 Task: Slide 14 - Fall Campaign For Zaarah.
Action: Mouse moved to (46, 465)
Screenshot: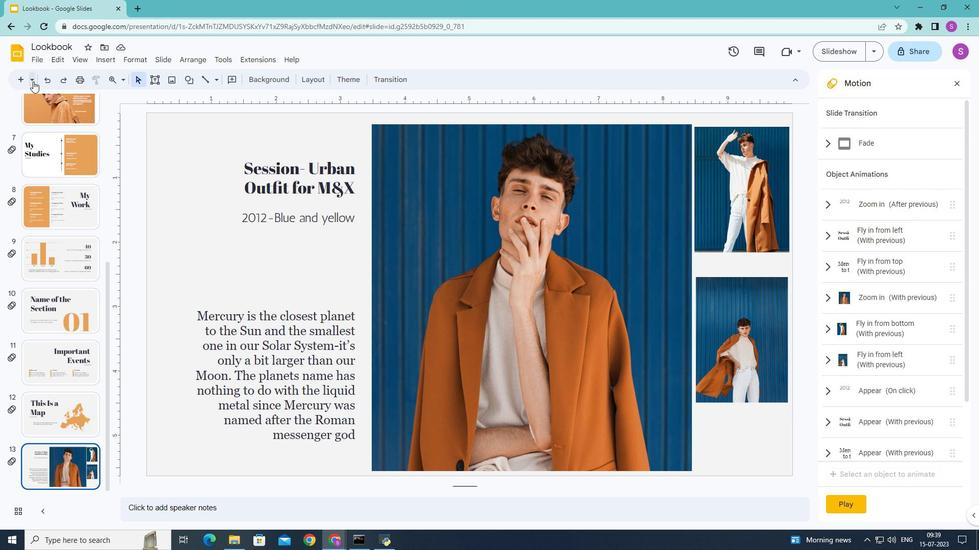 
Action: Mouse pressed left at (46, 465)
Screenshot: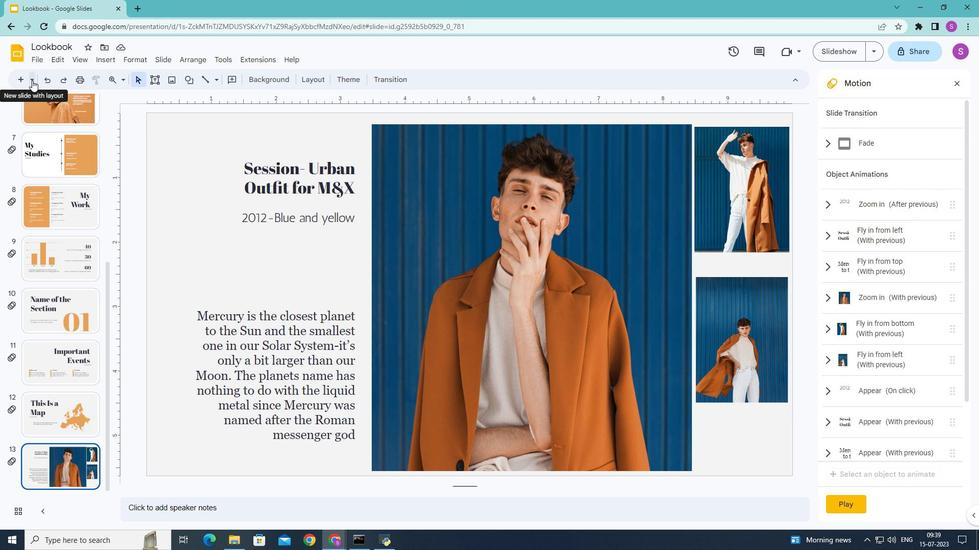 
Action: Mouse moved to (46, 466)
Screenshot: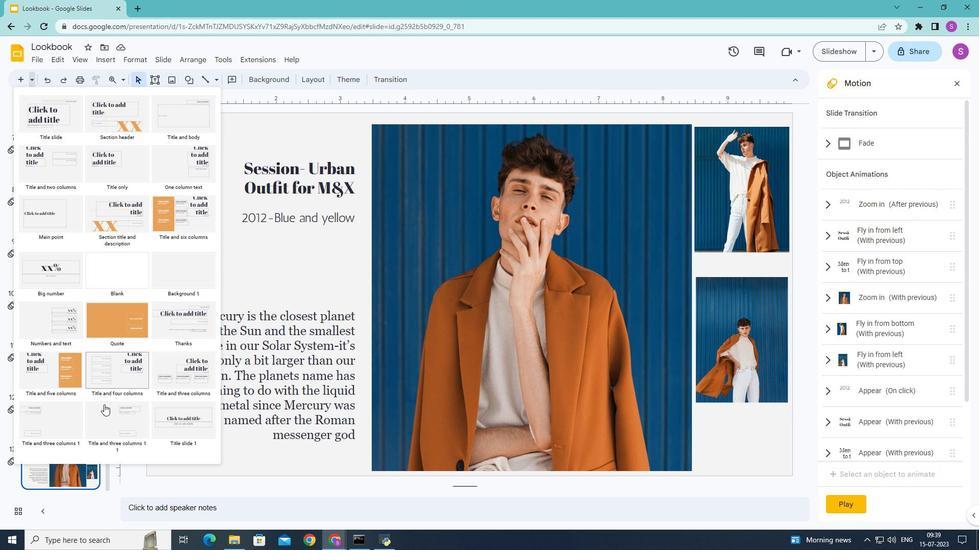 
Action: Mouse pressed left at (46, 466)
Screenshot: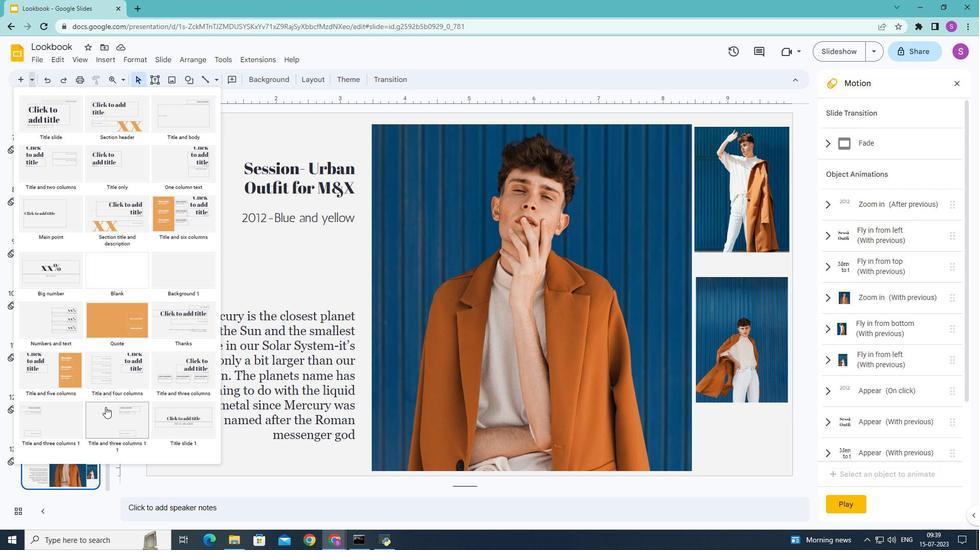 
Action: Mouse moved to (47, 465)
Screenshot: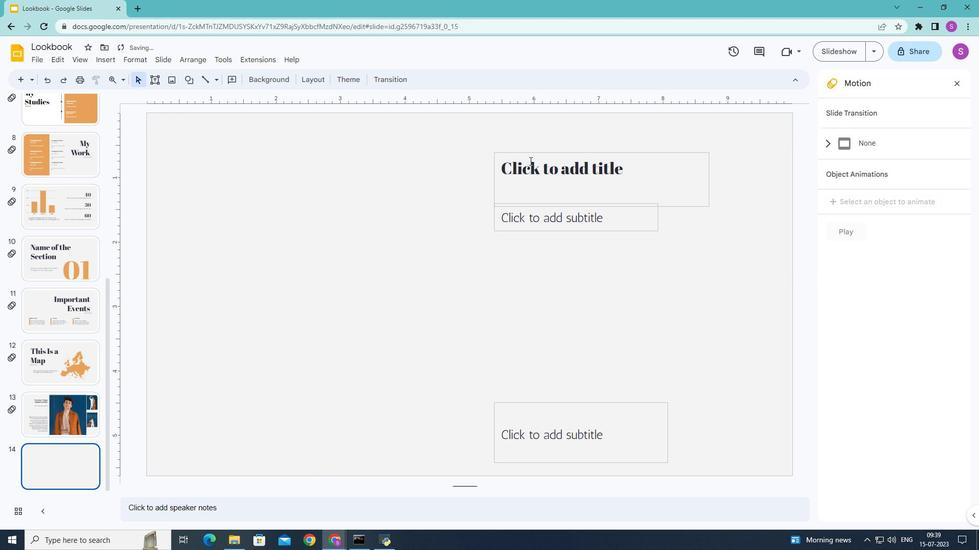 
Action: Mouse pressed left at (47, 465)
Screenshot: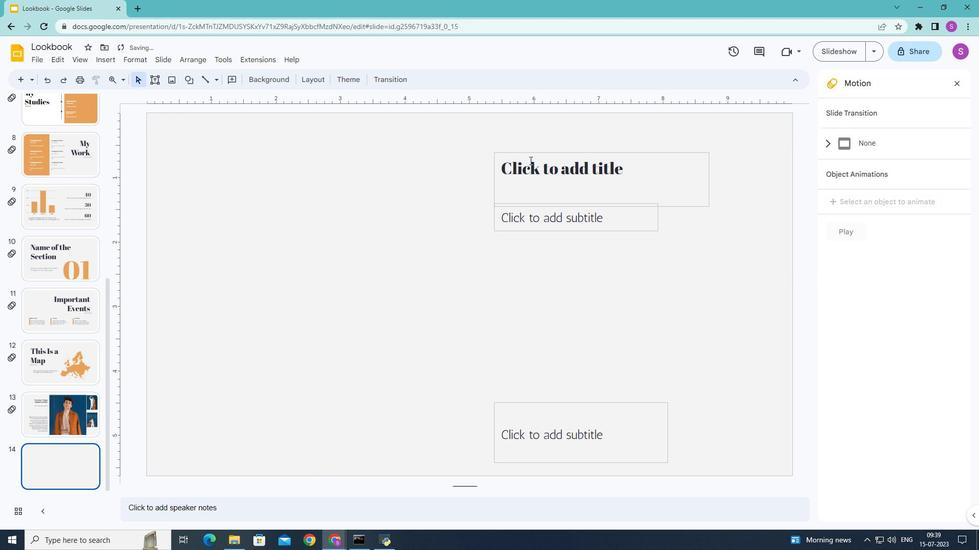 
Action: Mouse moved to (47, 465)
Screenshot: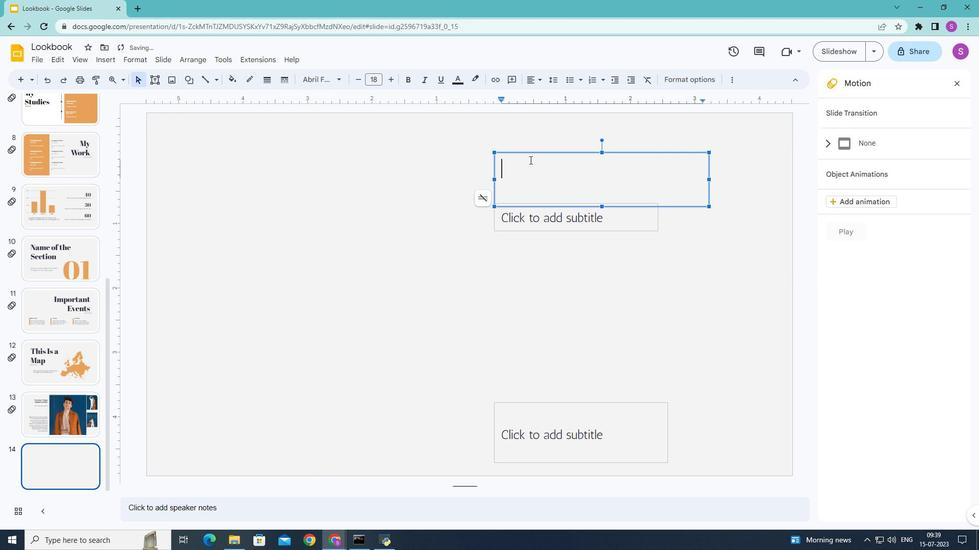 
Action: Key pressed <Key.shift>Fall<Key.space><Key.shift>Campaign<Key.space>for<Key.enter><Key.shift>Zaarah
Screenshot: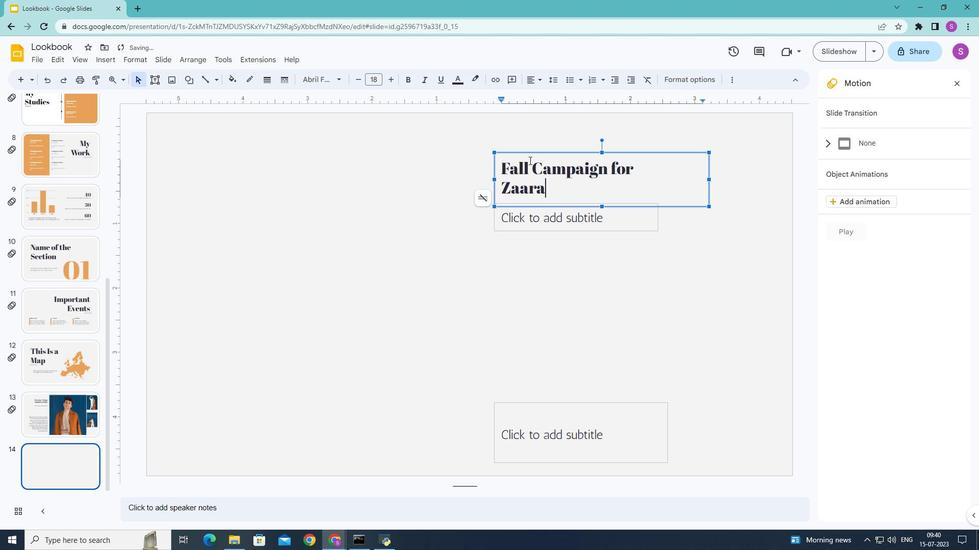 
Action: Mouse moved to (47, 465)
Screenshot: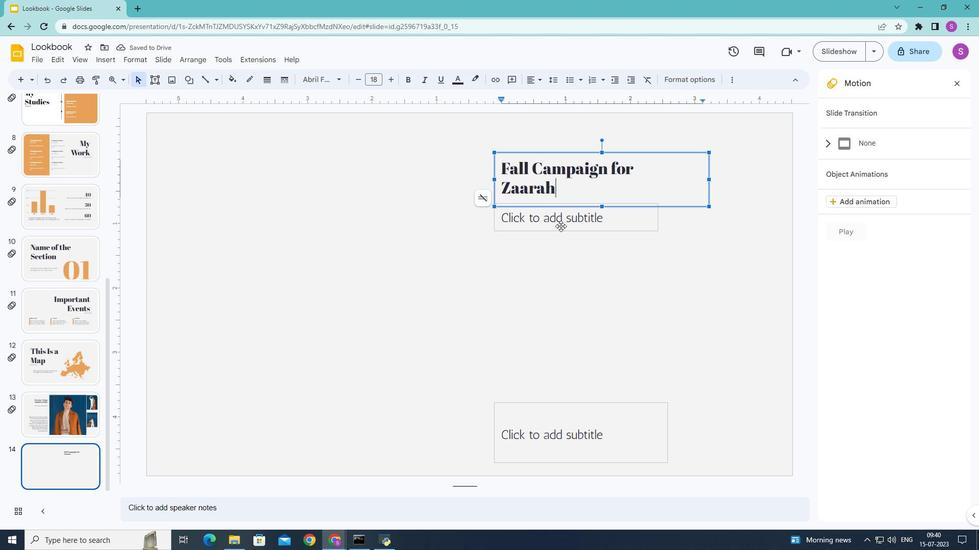 
Action: Mouse pressed left at (47, 465)
Screenshot: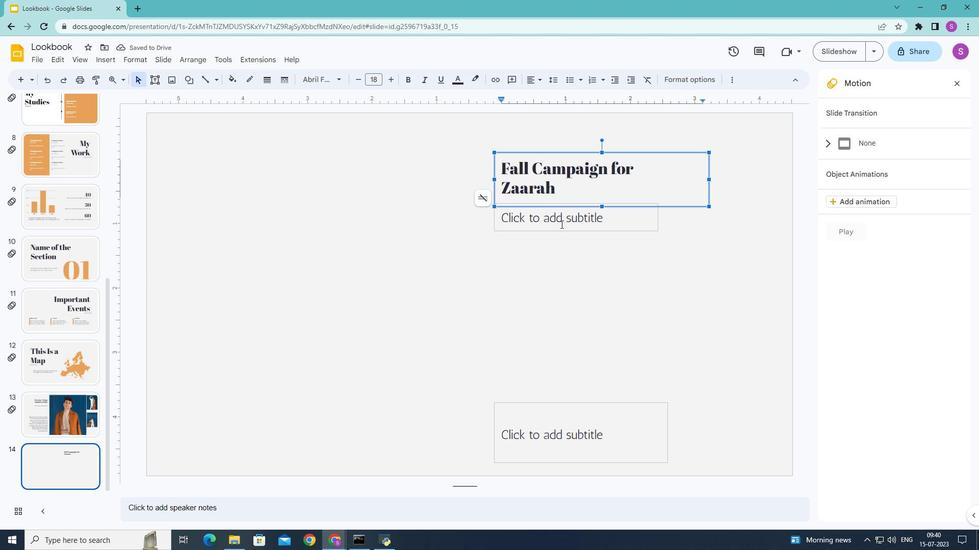 
Action: Key pressed 2016-<Key.shift>Green
Screenshot: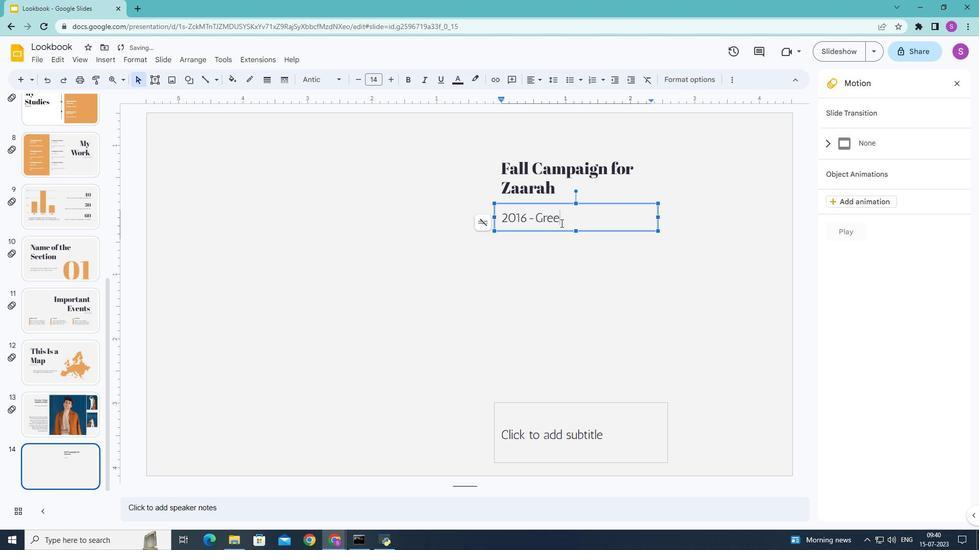 
Action: Mouse moved to (47, 466)
Screenshot: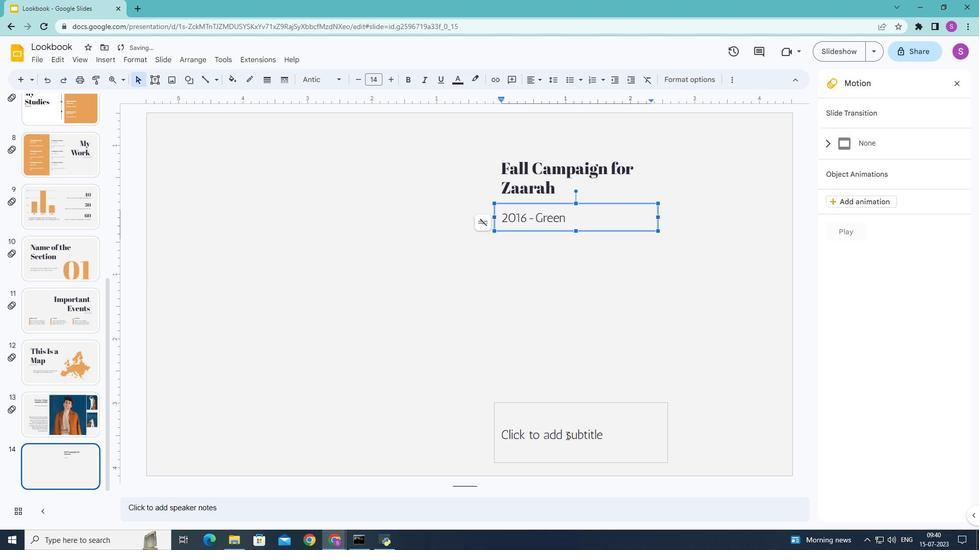 
Action: Mouse pressed left at (47, 466)
Screenshot: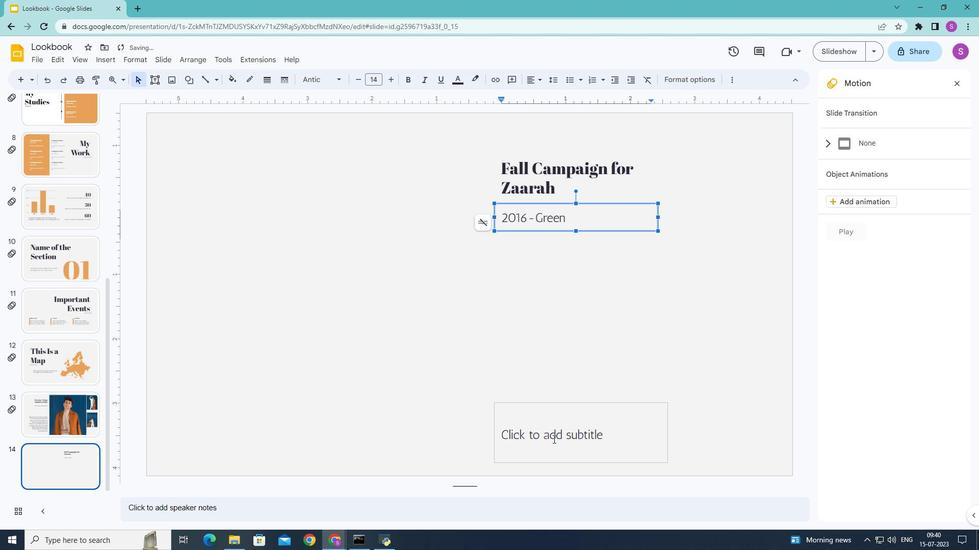 
Action: Key pressed <Key.shift><Key.shift><Key.shift><Key.shift><Key.shift><Key.shift><Key.shift><Key.shift><Key.shift>Jupiter<Key.space>is<Key.space>a<Key.space>gas<Key.space>giant,<Key.space>the<Key.space>biggest<Key.space>planet<Key.space>in<Key.space>our<Key.space><Key.shift>Solar<Key.space><Key.shift>System<Key.space>and<Key.space>the<Key.space>fouth-brightest<Key.space>object<Key.space>in<Key.space>the<Key.space>sky.<Key.space><Key.shift>It's<Key.space>named<Key.space>after<Key.space>the<Key.space><Key.shift>Roman<Key.space>god<Key.space>of<Key.space>the<Key.space>sky<Key.space>and<Key.space>lightning.<Key.space><Key.shift>It's<Key.space>composed<Key.space>mostly<Key.space>of<Key.space>hydrogen<Key.space>and<Key.space>helium.
Screenshot: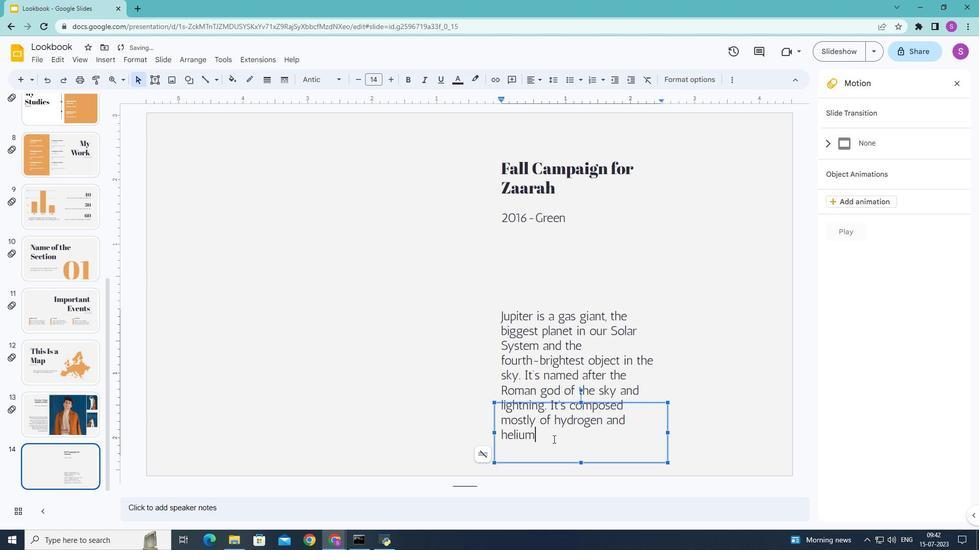 
Action: Mouse moved to (47, 465)
Screenshot: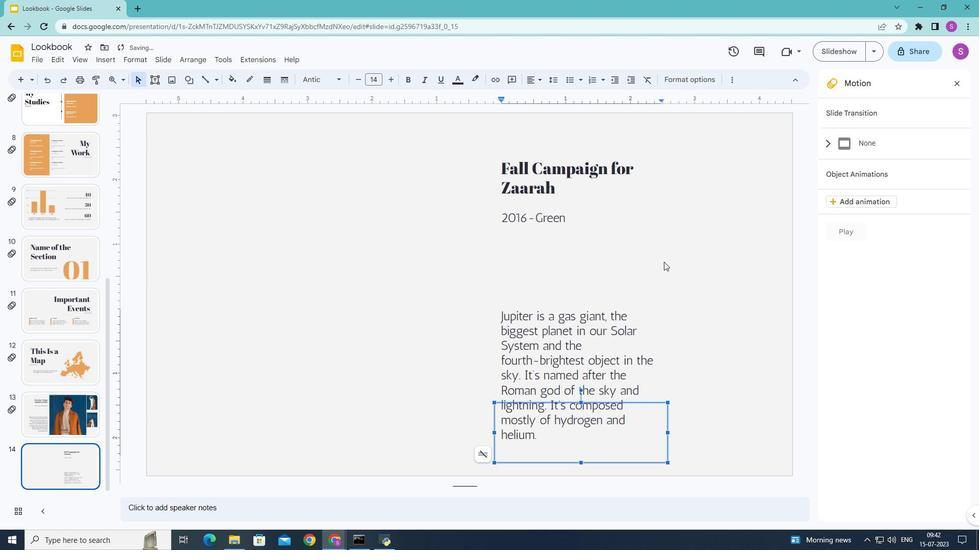 
Action: Mouse pressed left at (47, 465)
Screenshot: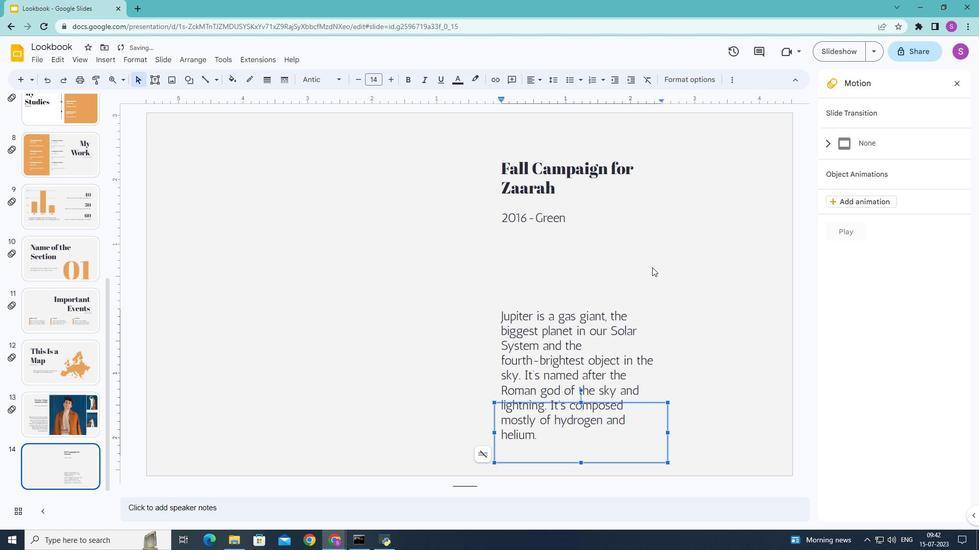 
Action: Mouse moved to (46, 465)
Screenshot: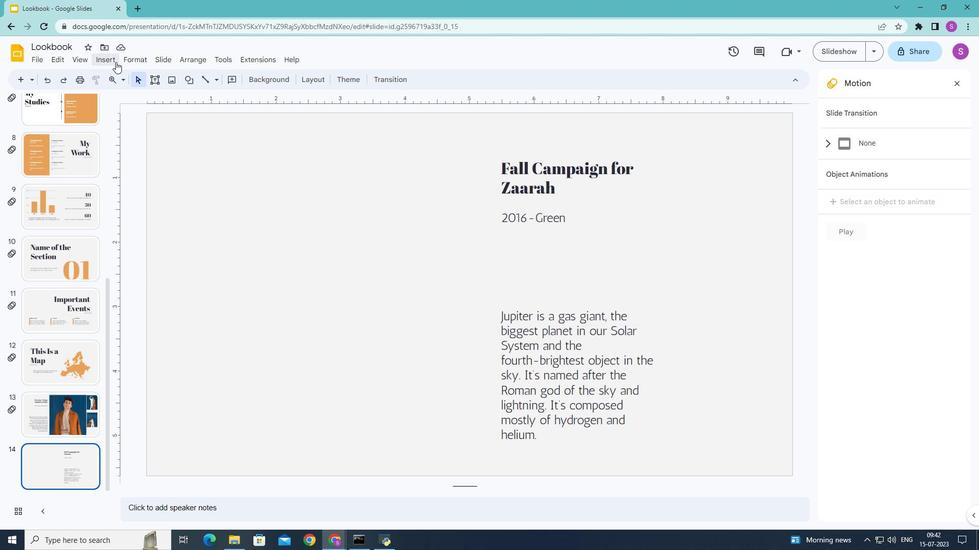 
Action: Mouse pressed left at (46, 465)
Screenshot: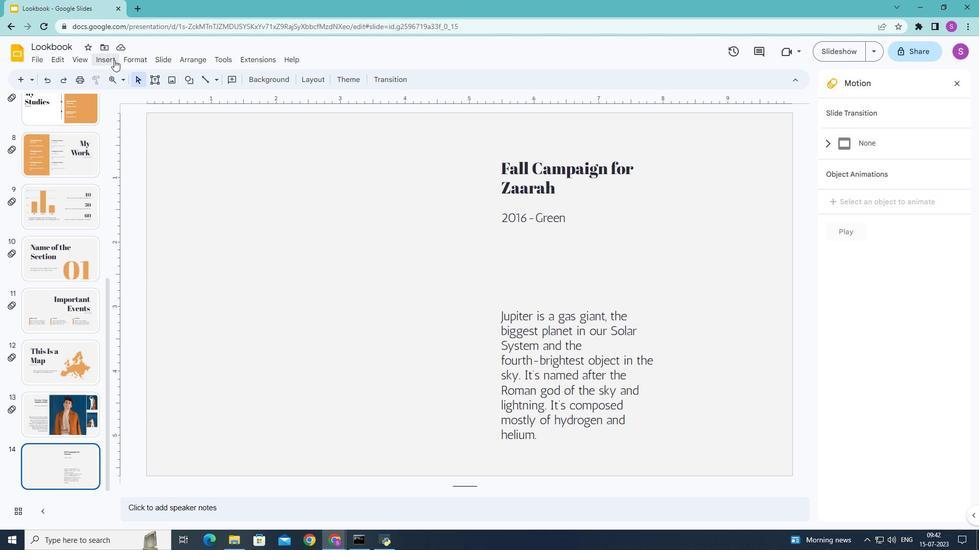 
Action: Mouse moved to (47, 465)
Screenshot: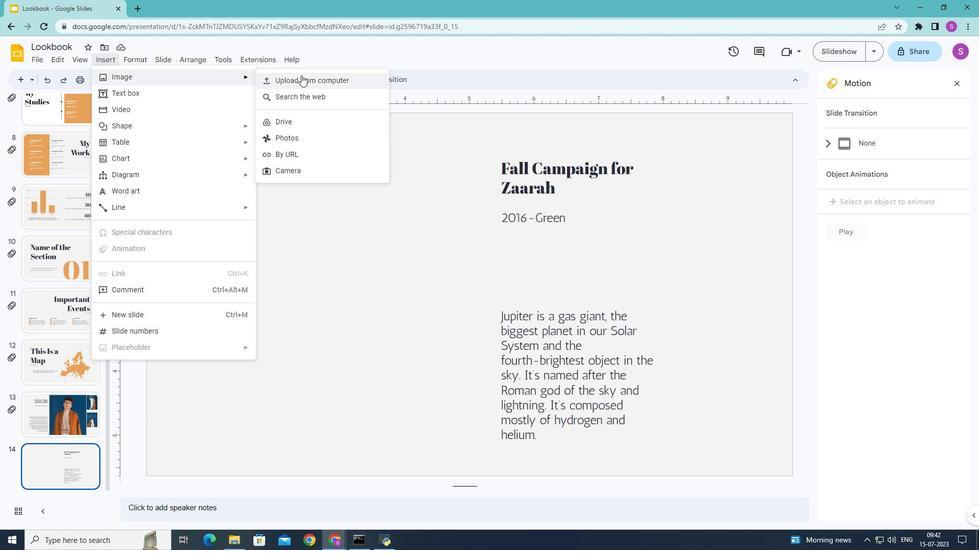 
Action: Mouse pressed left at (47, 465)
Screenshot: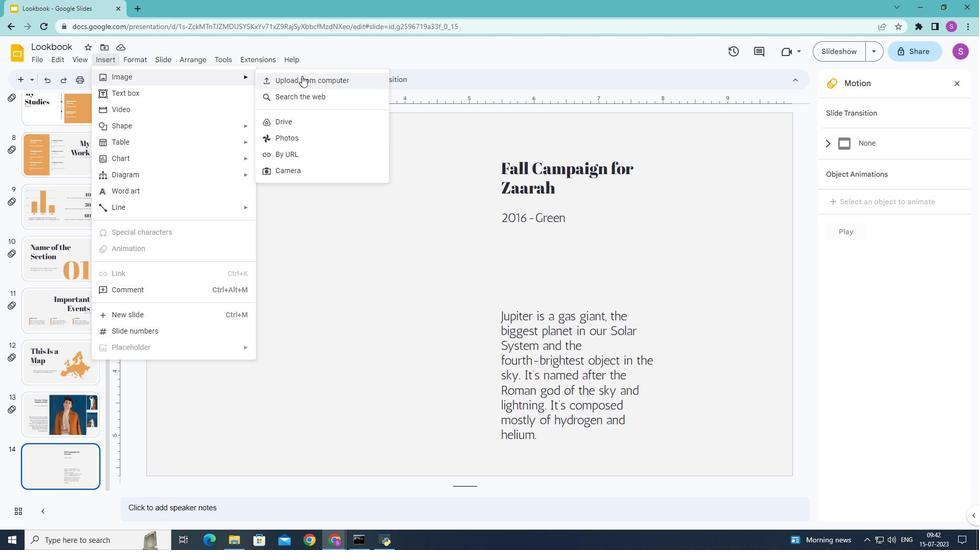 
Action: Mouse moved to (47, 465)
Screenshot: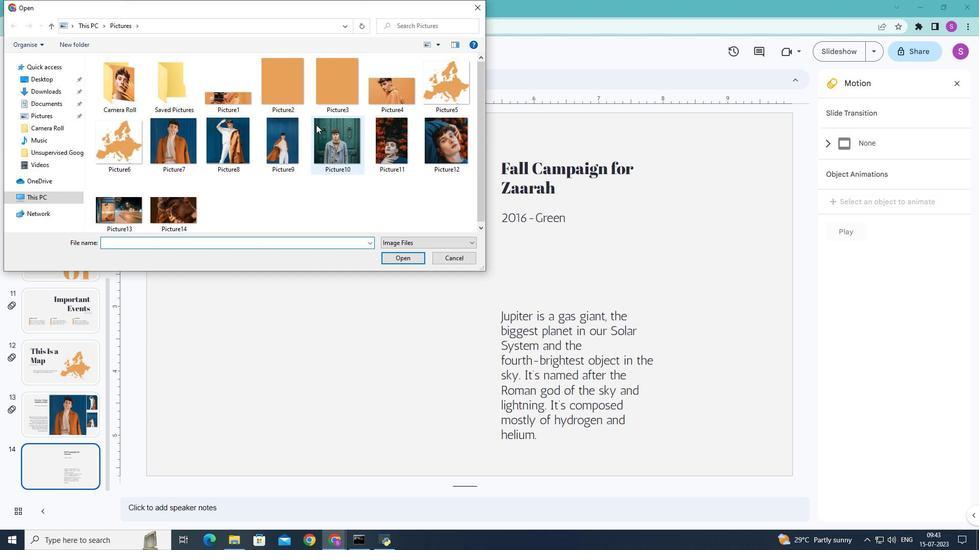 
Action: Mouse pressed left at (47, 465)
Screenshot: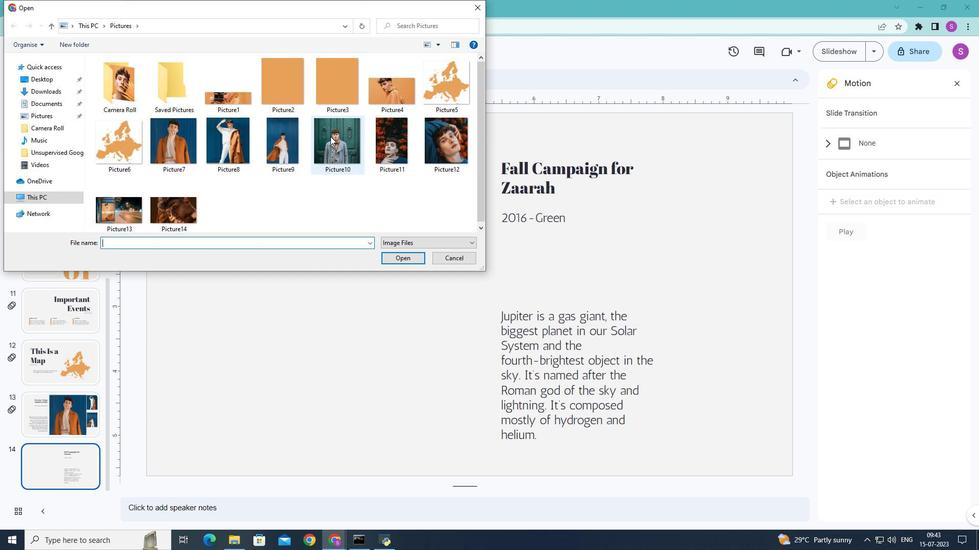 
Action: Mouse moved to (47, 465)
Screenshot: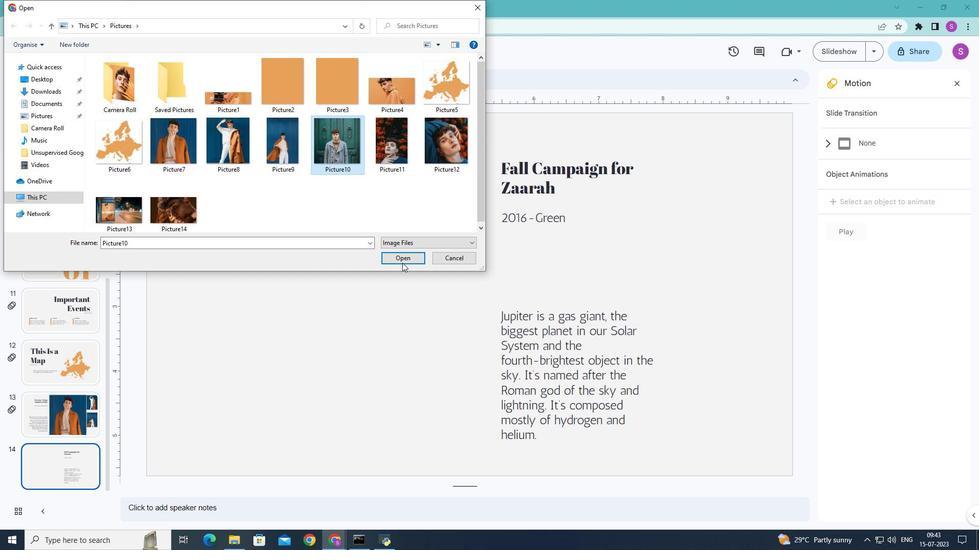 
Action: Mouse pressed left at (47, 465)
Screenshot: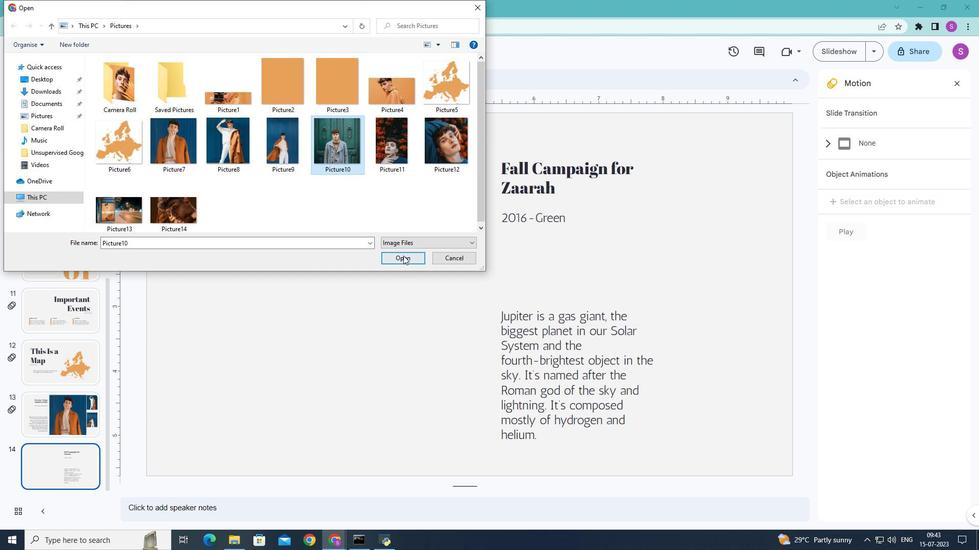 
Action: Mouse moved to (46, 465)
Screenshot: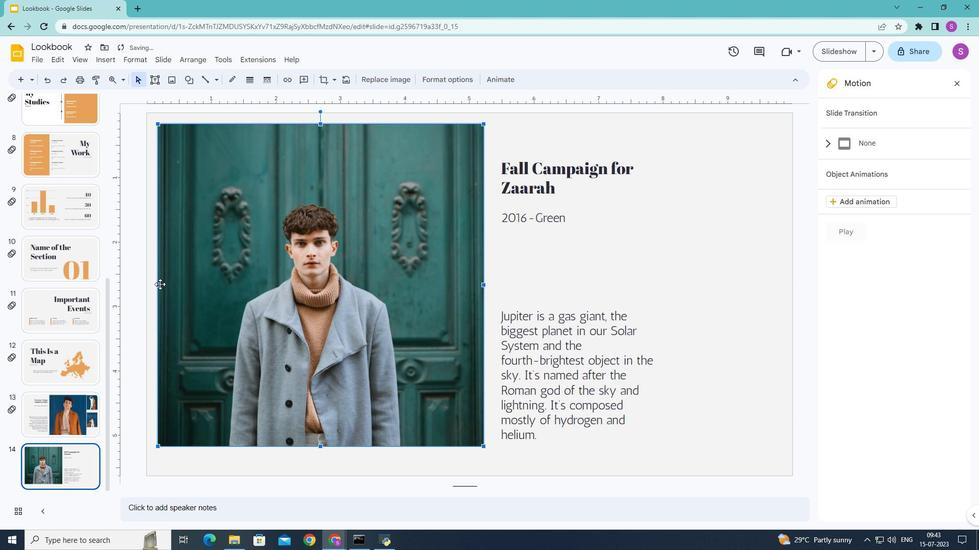 
Action: Mouse pressed left at (46, 465)
Screenshot: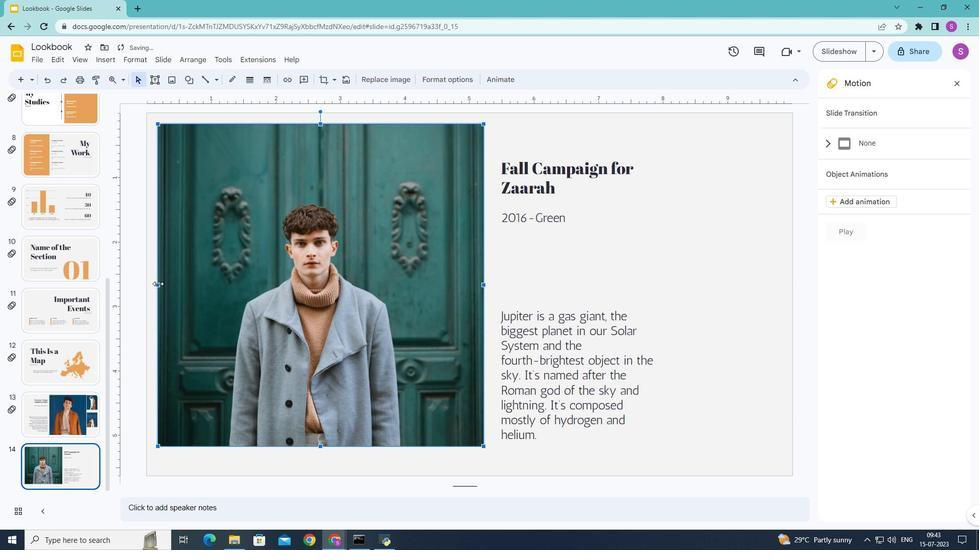 
Action: Mouse moved to (47, 466)
Screenshot: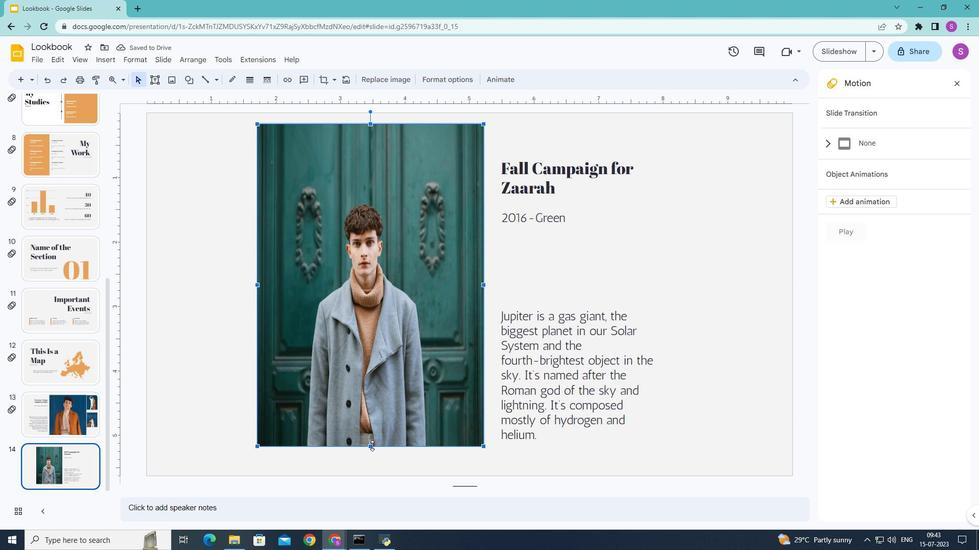 
Action: Mouse pressed left at (47, 466)
Screenshot: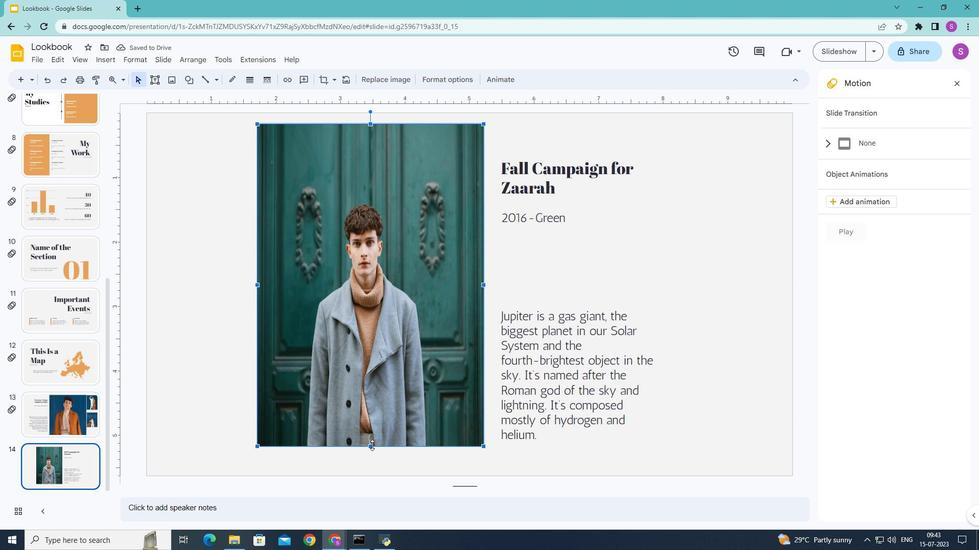 
Action: Mouse moved to (47, 465)
Screenshot: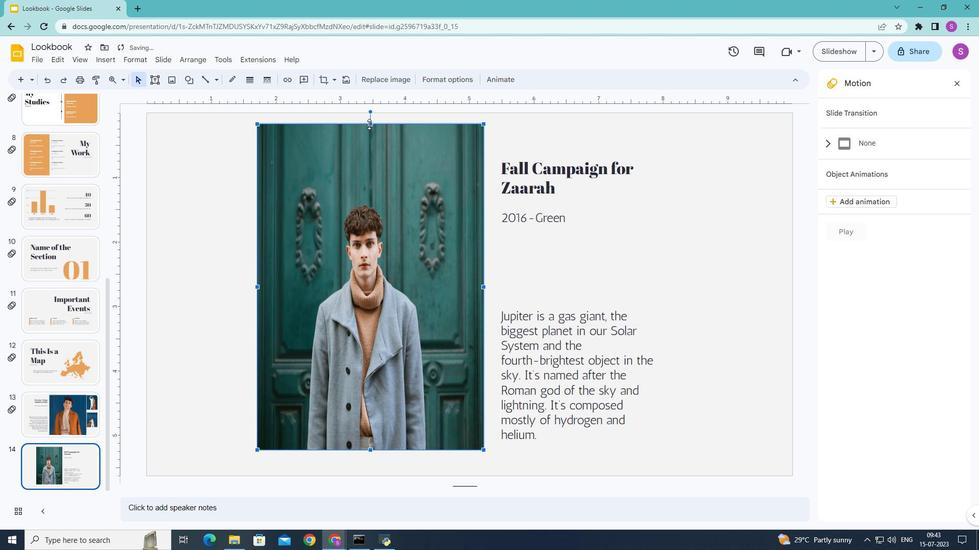 
Action: Mouse pressed left at (47, 465)
Screenshot: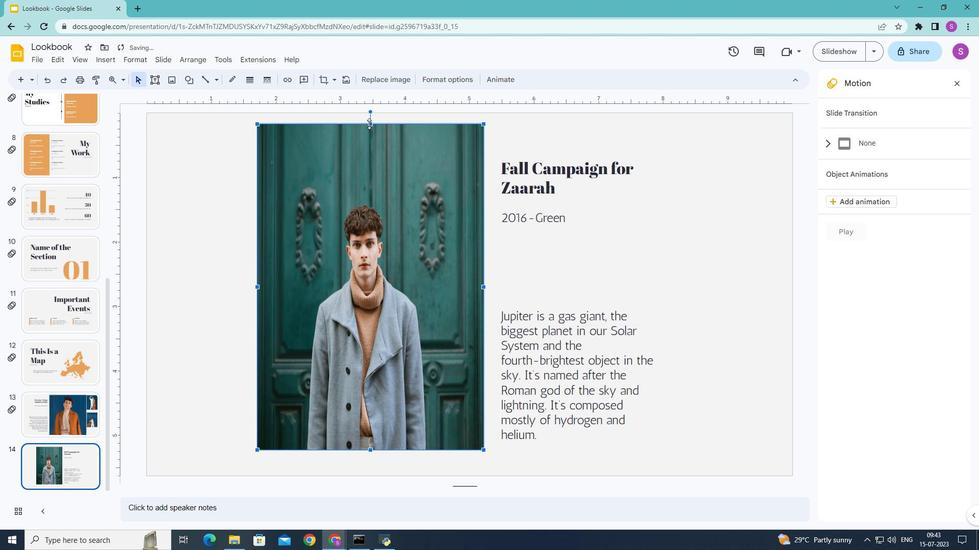 
Action: Mouse moved to (47, 465)
Screenshot: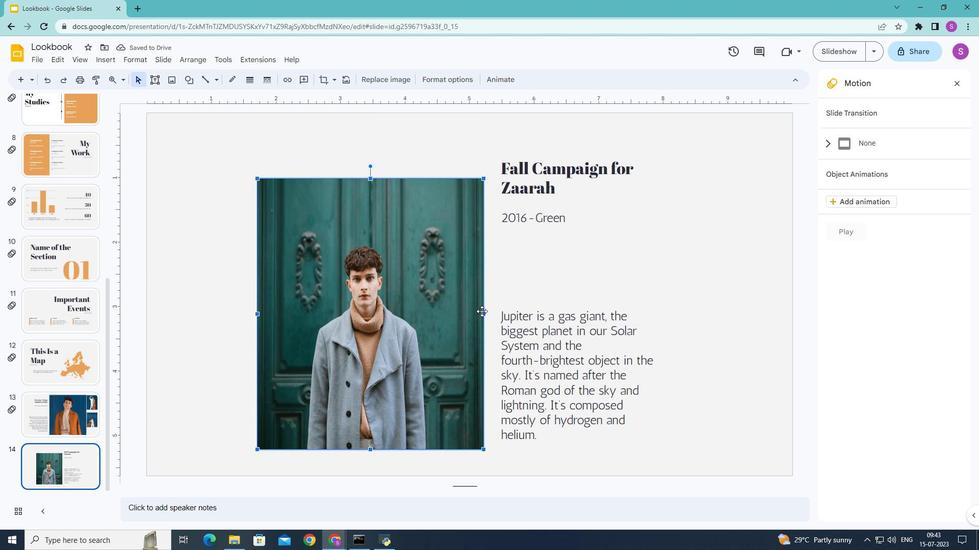 
Action: Mouse pressed left at (47, 465)
Screenshot: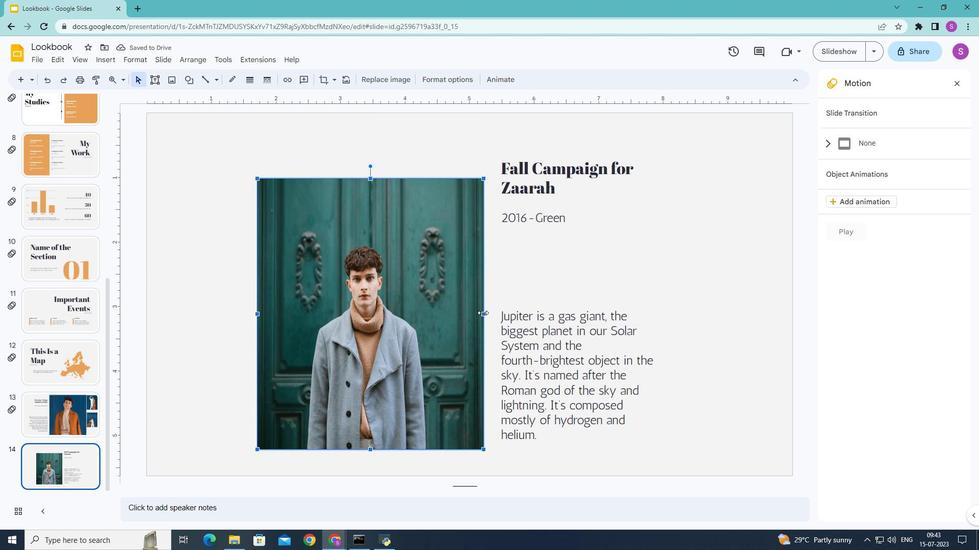 
Action: Mouse moved to (47, 465)
Screenshot: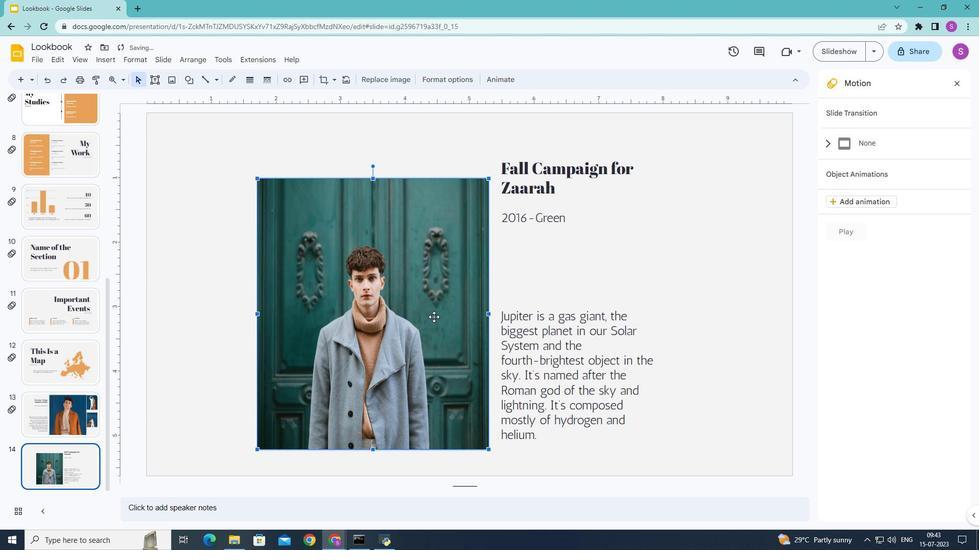 
Action: Mouse pressed left at (47, 465)
Screenshot: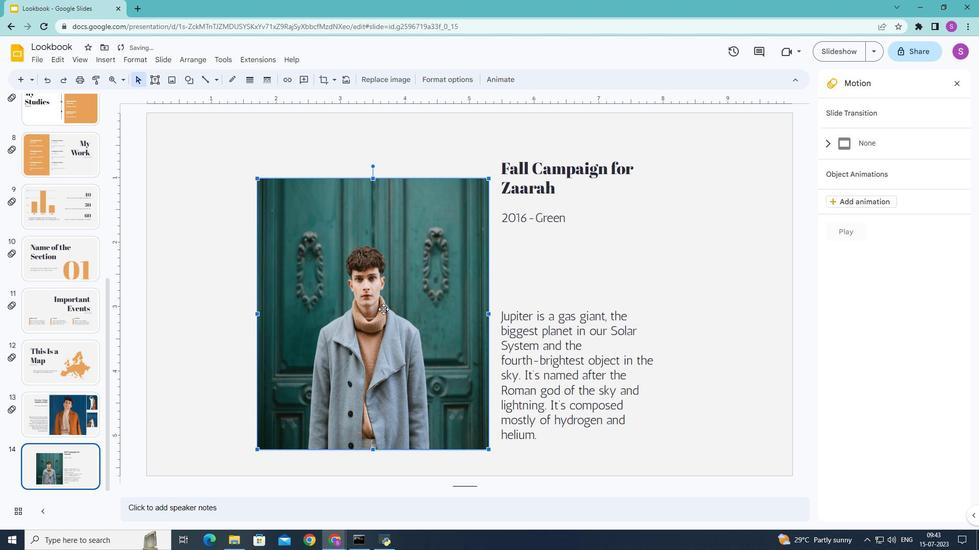
Action: Mouse moved to (47, 465)
Screenshot: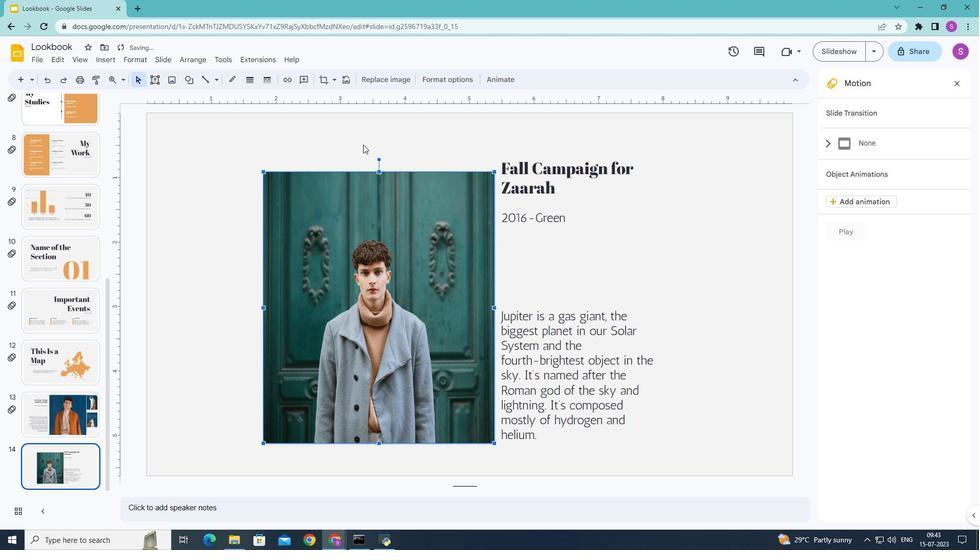 
Action: Mouse pressed left at (47, 465)
Screenshot: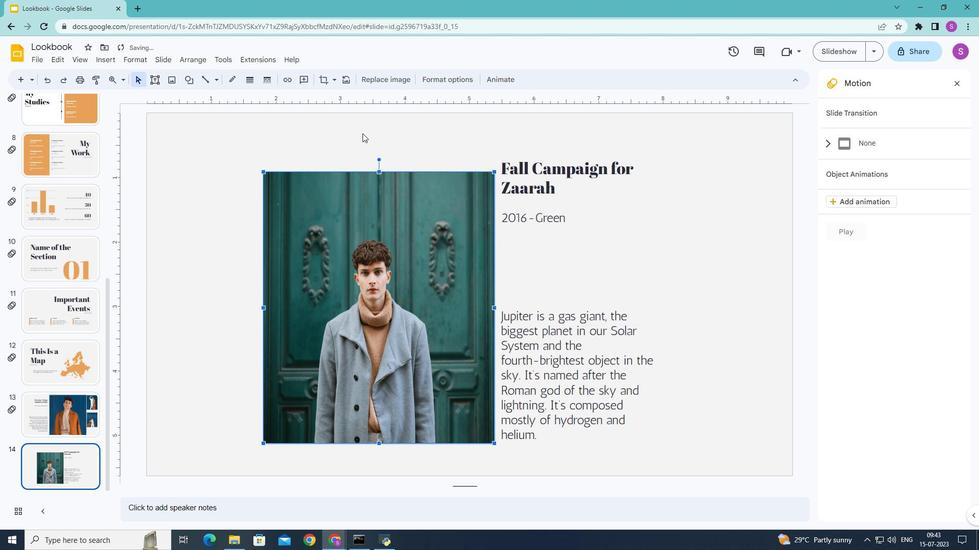 
Action: Mouse moved to (47, 465)
Screenshot: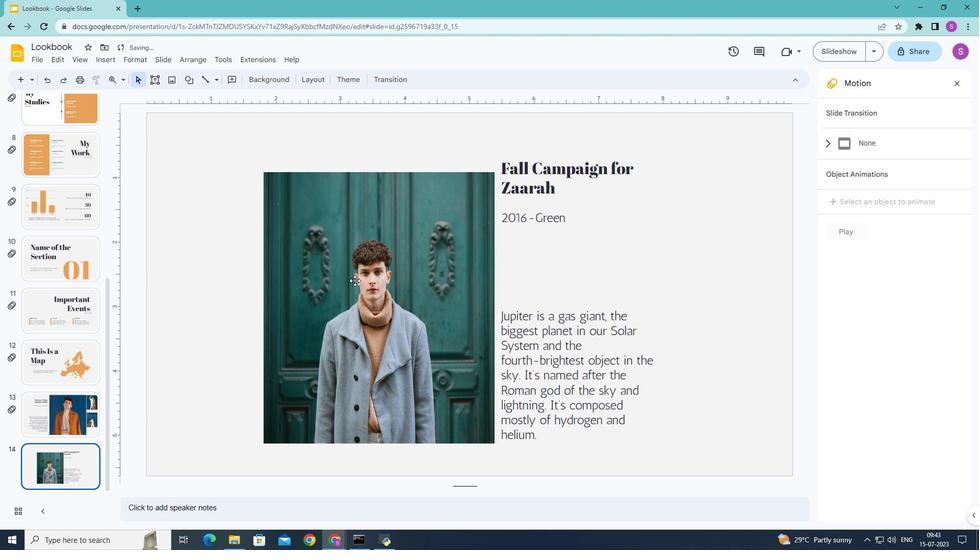
Action: Mouse pressed left at (47, 465)
Screenshot: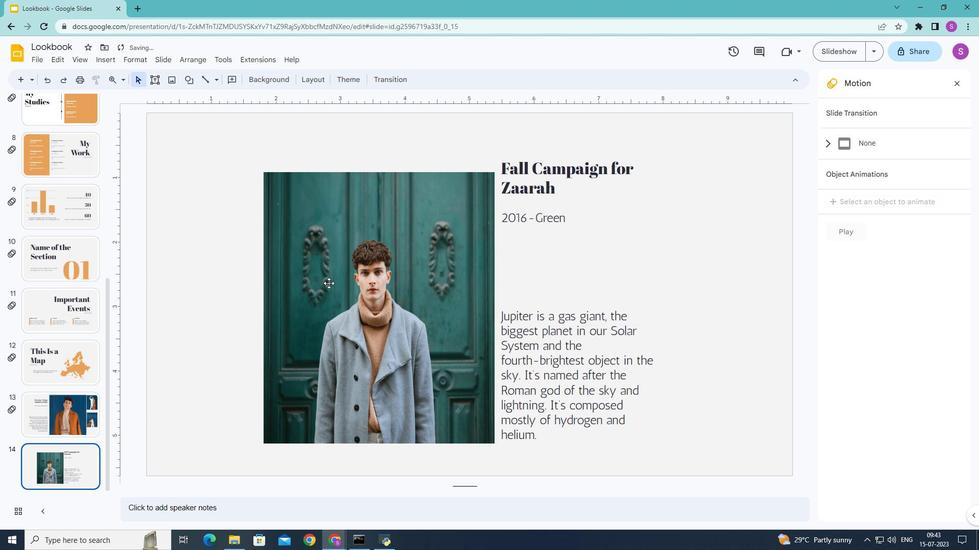 
Action: Mouse moved to (46, 465)
Screenshot: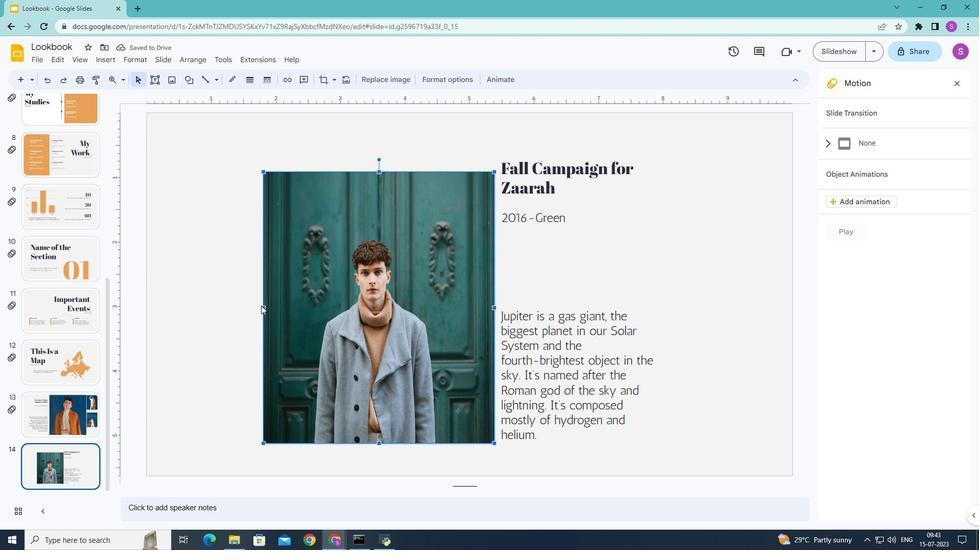 
Action: Mouse pressed left at (46, 465)
Screenshot: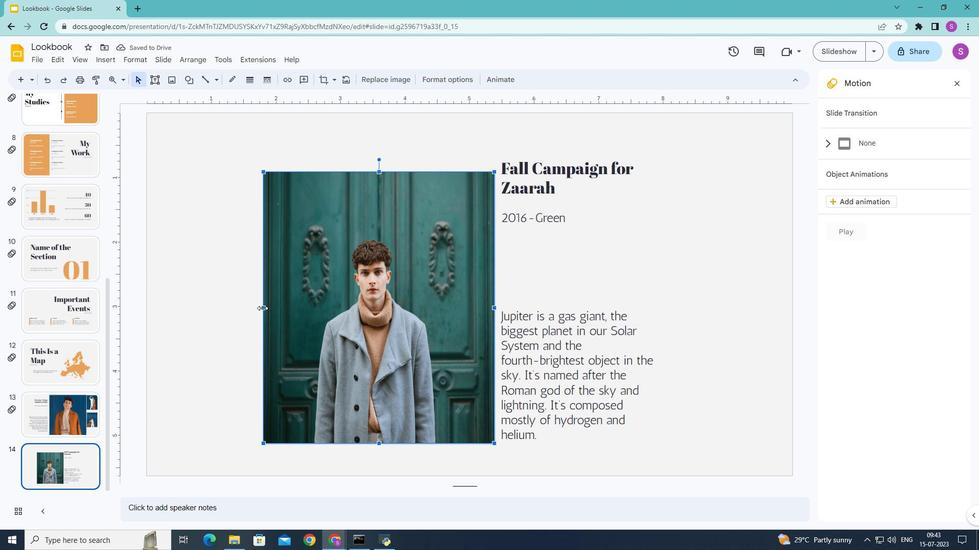 
Action: Mouse moved to (47, 465)
Screenshot: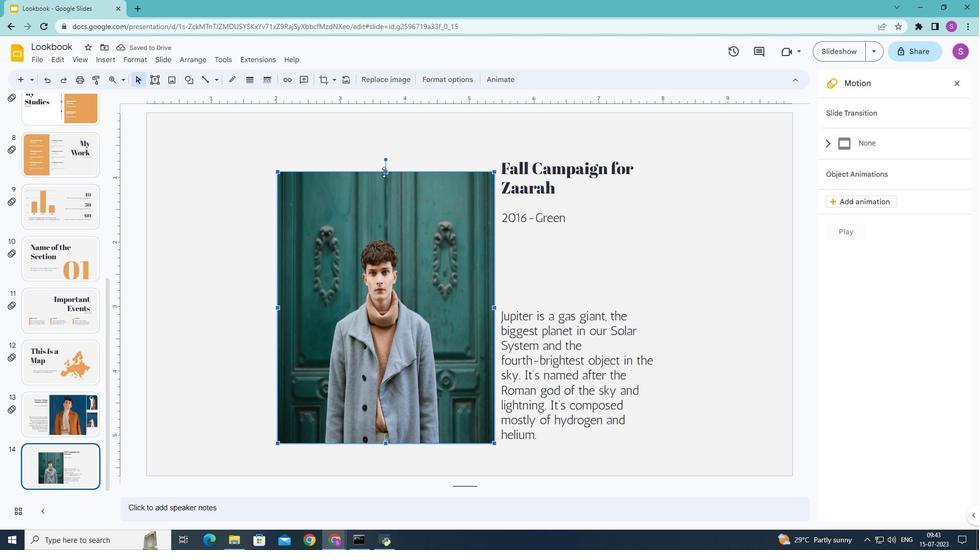 
Action: Mouse pressed left at (47, 465)
Screenshot: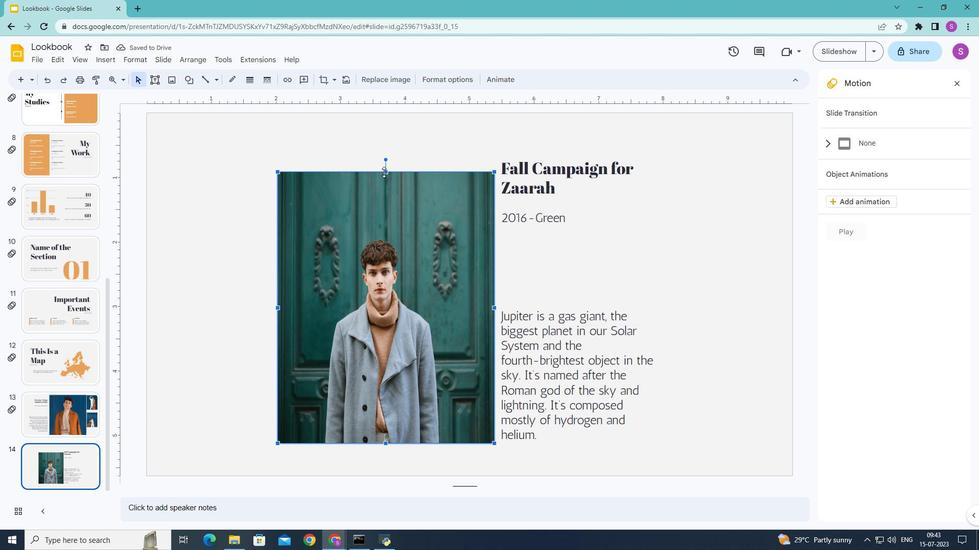 
Action: Mouse moved to (47, 465)
Screenshot: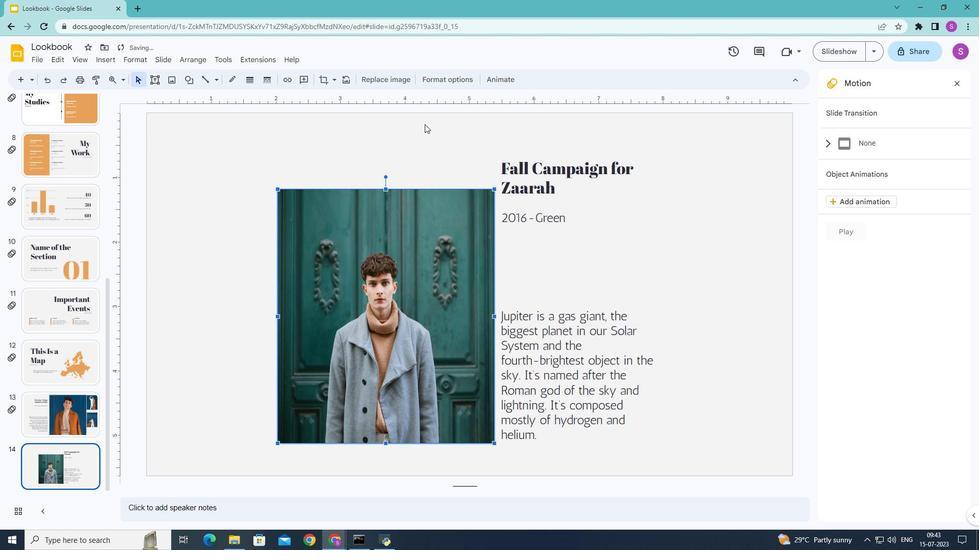 
Action: Mouse pressed left at (47, 465)
Screenshot: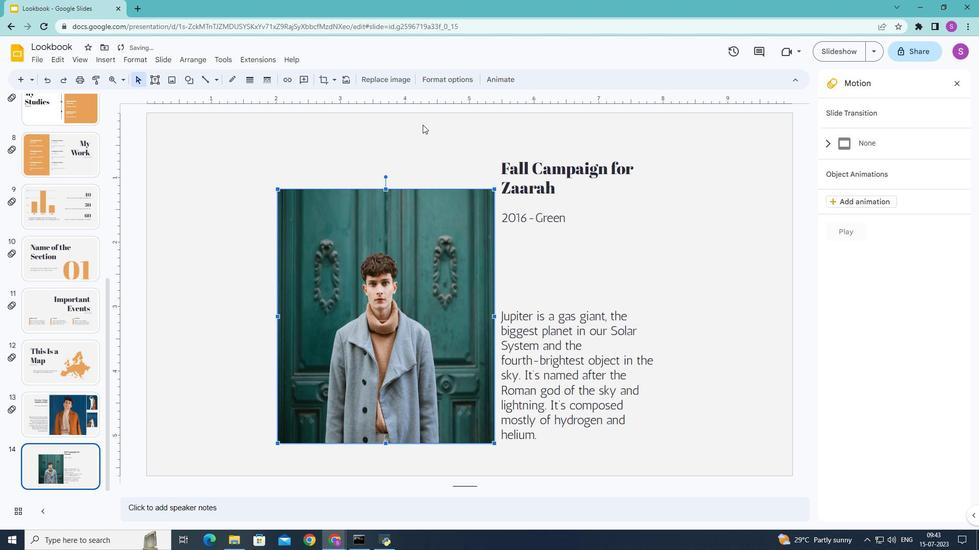 
Action: Mouse moved to (46, 465)
Screenshot: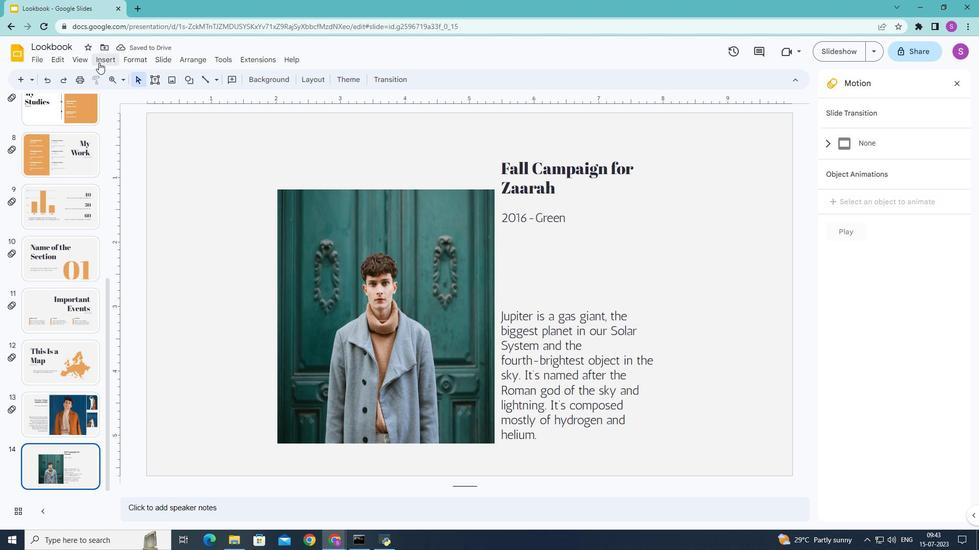
Action: Mouse pressed left at (46, 465)
Screenshot: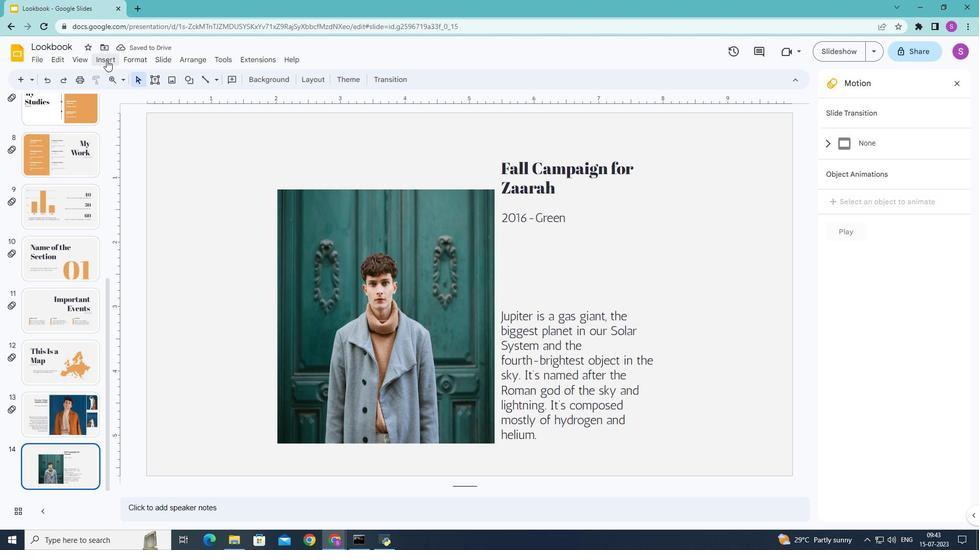 
Action: Mouse moved to (47, 465)
Screenshot: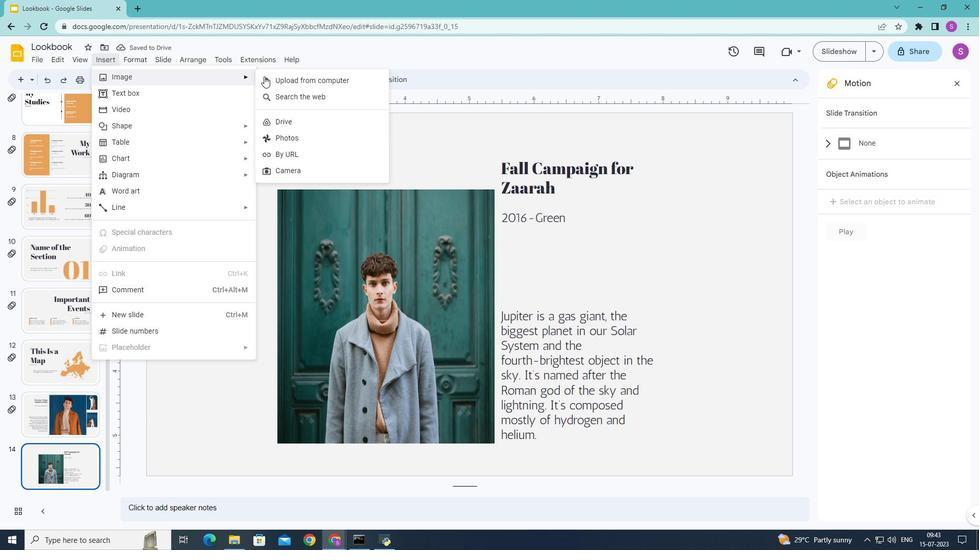 
Action: Mouse pressed left at (47, 465)
Screenshot: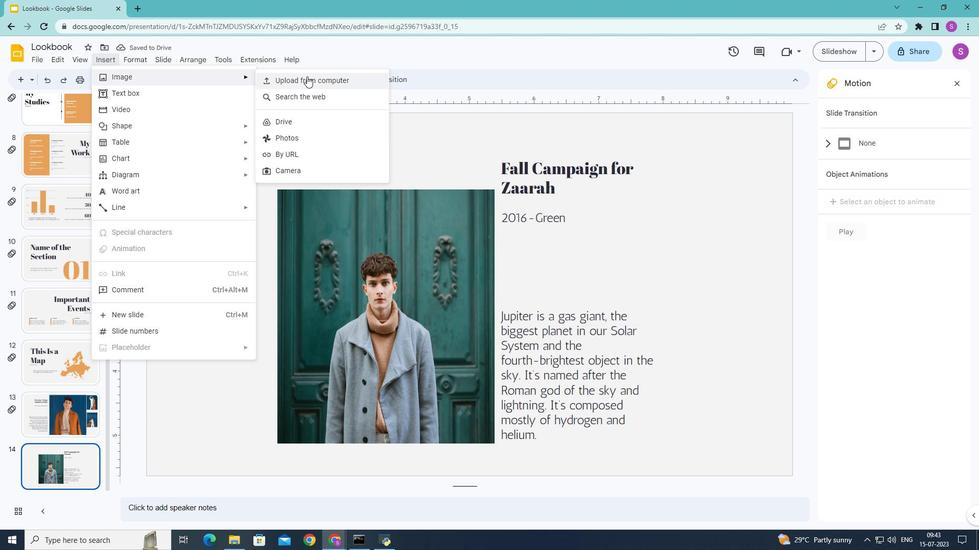 
Action: Mouse moved to (47, 465)
Screenshot: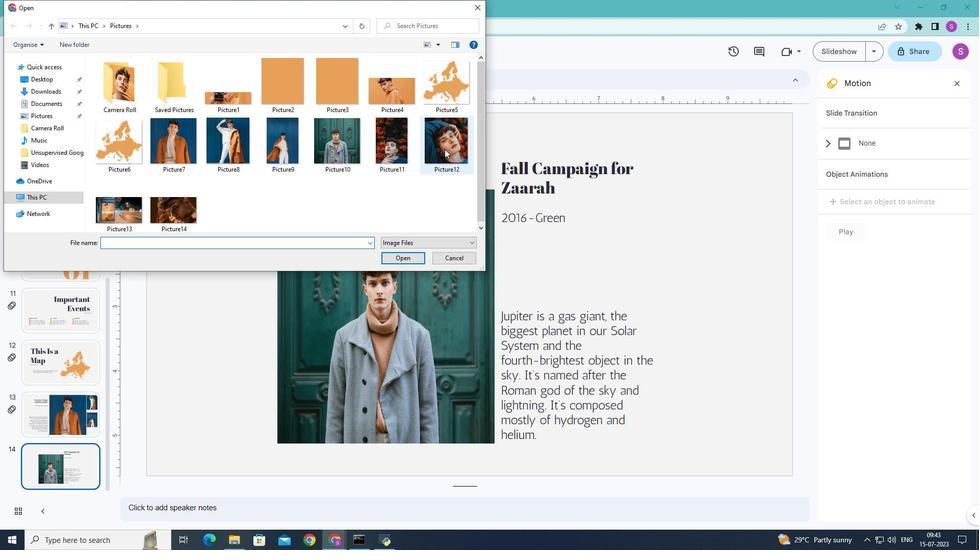 
Action: Mouse pressed left at (47, 465)
Screenshot: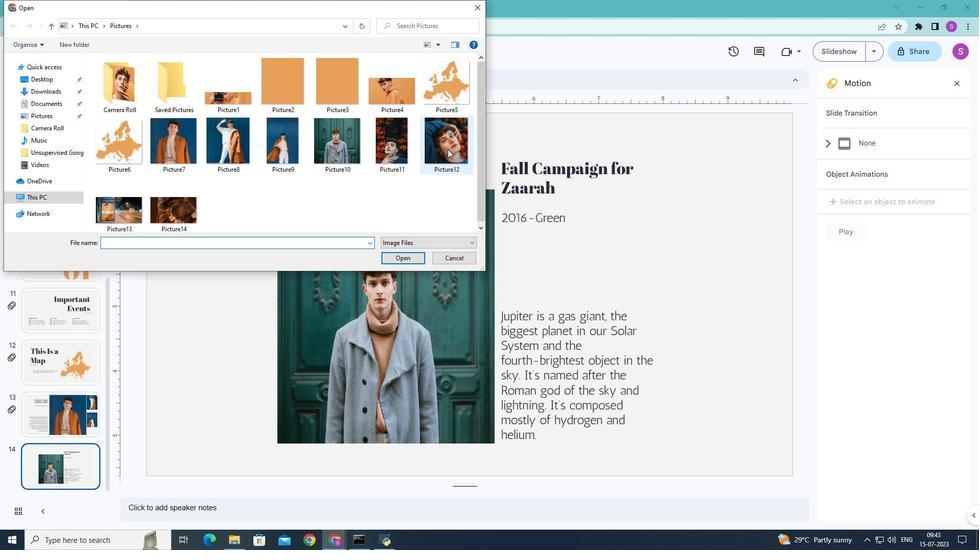 
Action: Mouse moved to (47, 465)
Screenshot: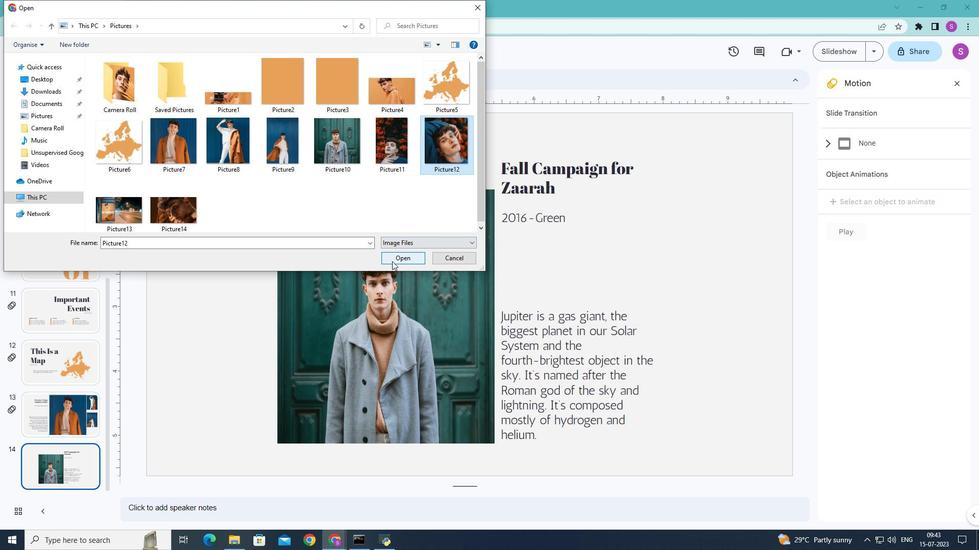 
Action: Mouse pressed left at (47, 465)
Screenshot: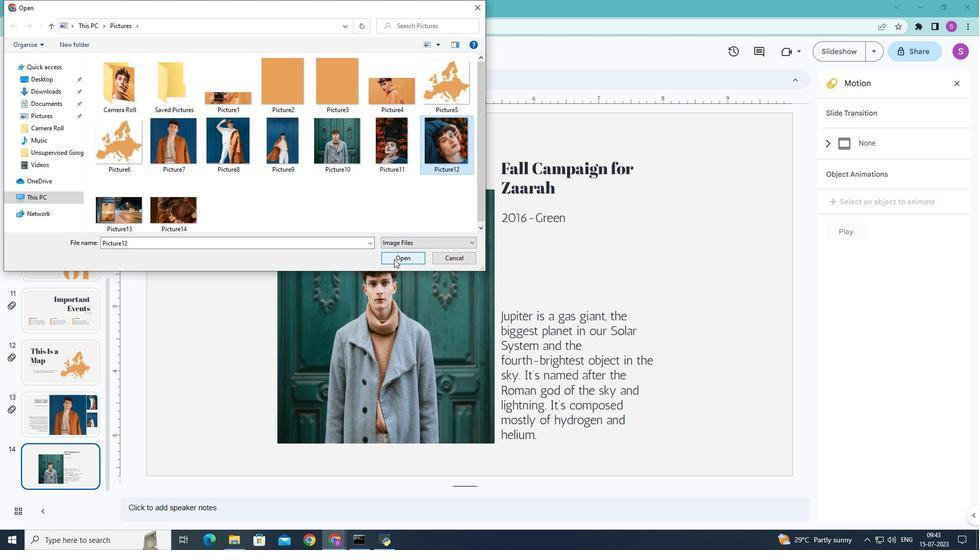 
Action: Mouse moved to (47, 465)
Screenshot: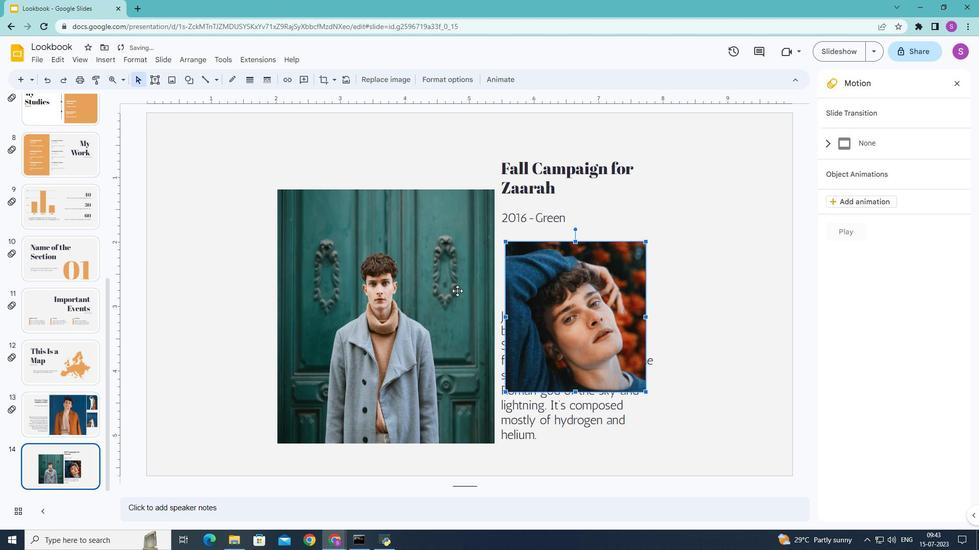 
Action: Mouse pressed left at (47, 465)
Screenshot: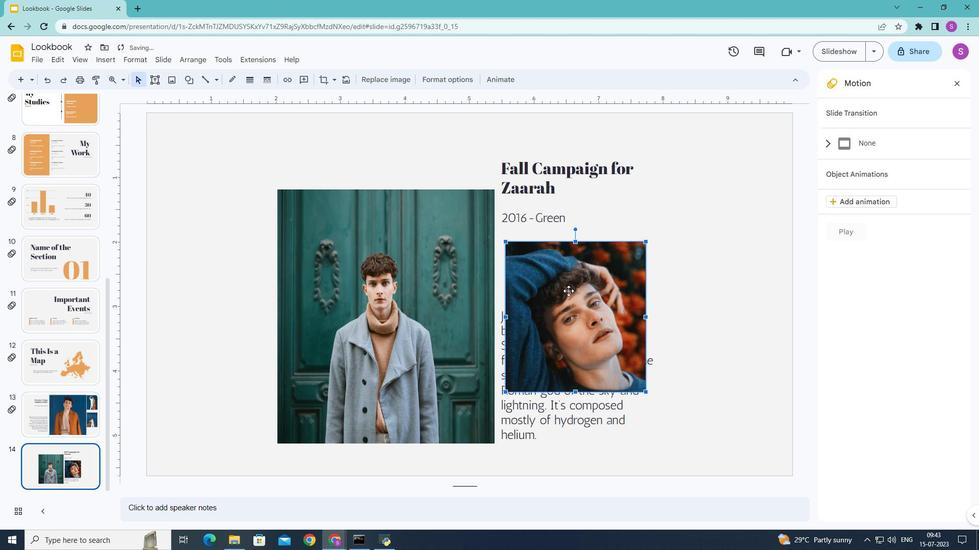 
Action: Mouse moved to (46, 465)
Screenshot: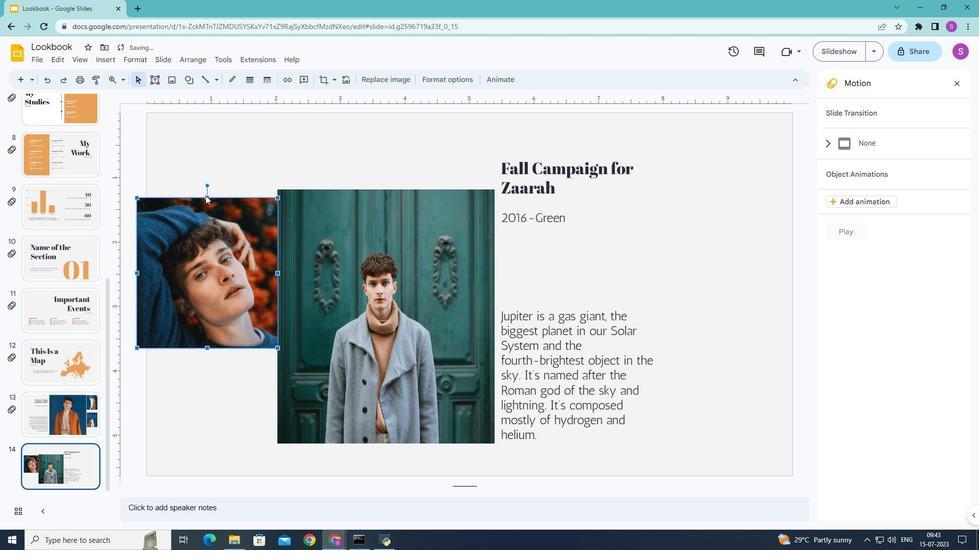 
Action: Mouse pressed left at (46, 465)
Screenshot: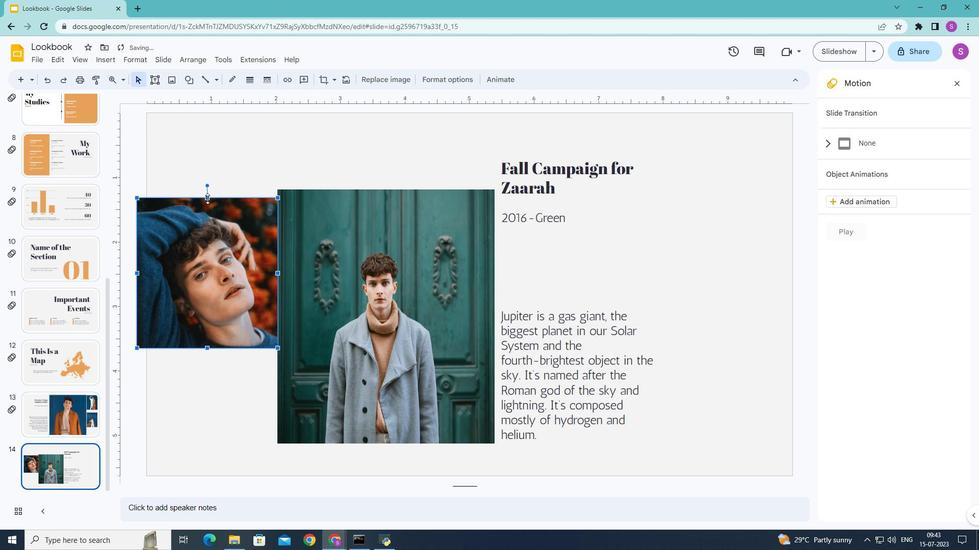 
Action: Mouse moved to (46, 465)
Screenshot: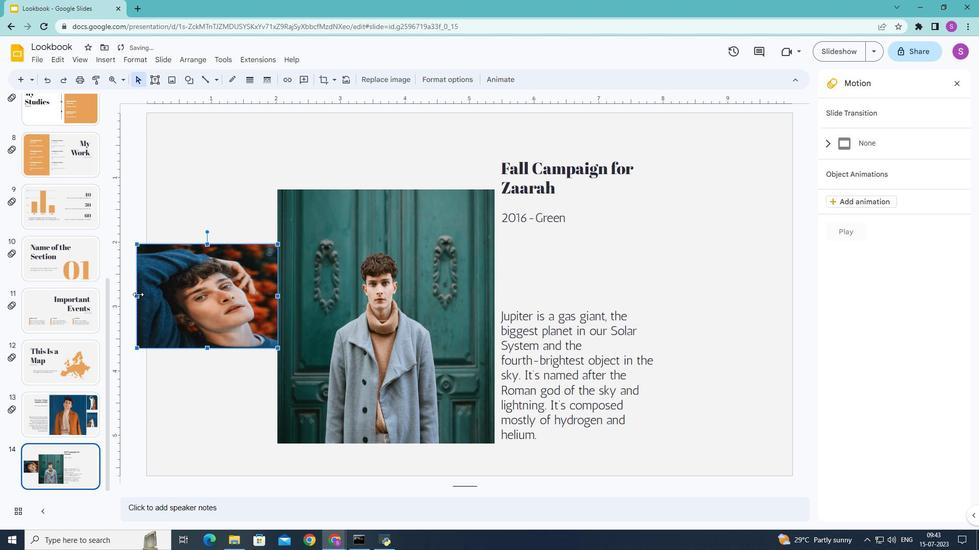 
Action: Mouse pressed left at (46, 465)
Screenshot: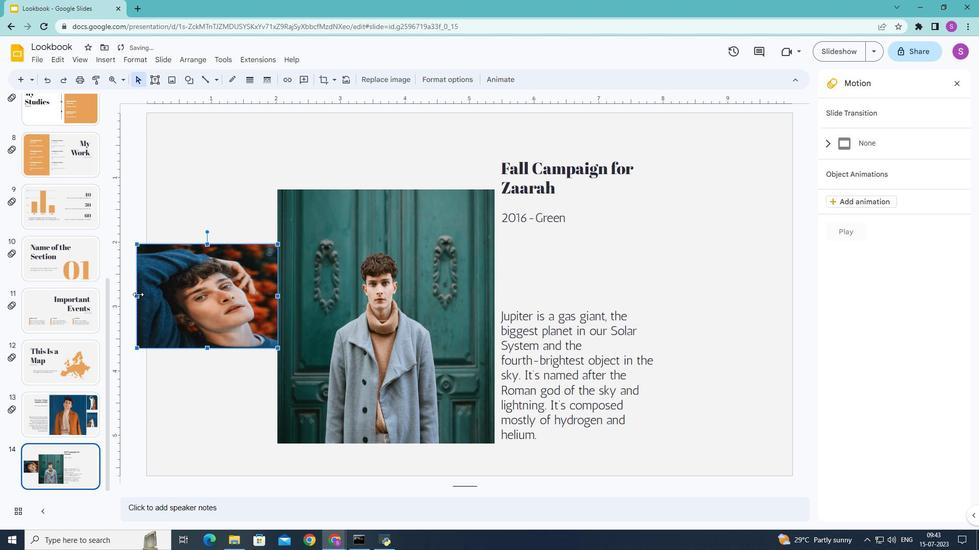 
Action: Mouse moved to (46, 465)
Screenshot: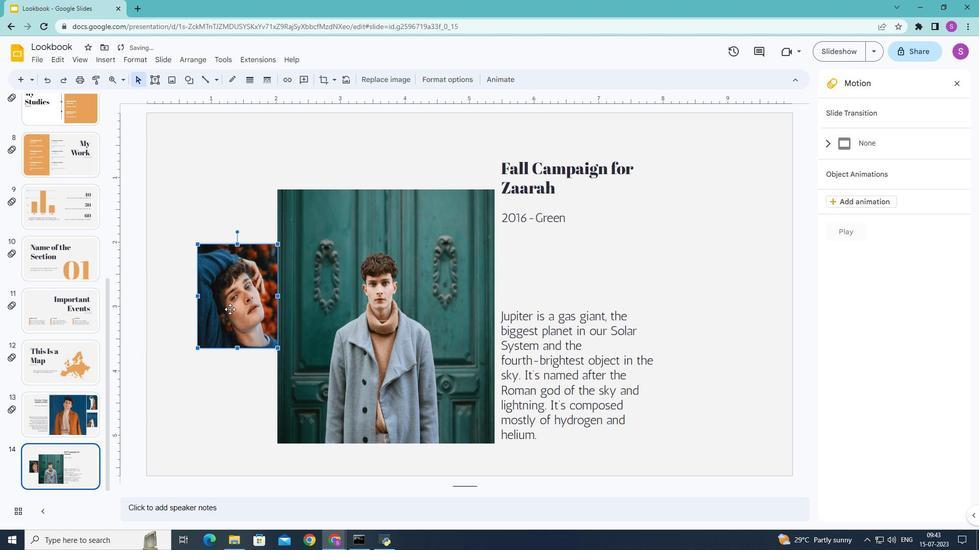 
Action: Mouse pressed left at (46, 465)
Screenshot: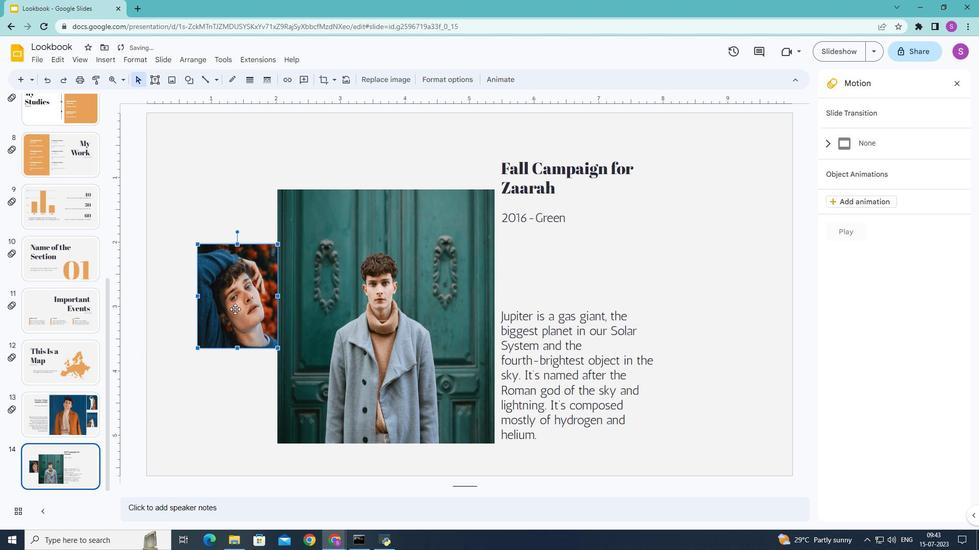 
Action: Mouse moved to (47, 465)
Screenshot: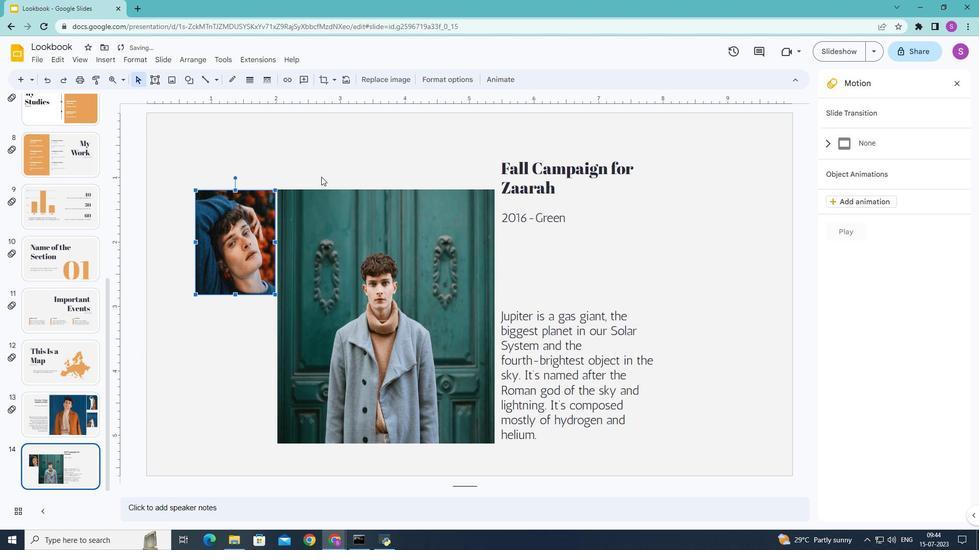 
Action: Mouse pressed left at (47, 465)
Screenshot: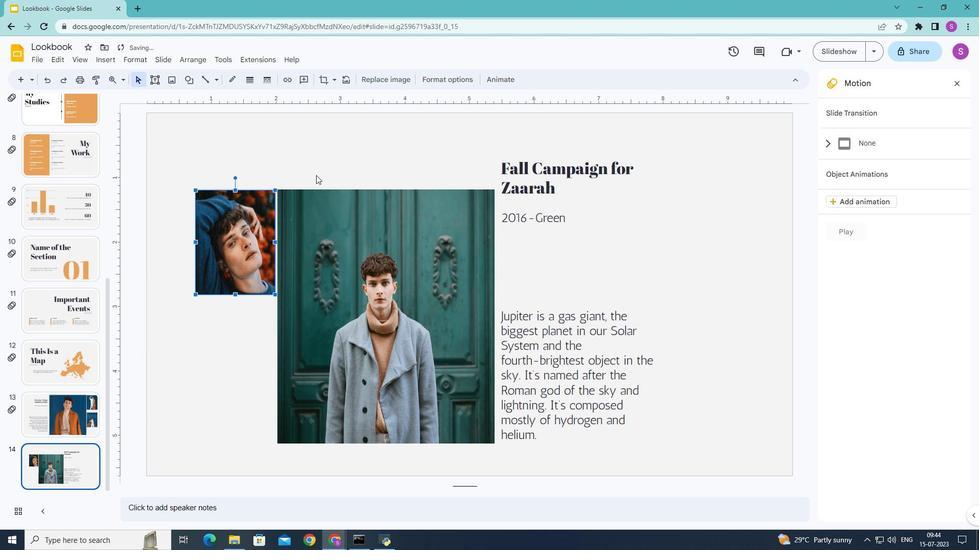 
Action: Mouse moved to (47, 465)
Screenshot: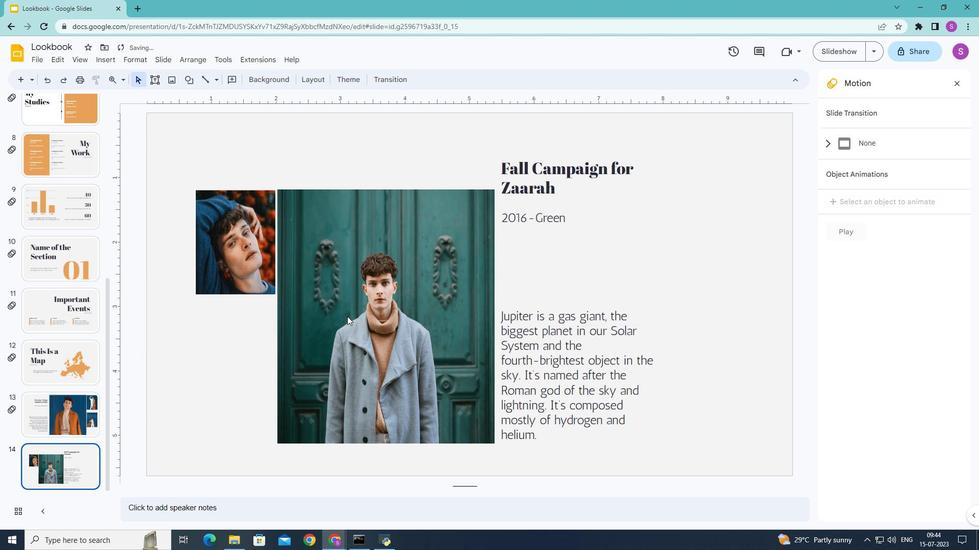 
Action: Mouse pressed left at (47, 465)
Screenshot: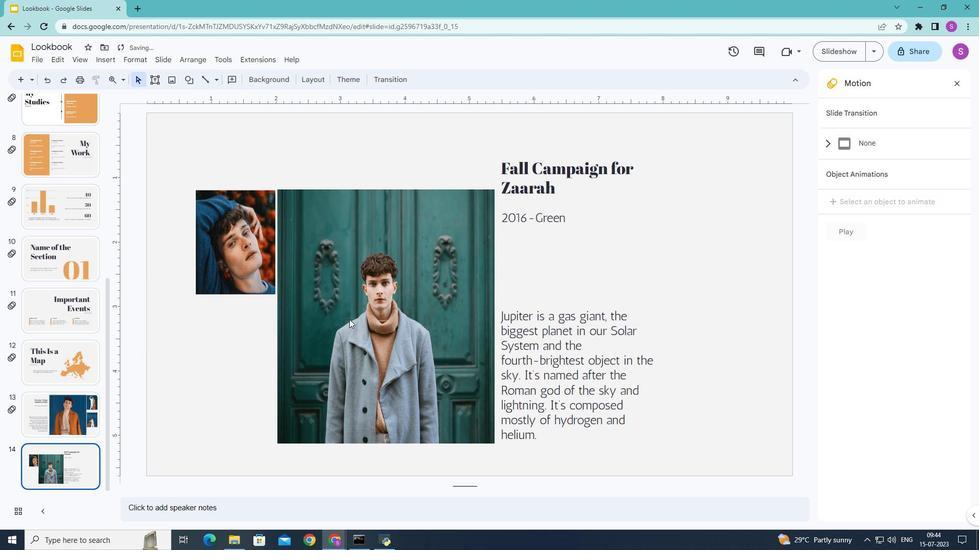 
Action: Mouse moved to (46, 465)
Screenshot: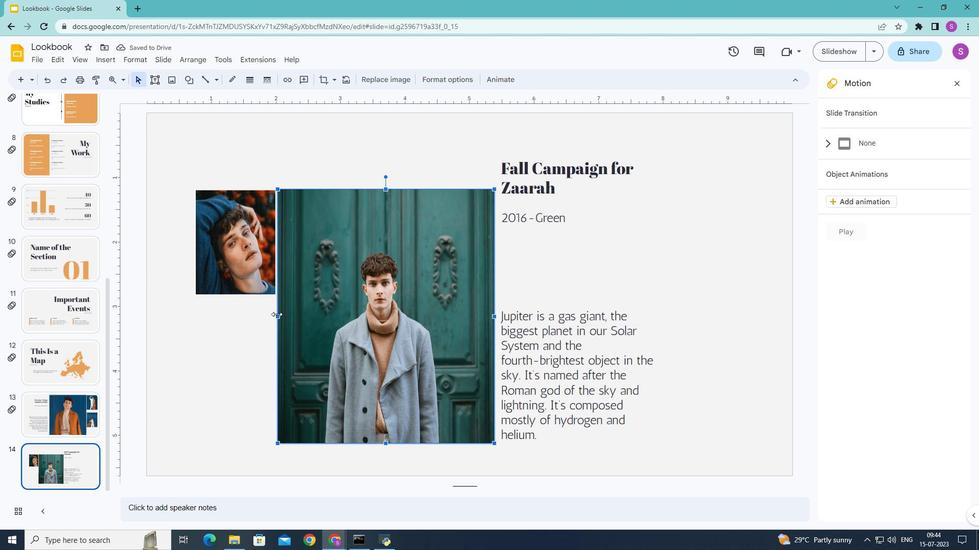 
Action: Mouse pressed left at (46, 465)
Screenshot: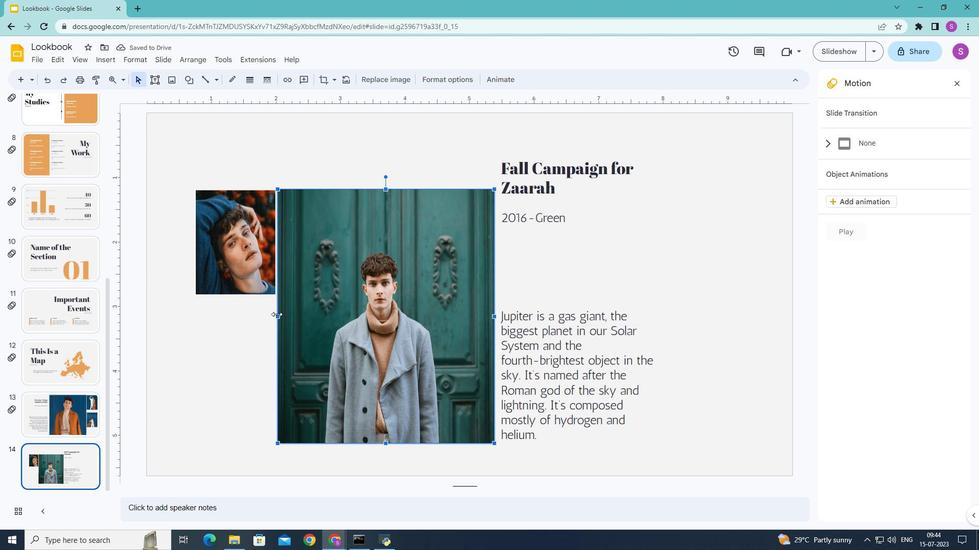 
Action: Mouse moved to (47, 465)
Screenshot: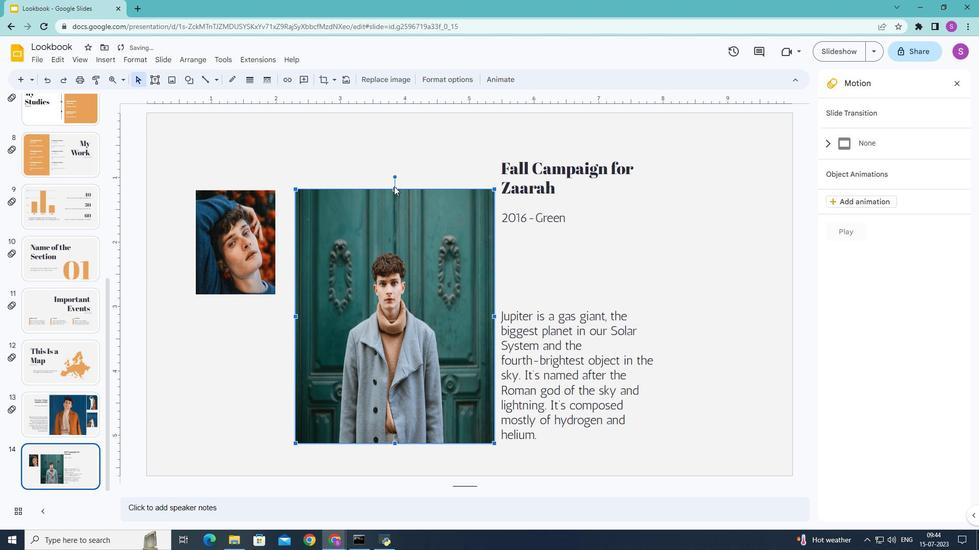 
Action: Mouse pressed left at (47, 465)
Screenshot: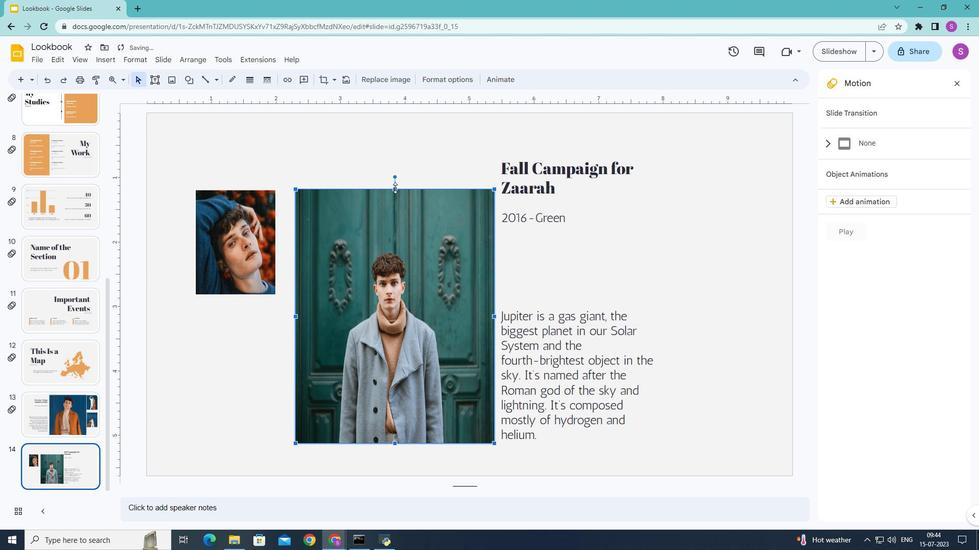
Action: Mouse moved to (47, 465)
Screenshot: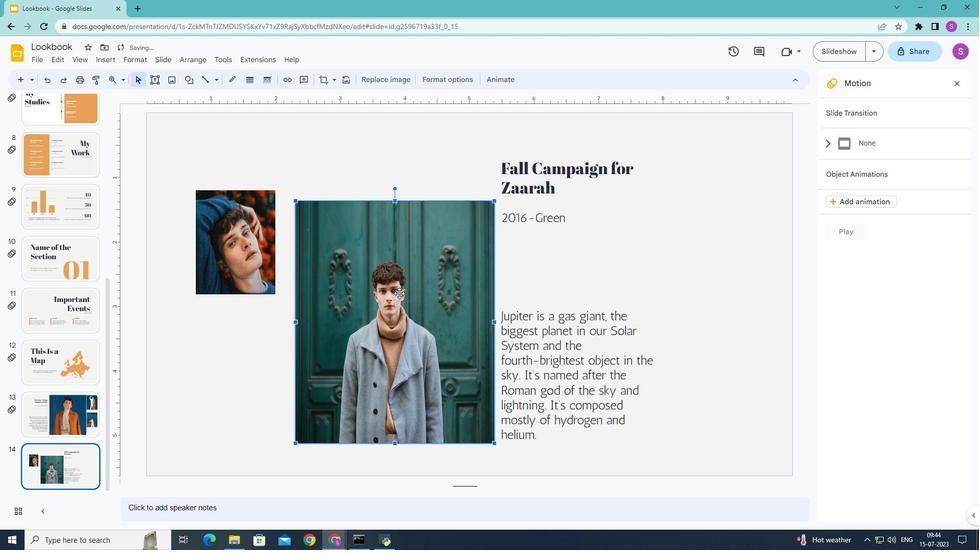 
Action: Mouse pressed left at (47, 465)
Screenshot: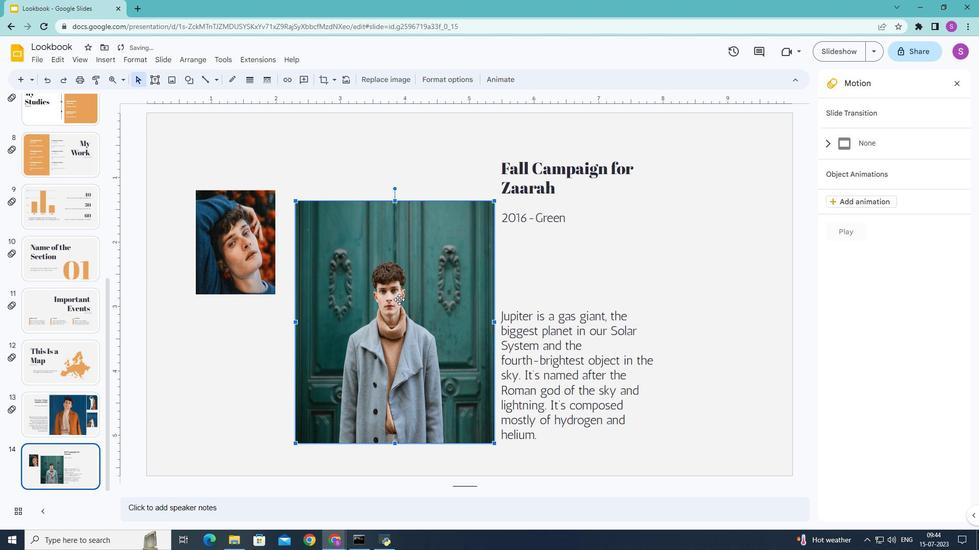 
Action: Mouse moved to (47, 465)
Screenshot: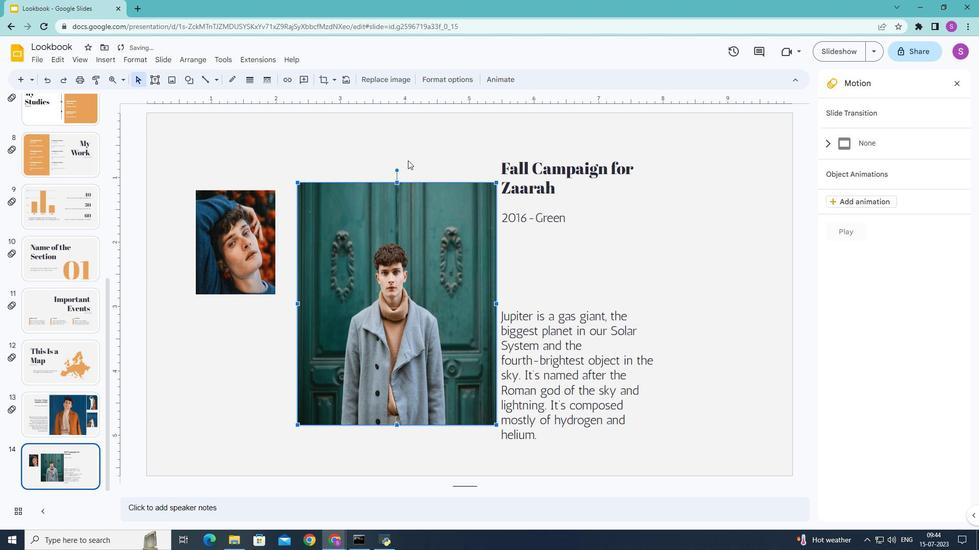 
Action: Mouse pressed left at (47, 465)
Screenshot: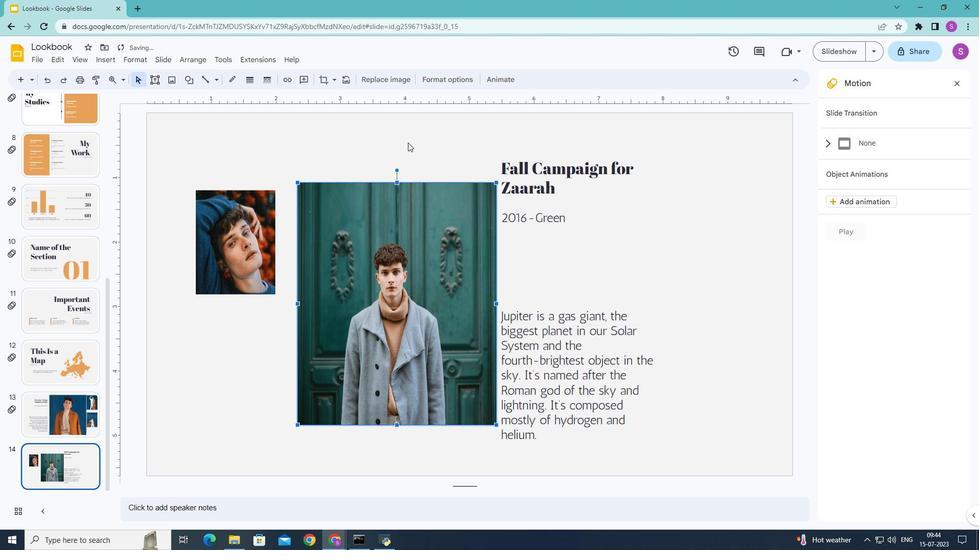 
Action: Mouse moved to (46, 465)
Screenshot: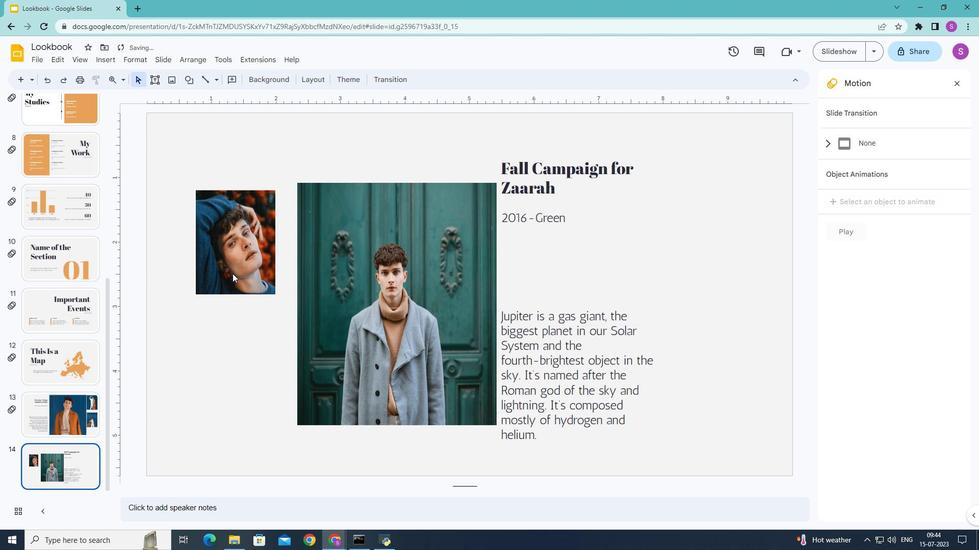 
Action: Mouse pressed left at (46, 465)
Screenshot: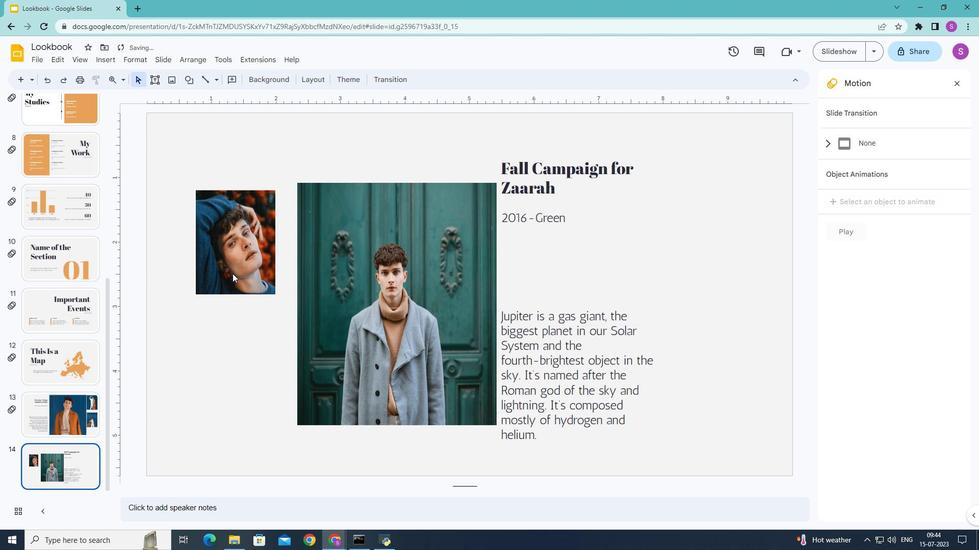 
Action: Mouse moved to (46, 465)
Screenshot: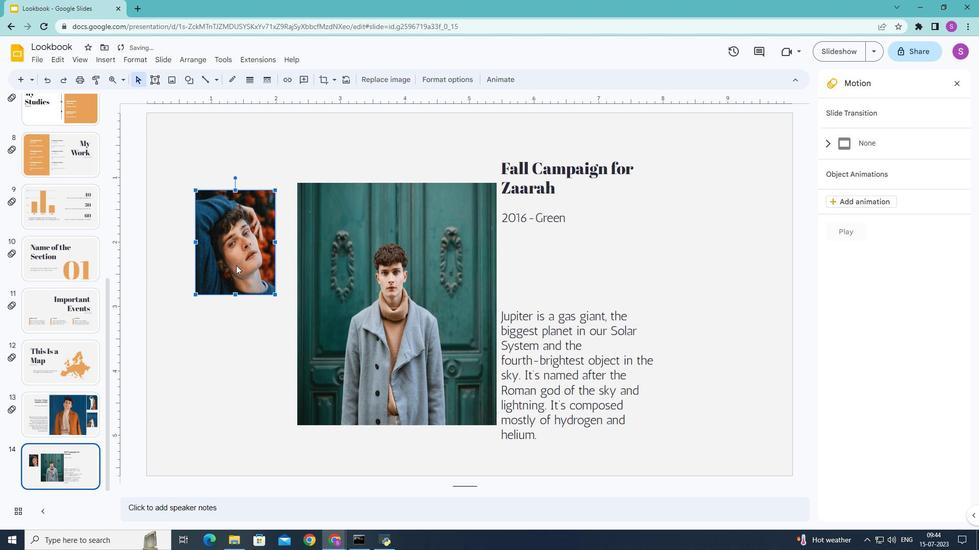 
Action: Mouse pressed left at (46, 465)
Screenshot: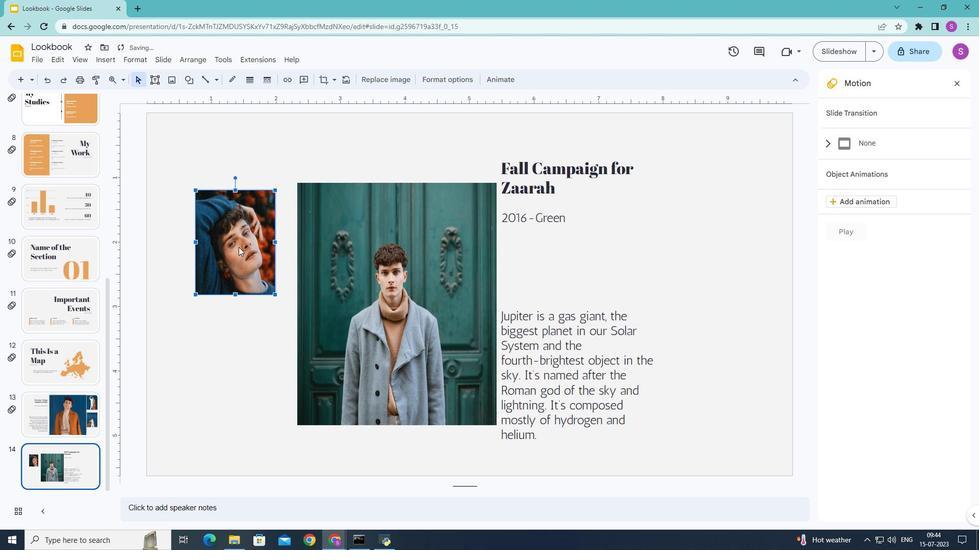 
Action: Mouse moved to (47, 465)
Screenshot: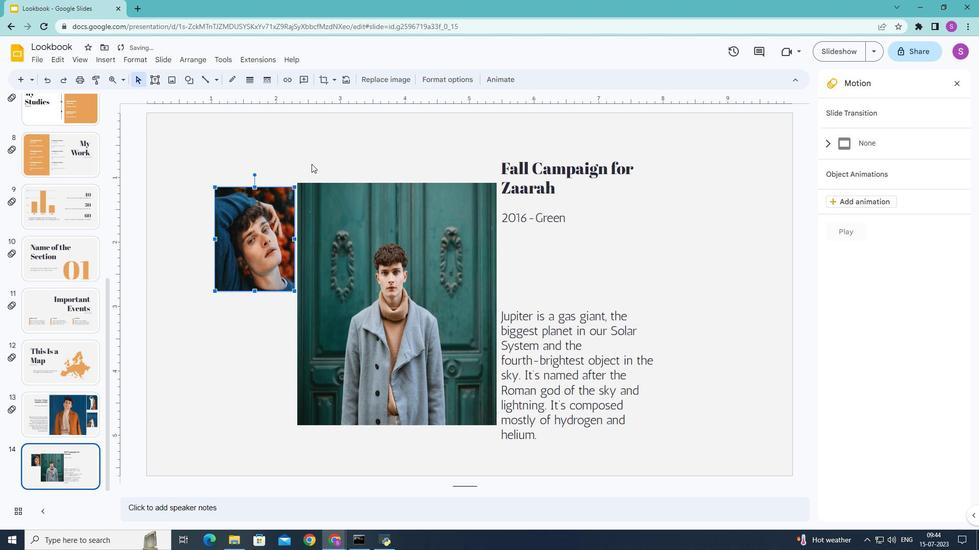 
Action: Mouse pressed left at (47, 465)
Screenshot: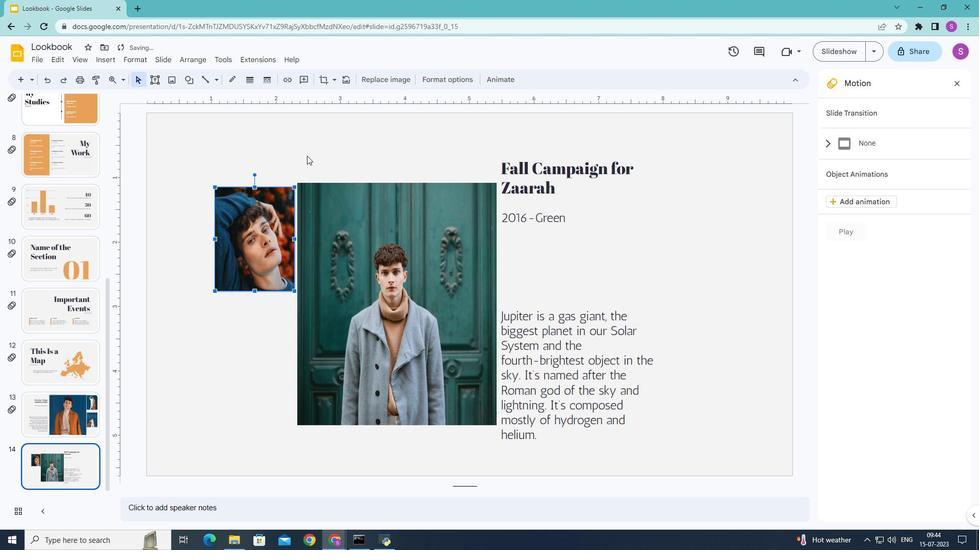 
Action: Mouse moved to (46, 465)
Screenshot: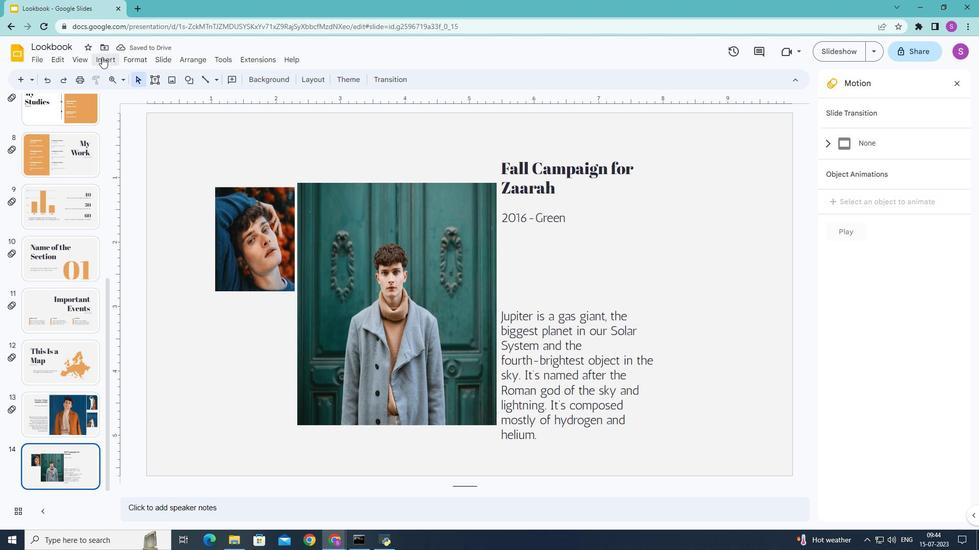 
Action: Mouse pressed left at (46, 465)
Screenshot: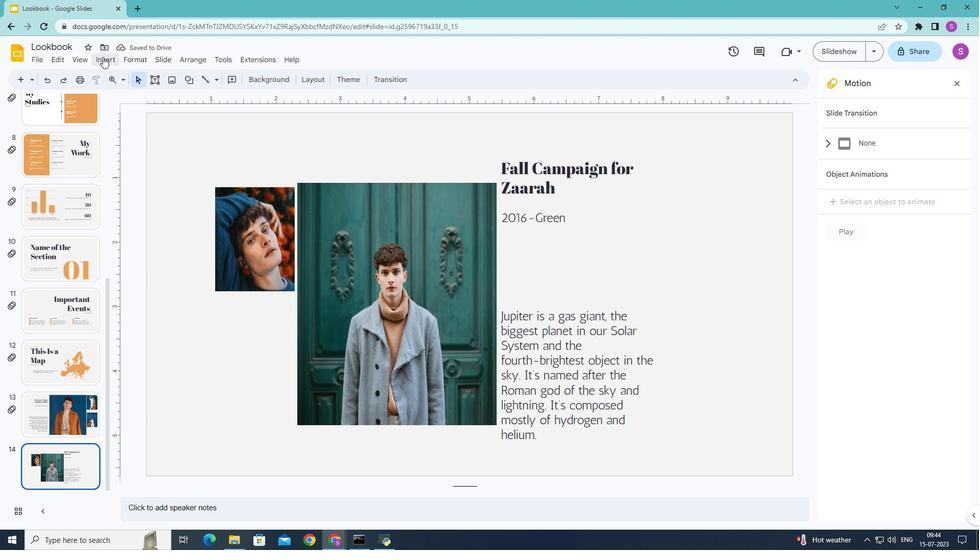 
Action: Mouse moved to (46, 465)
Screenshot: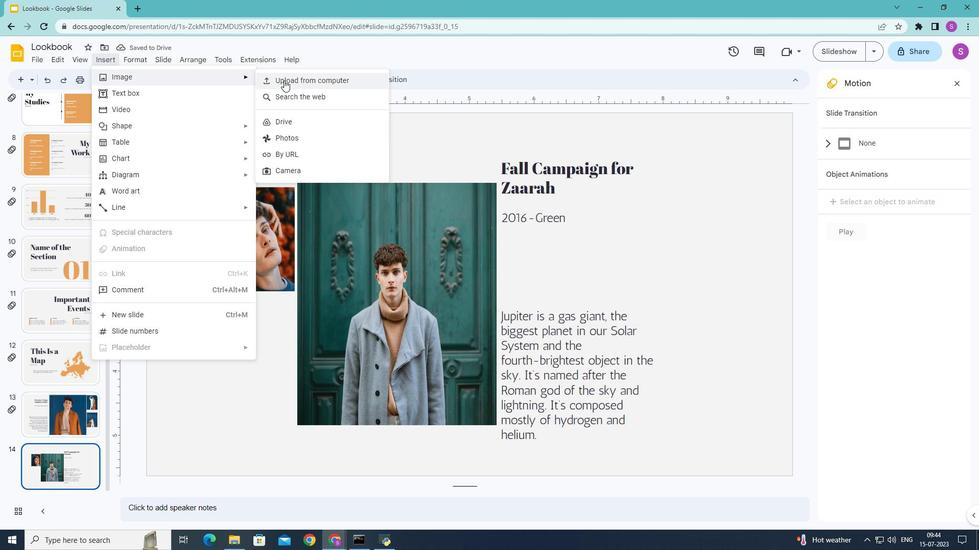 
Action: Mouse pressed left at (46, 465)
Screenshot: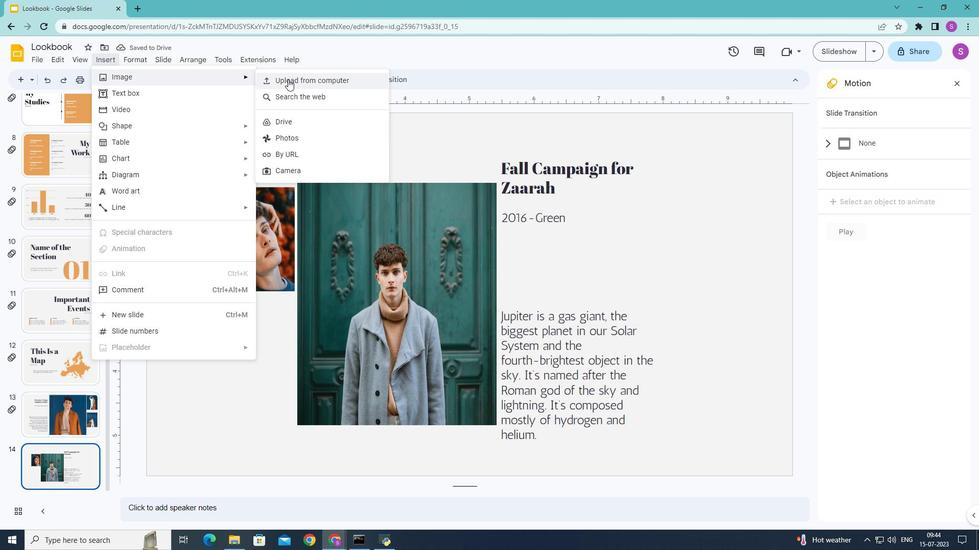 
Action: Mouse moved to (47, 465)
Screenshot: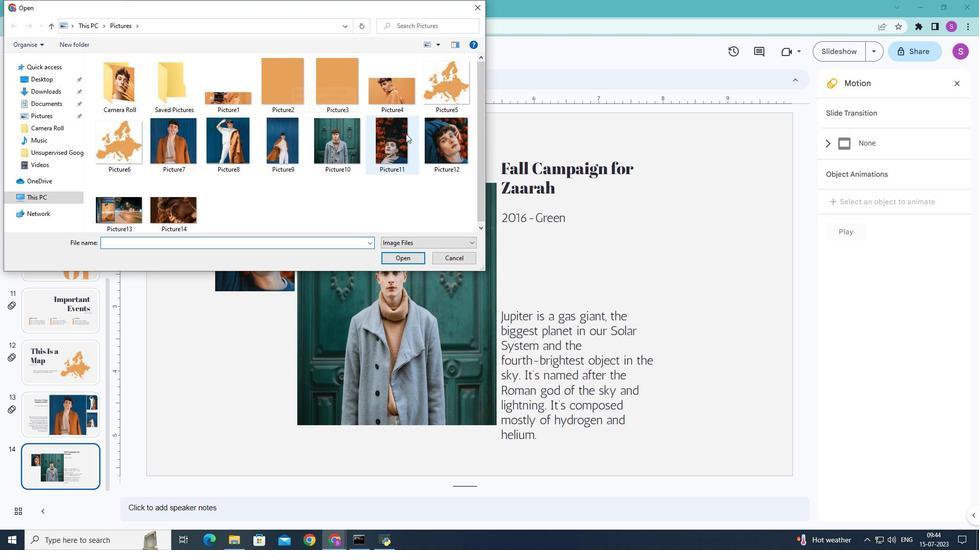 
Action: Mouse pressed left at (47, 465)
Screenshot: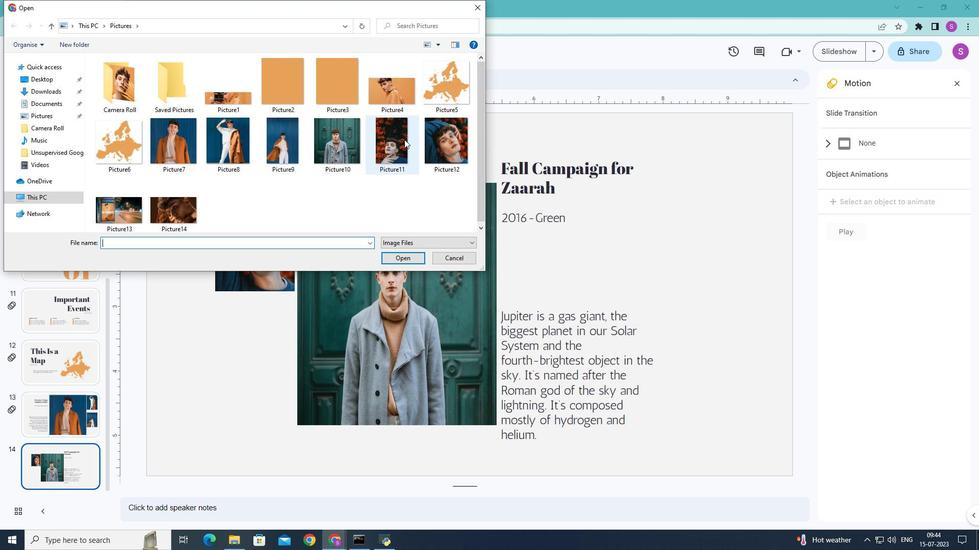 
Action: Mouse moved to (47, 465)
Screenshot: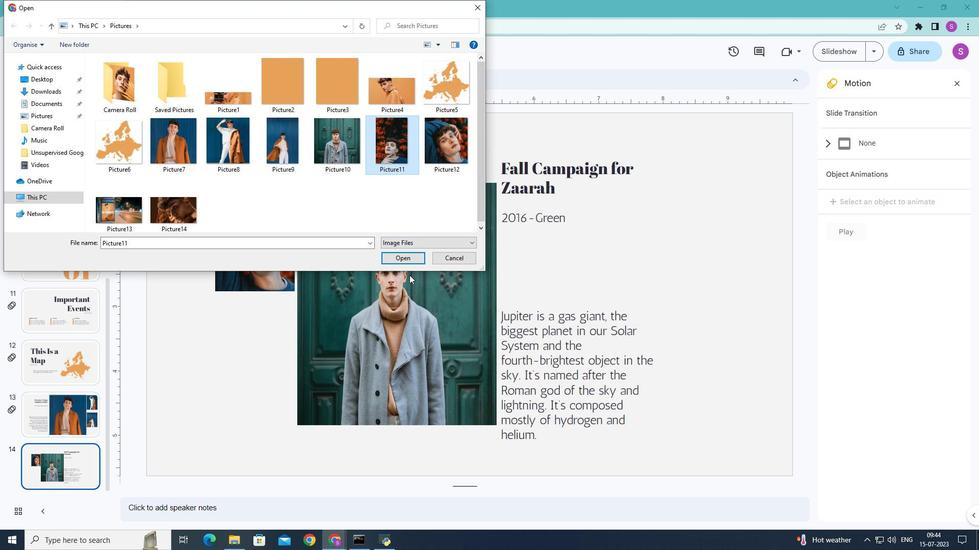 
Action: Mouse pressed left at (47, 465)
Screenshot: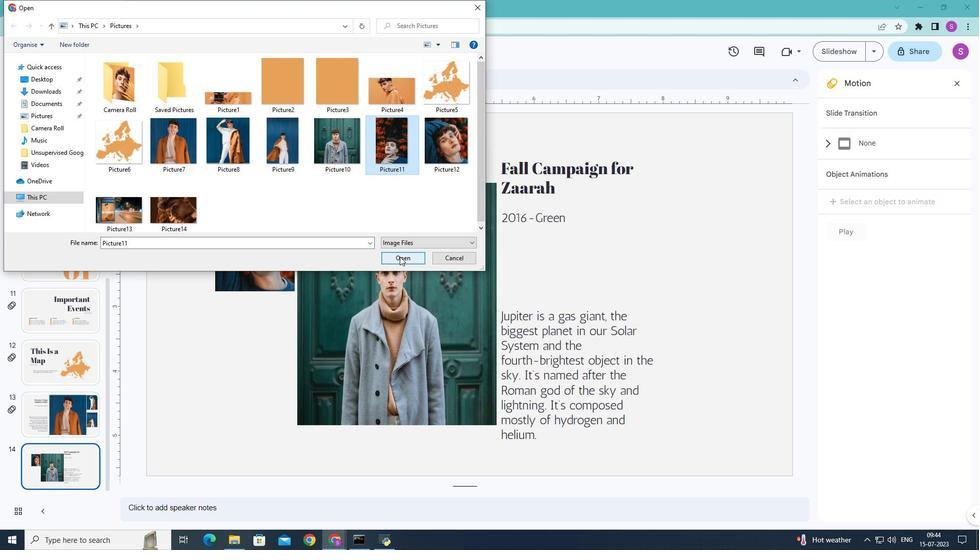 
Action: Mouse moved to (47, 465)
Screenshot: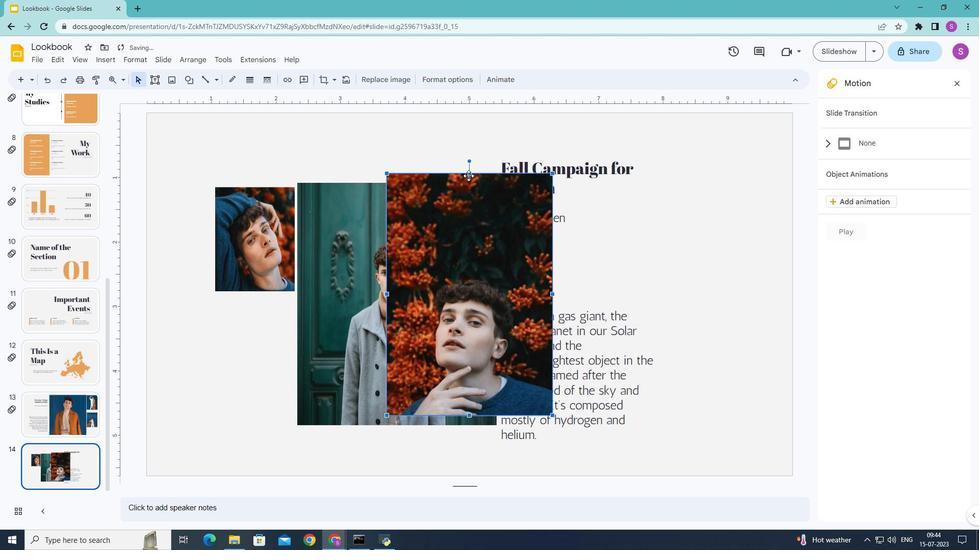 
Action: Mouse pressed left at (47, 465)
Screenshot: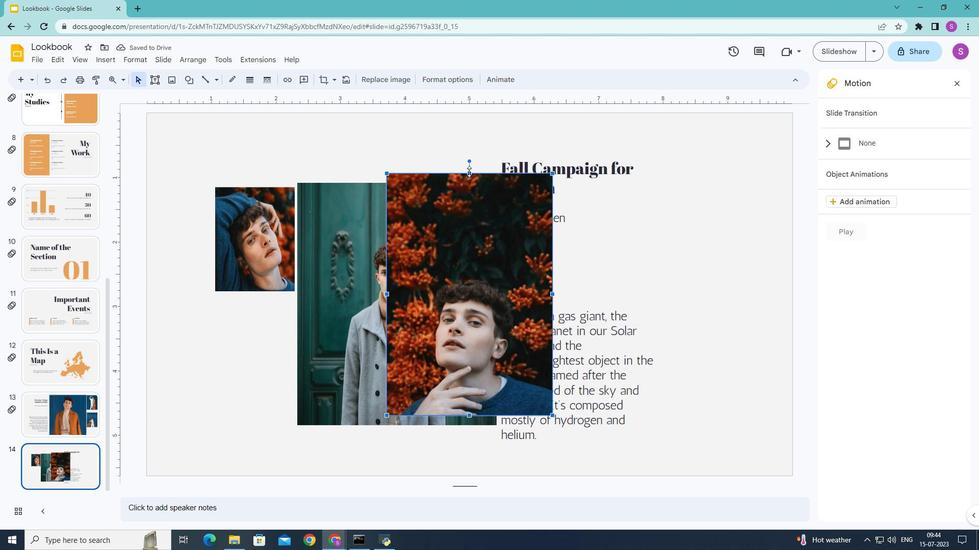 
Action: Mouse moved to (47, 466)
Screenshot: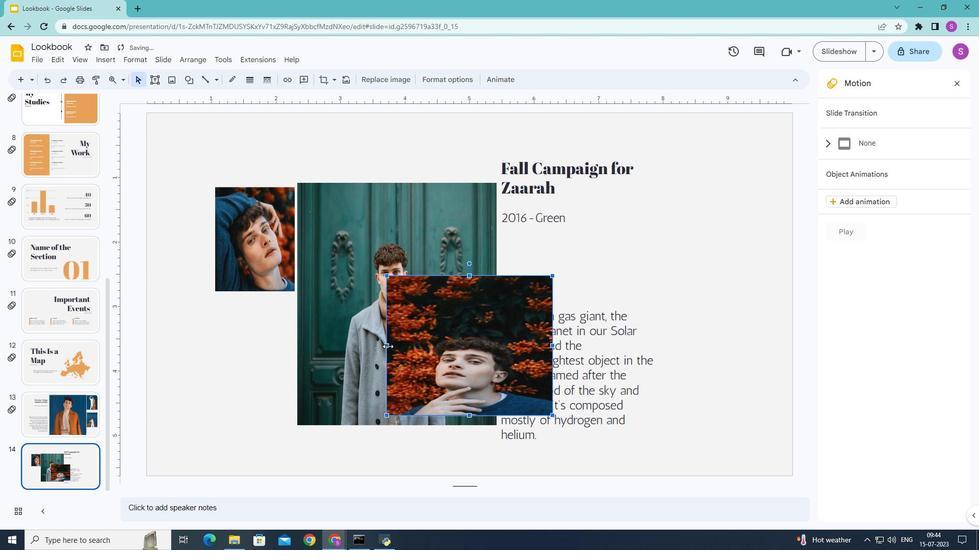 
Action: Mouse pressed left at (47, 466)
Screenshot: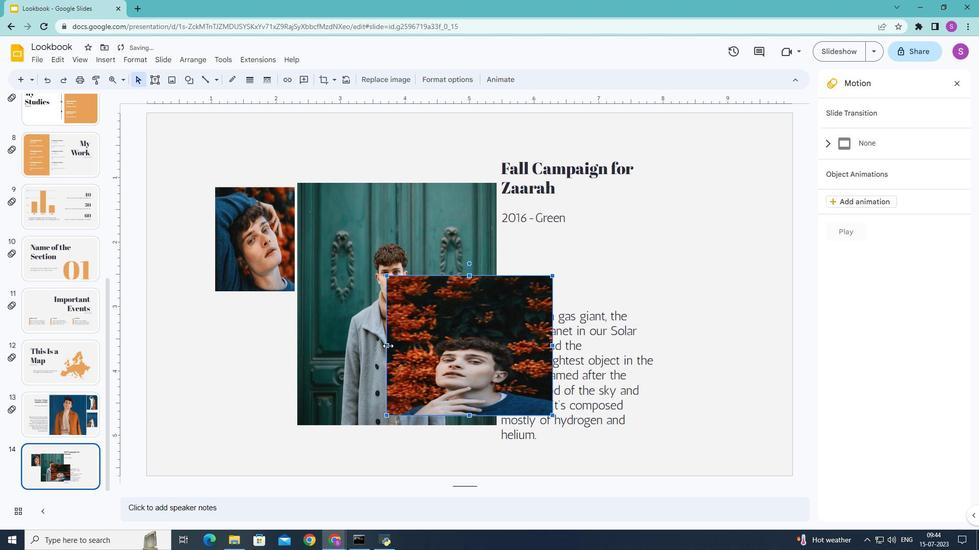 
Action: Mouse moved to (47, 466)
Screenshot: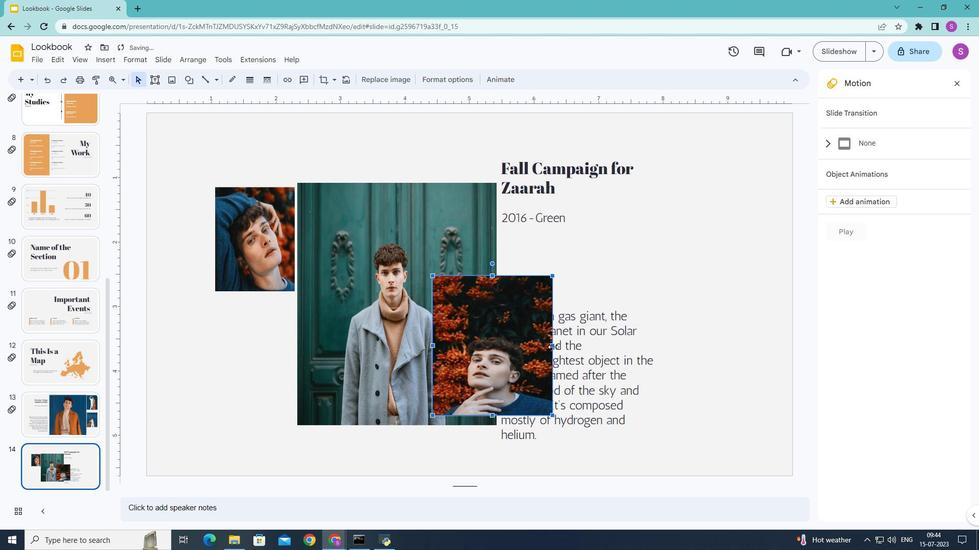 
Action: Mouse pressed left at (47, 466)
Screenshot: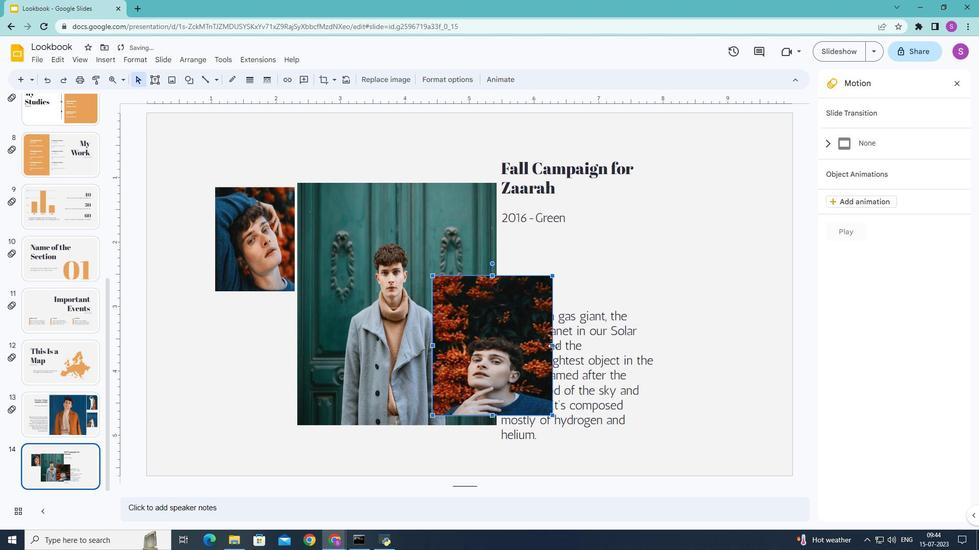 
Action: Mouse moved to (47, 465)
Screenshot: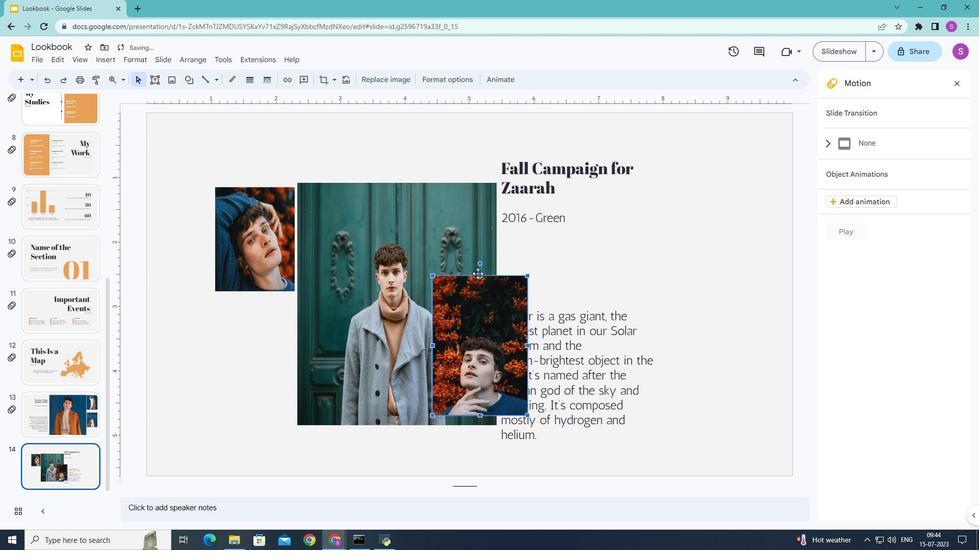 
Action: Mouse pressed left at (47, 465)
Screenshot: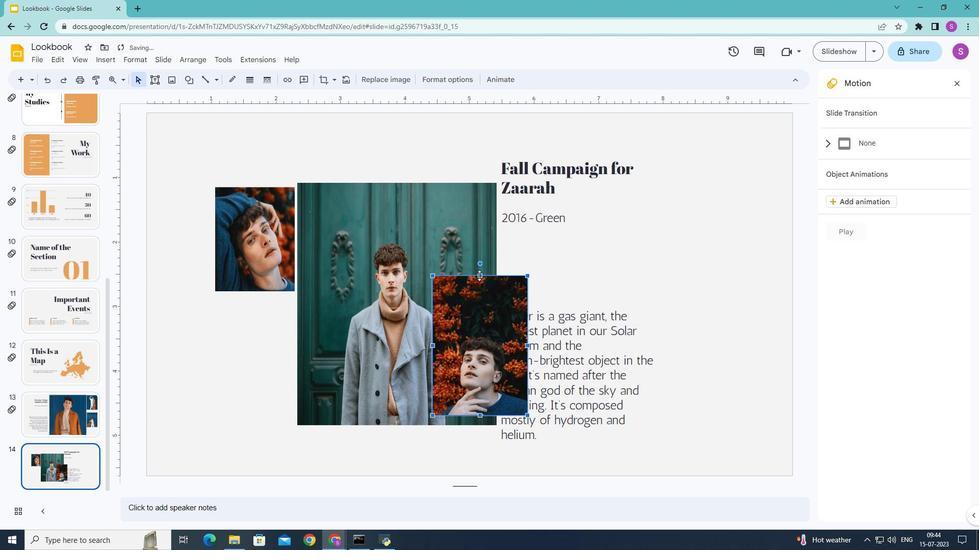 
Action: Mouse moved to (47, 466)
Screenshot: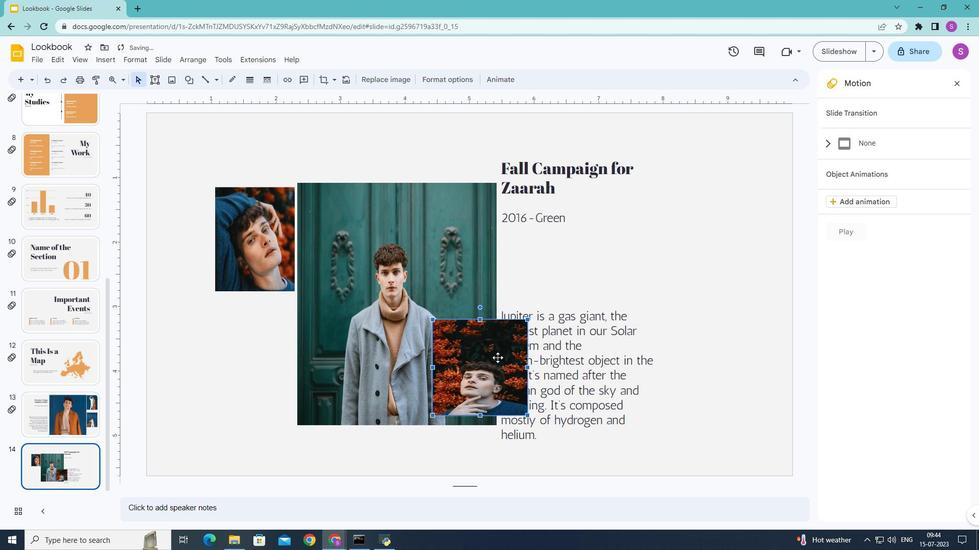 
Action: Mouse pressed left at (47, 466)
Screenshot: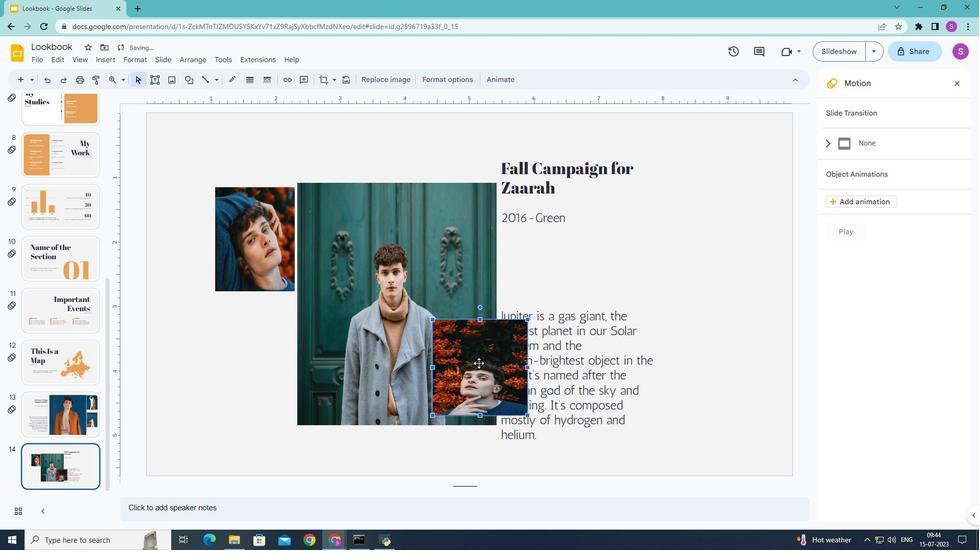 
Action: Mouse moved to (46, 466)
Screenshot: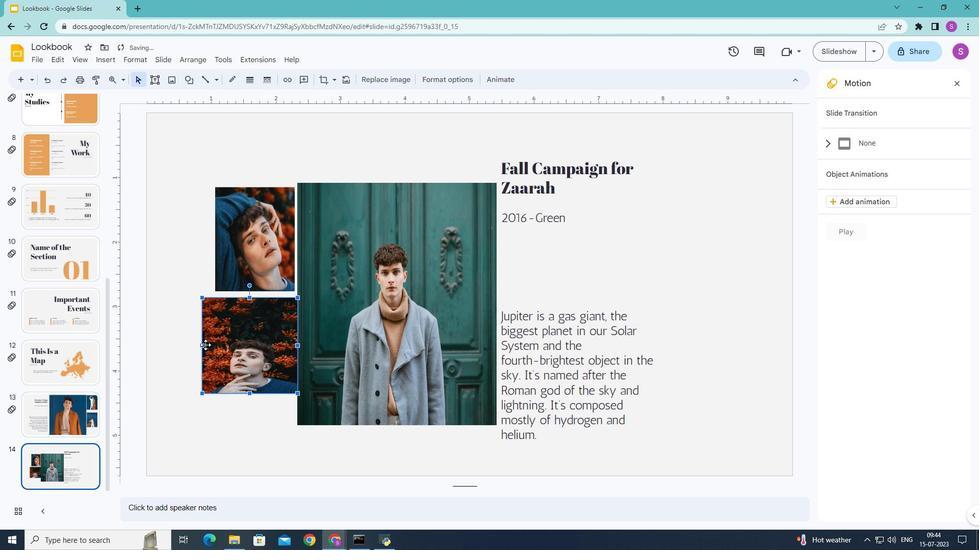 
Action: Mouse pressed left at (46, 466)
Screenshot: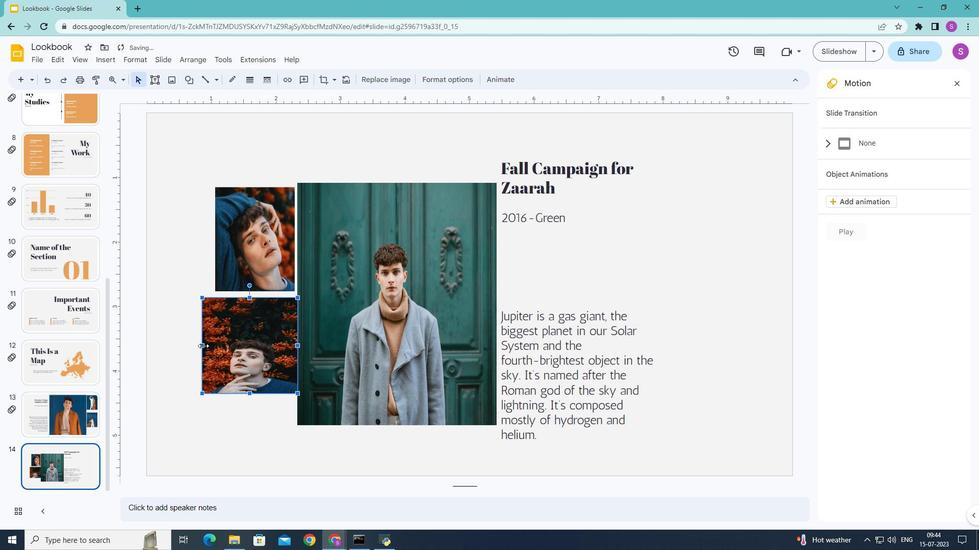 
Action: Mouse moved to (46, 466)
Screenshot: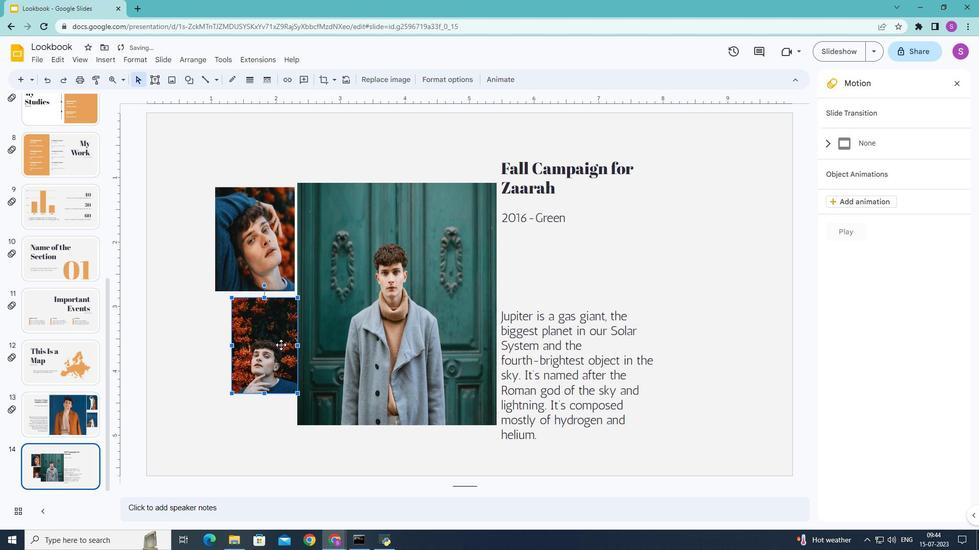 
Action: Mouse pressed left at (46, 466)
Screenshot: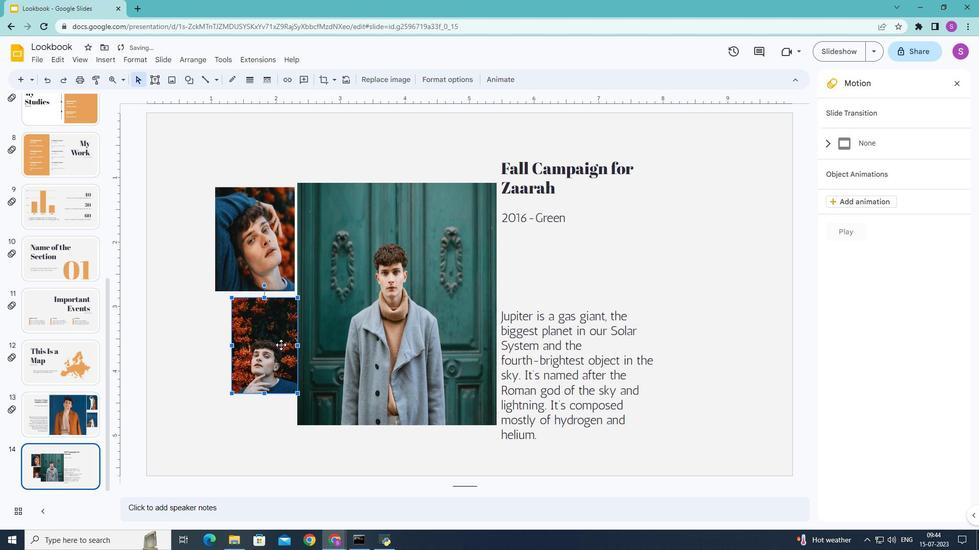
Action: Mouse moved to (46, 465)
Screenshot: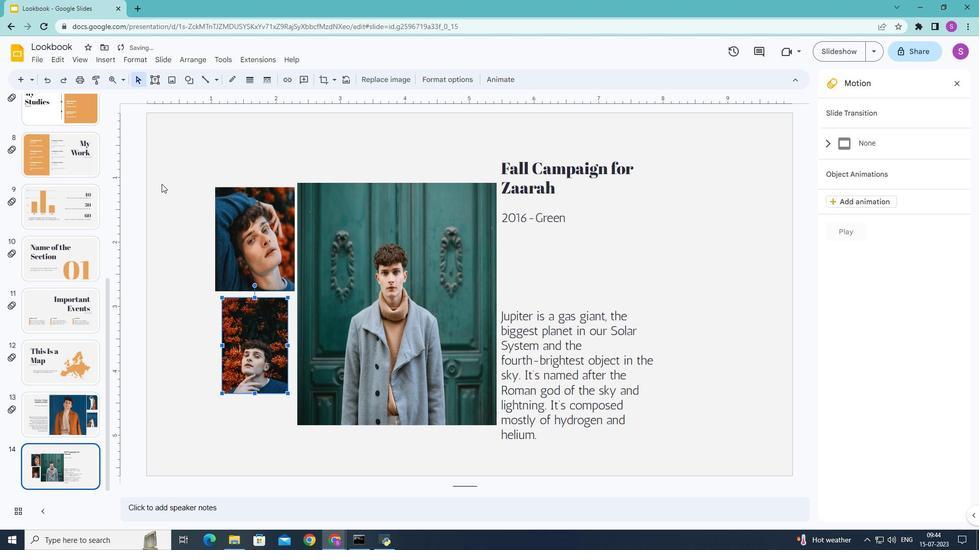 
Action: Mouse pressed left at (46, 465)
Screenshot: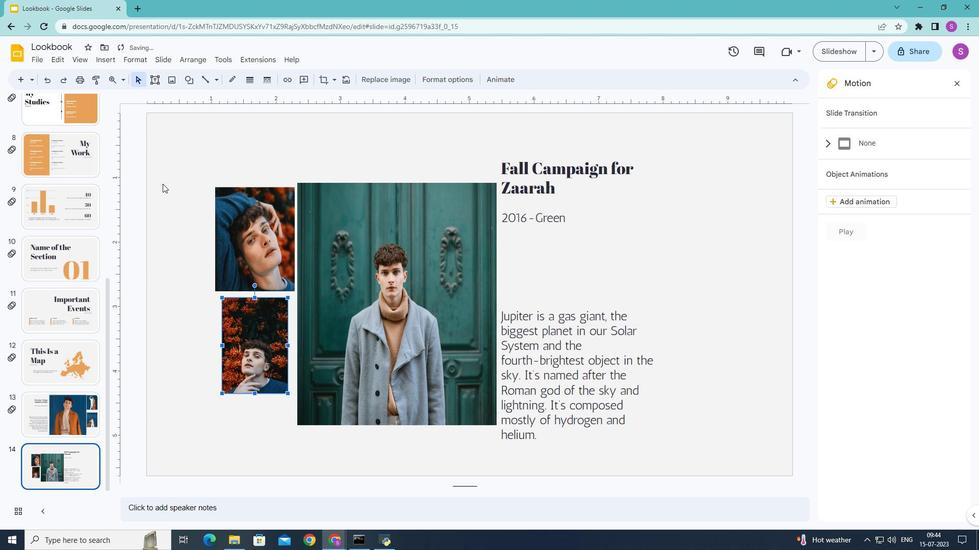 
Action: Mouse moved to (46, 466)
Screenshot: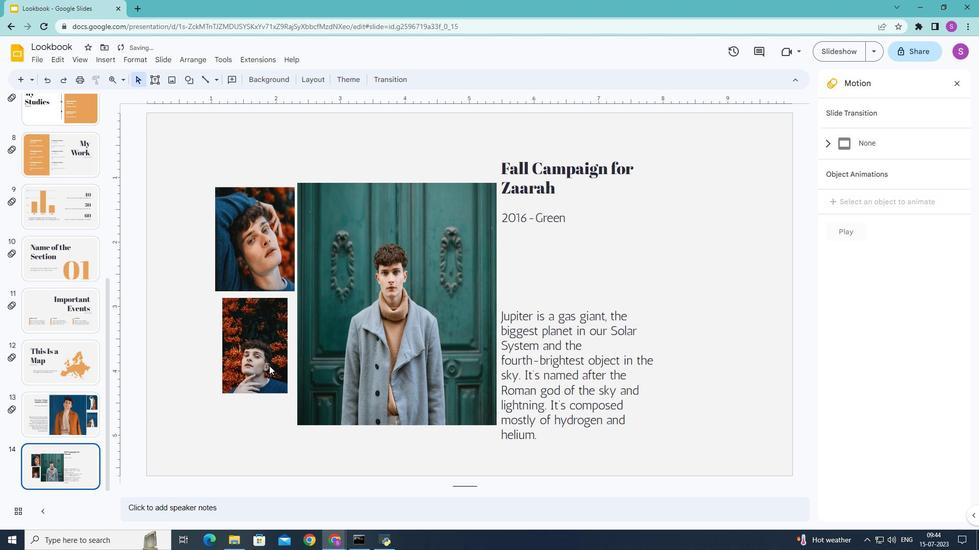 
Action: Mouse pressed left at (46, 466)
Screenshot: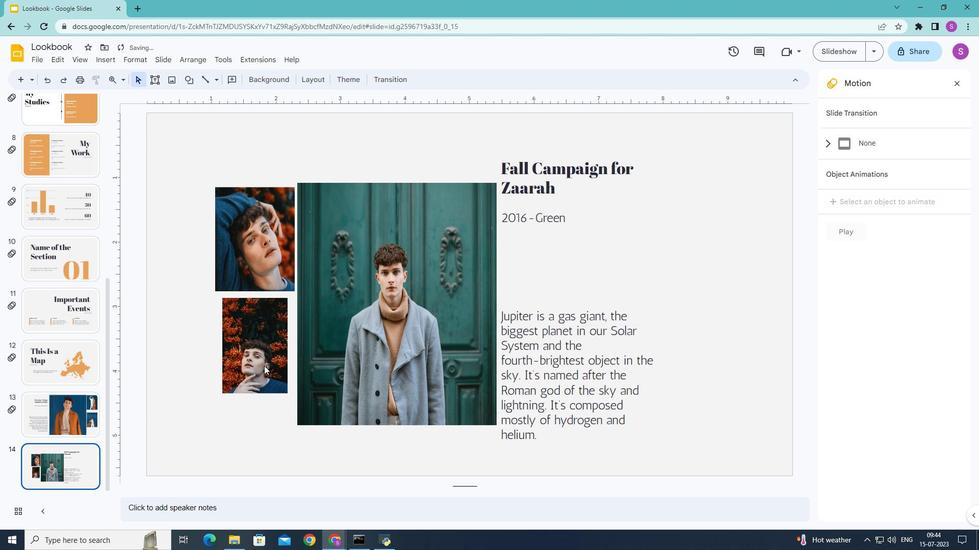 
Action: Mouse moved to (46, 465)
Screenshot: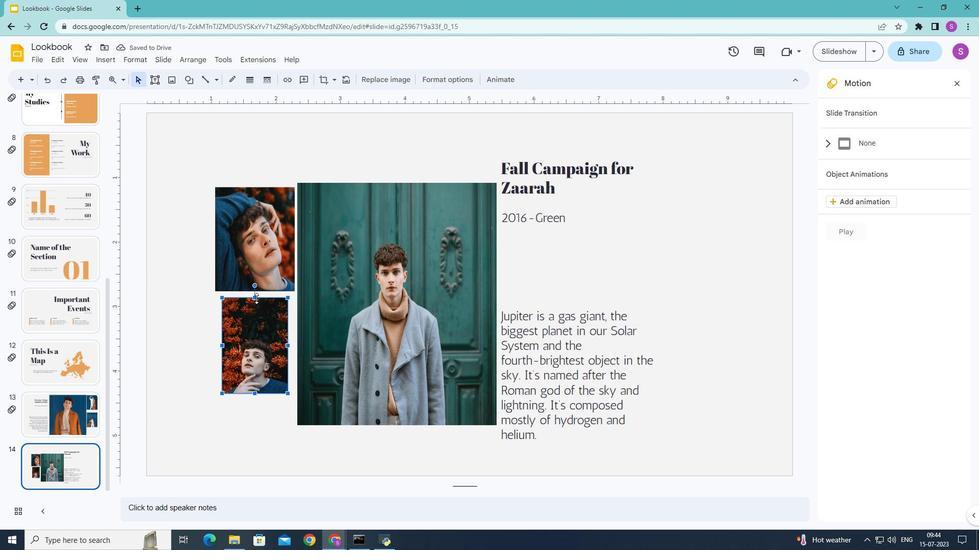 
Action: Mouse pressed left at (46, 465)
Screenshot: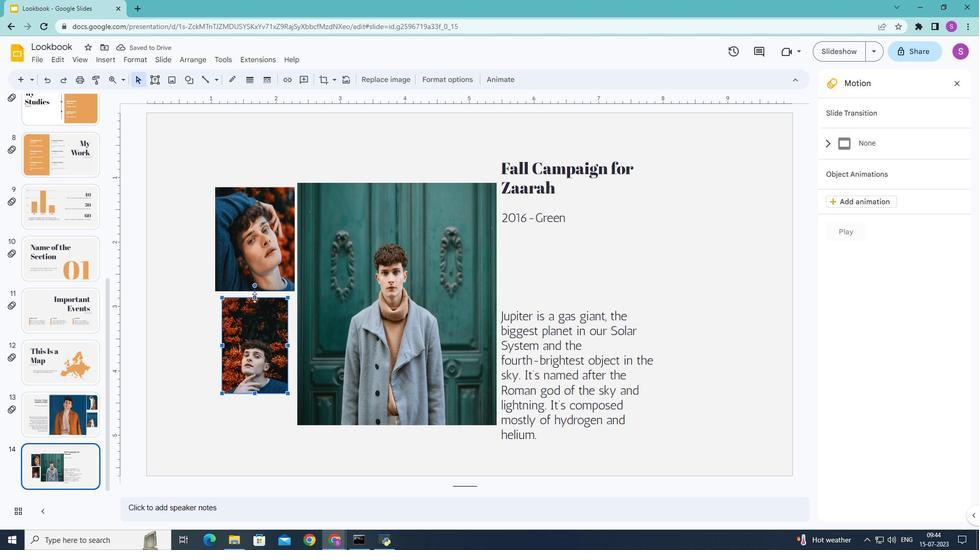 
Action: Mouse moved to (46, 466)
Screenshot: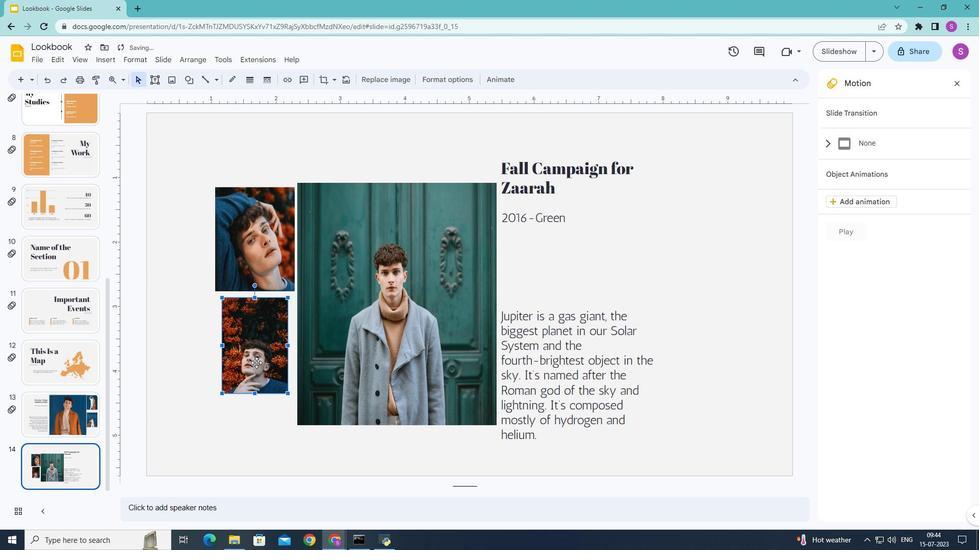 
Action: Mouse pressed left at (46, 466)
Screenshot: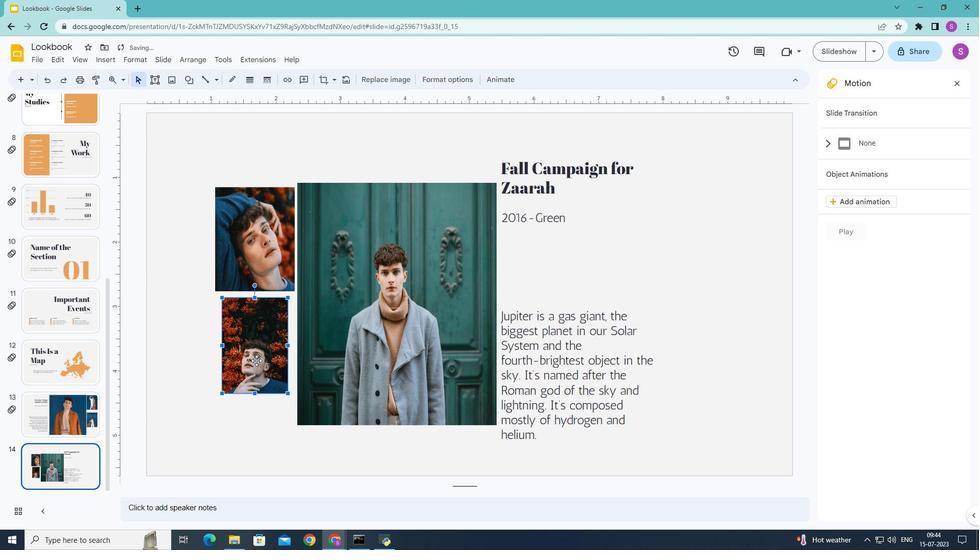 
Action: Mouse moved to (46, 465)
Screenshot: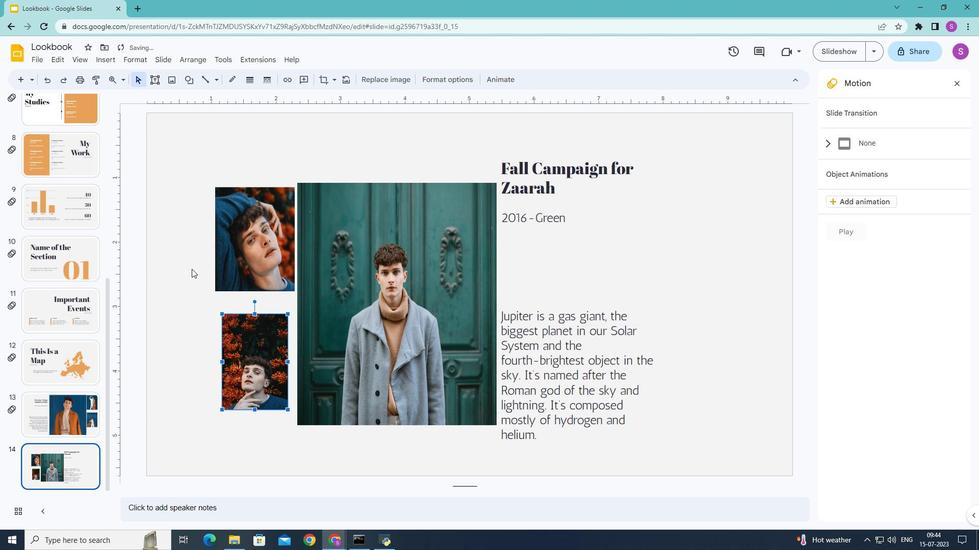 
Action: Mouse pressed left at (46, 465)
Screenshot: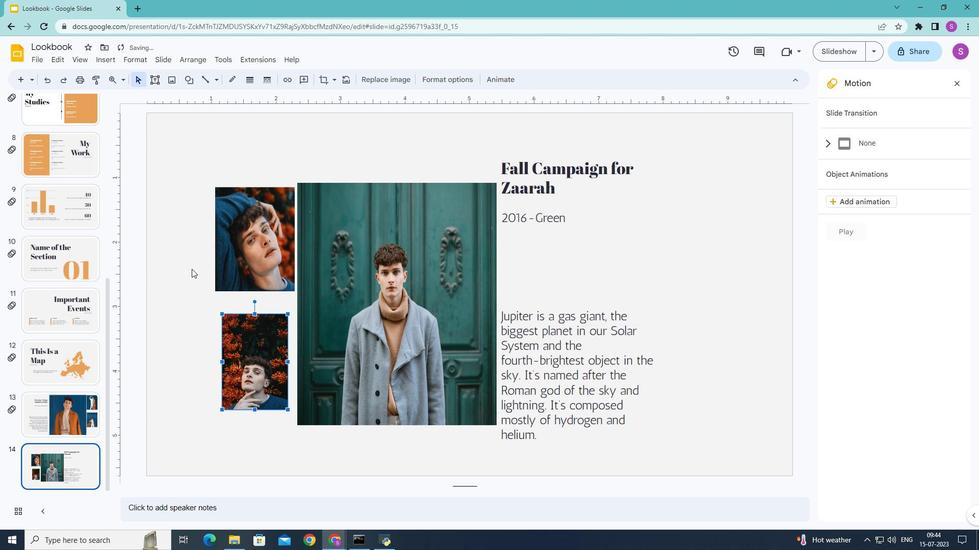 
Action: Mouse moved to (46, 466)
Screenshot: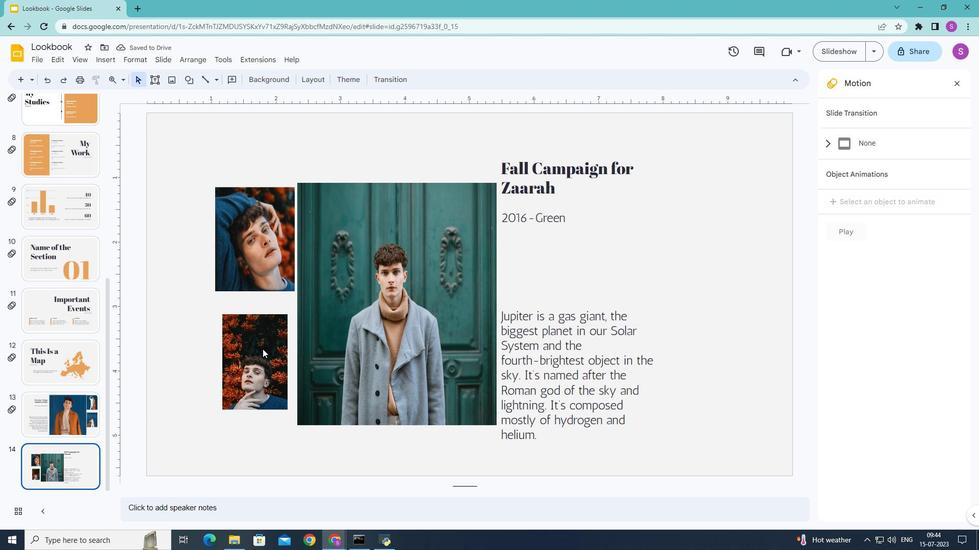 
Action: Mouse pressed left at (46, 466)
Screenshot: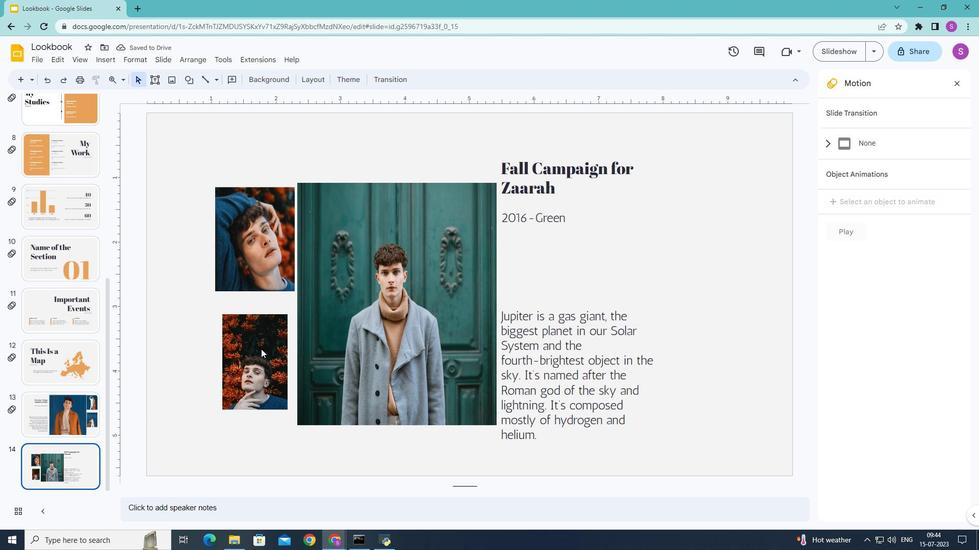 
Action: Mouse moved to (46, 465)
Screenshot: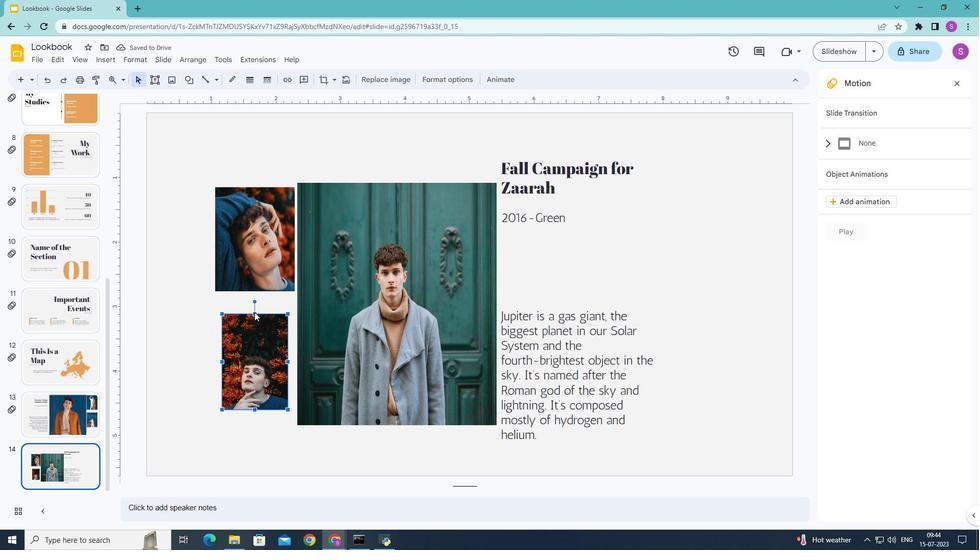 
Action: Mouse pressed left at (46, 465)
Screenshot: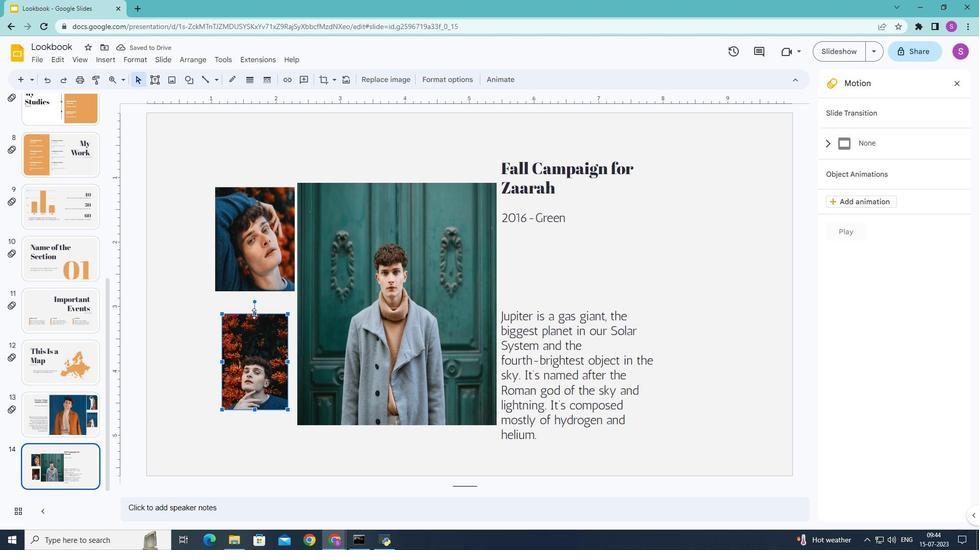 
Action: Mouse moved to (46, 466)
Screenshot: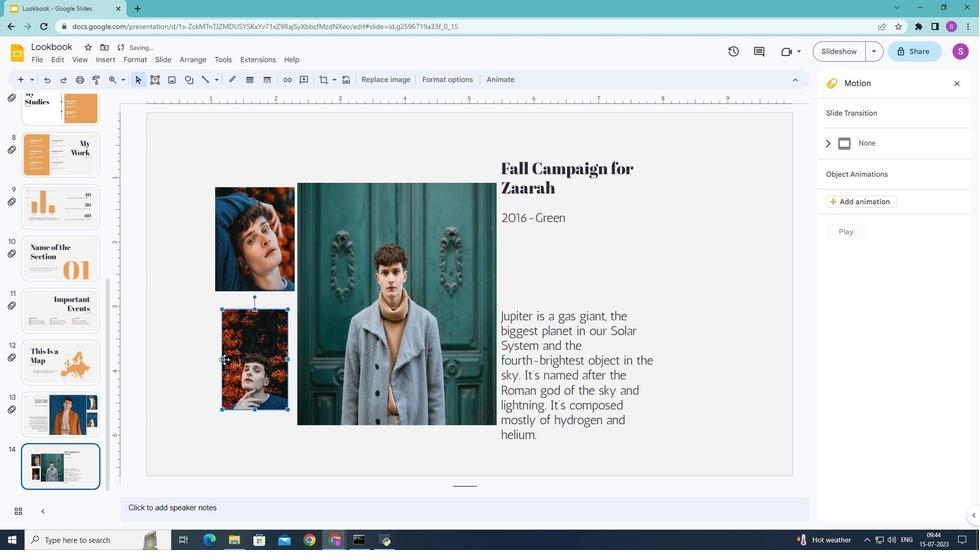 
Action: Mouse pressed left at (46, 466)
Screenshot: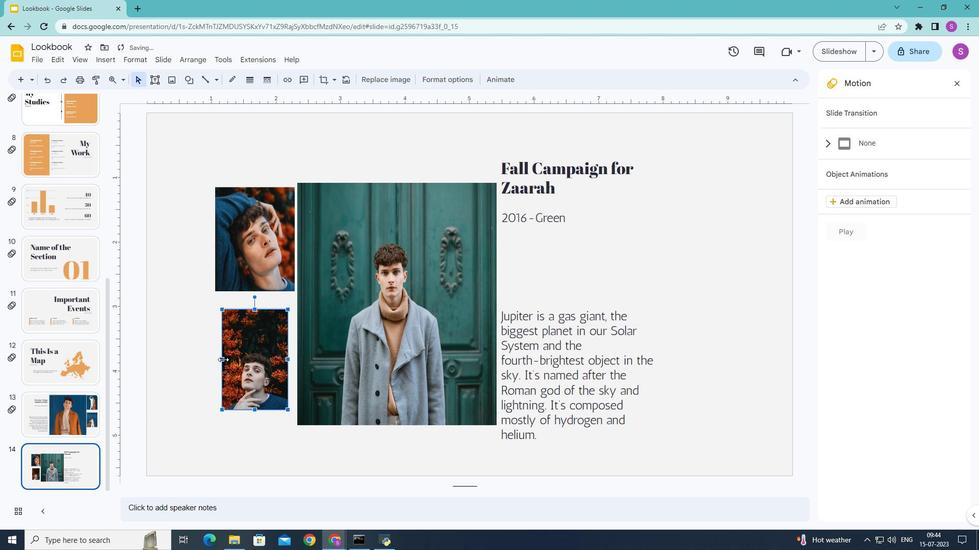 
Action: Mouse moved to (46, 465)
Screenshot: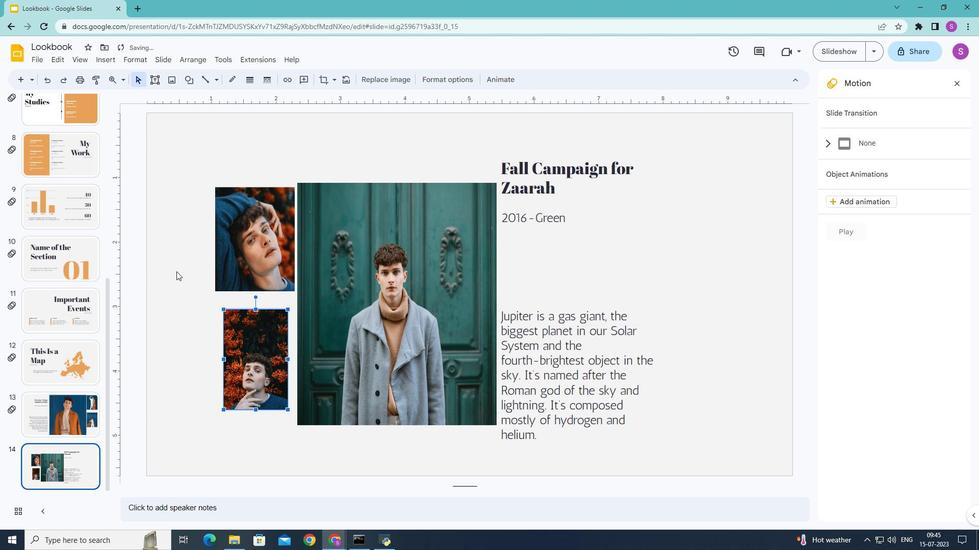 
Action: Mouse pressed left at (46, 465)
Screenshot: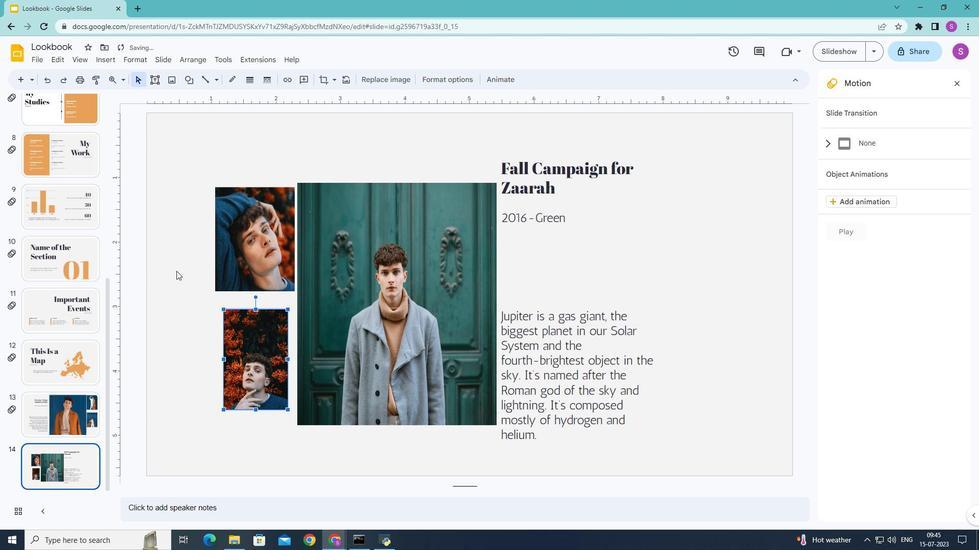 
Action: Mouse moved to (47, 465)
Screenshot: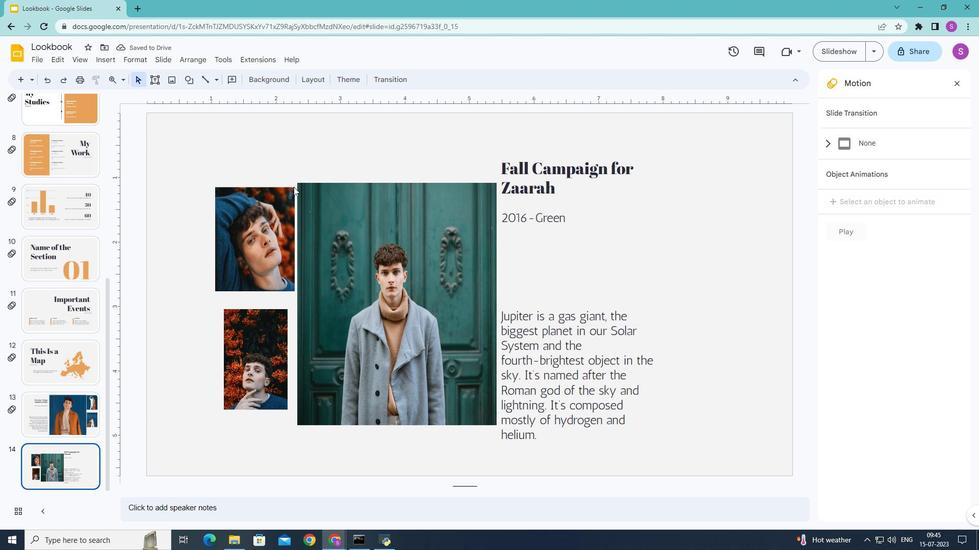 
Action: Mouse pressed left at (47, 465)
Screenshot: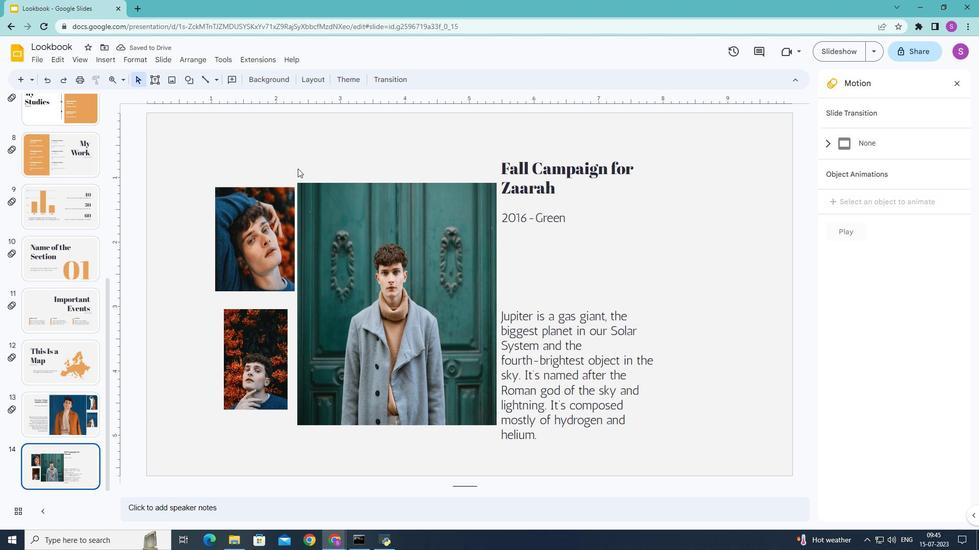 
Action: Key pressed ctrl+A
Screenshot: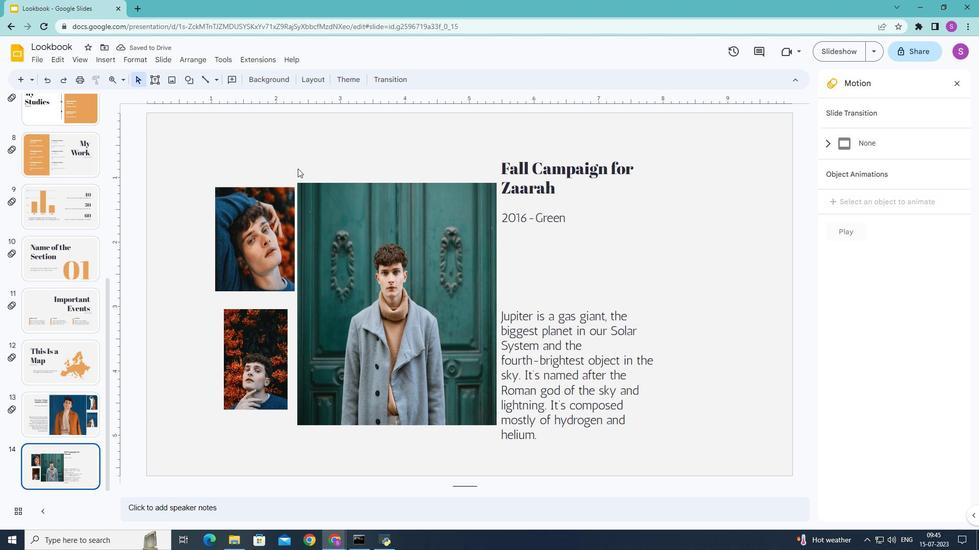 
Action: Mouse moved to (47, 465)
Screenshot: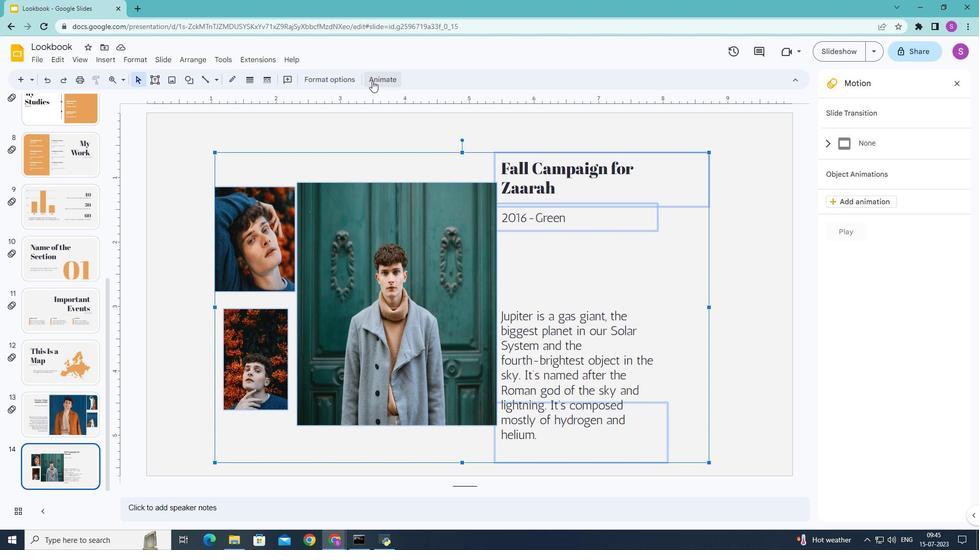 
Action: Mouse pressed left at (47, 465)
Screenshot: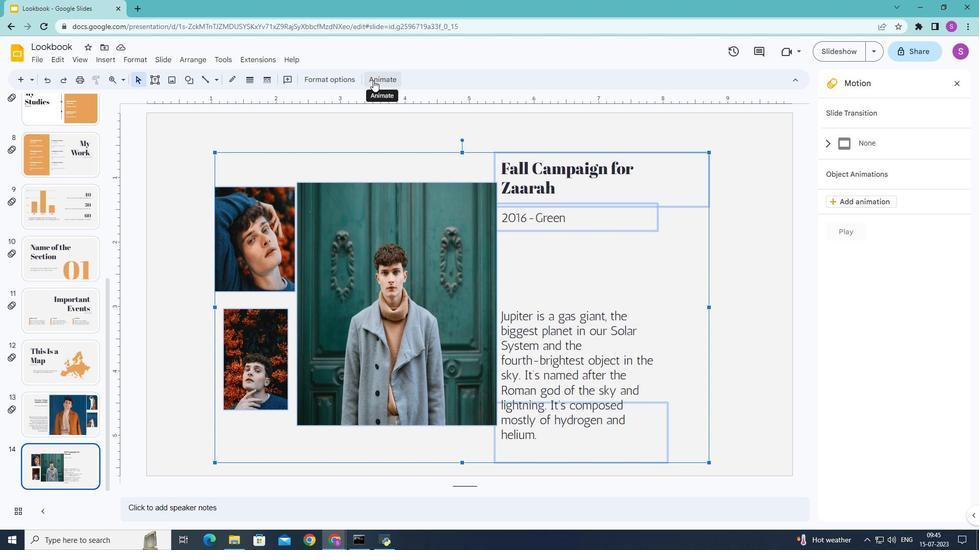 
Action: Mouse moved to (47, 466)
Screenshot: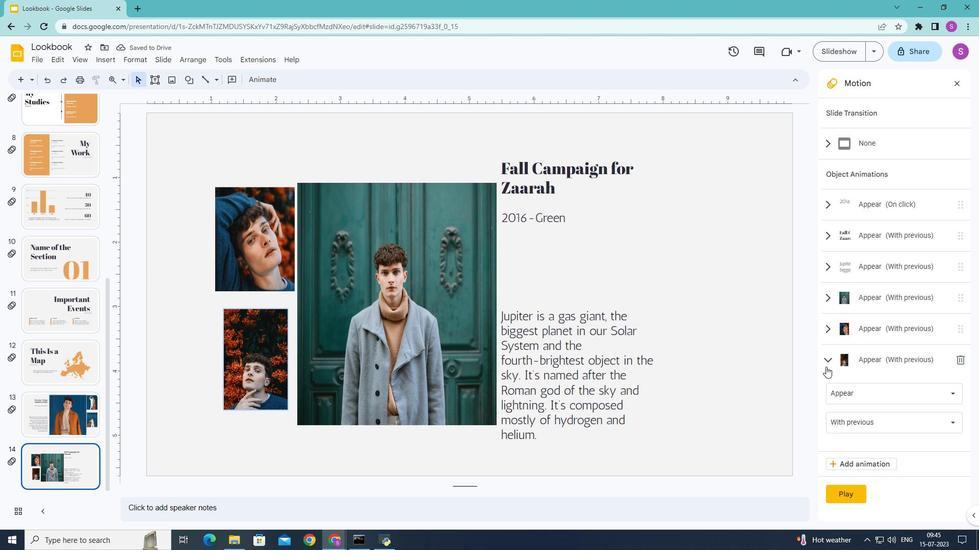 
Action: Mouse pressed left at (47, 466)
Screenshot: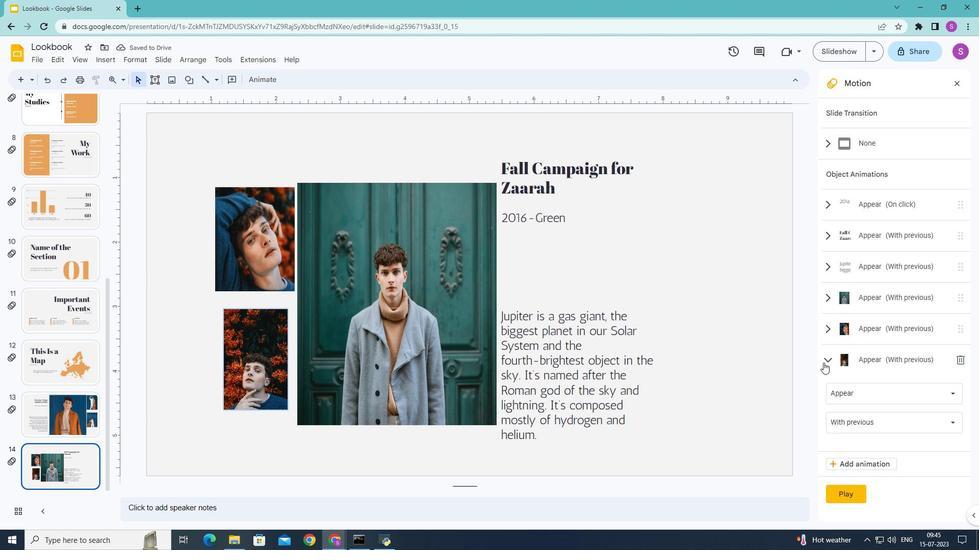
Action: Mouse moved to (47, 466)
Screenshot: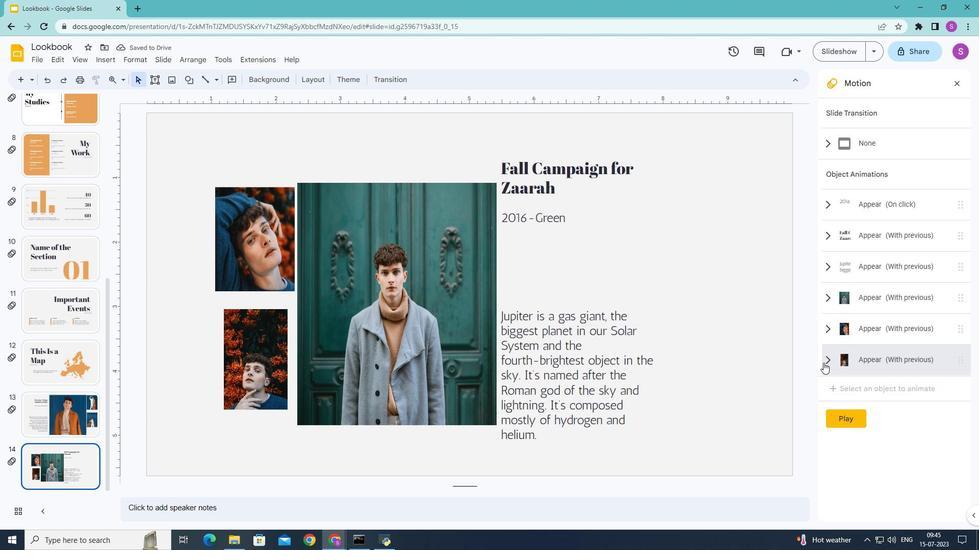 
Action: Mouse pressed left at (47, 466)
Screenshot: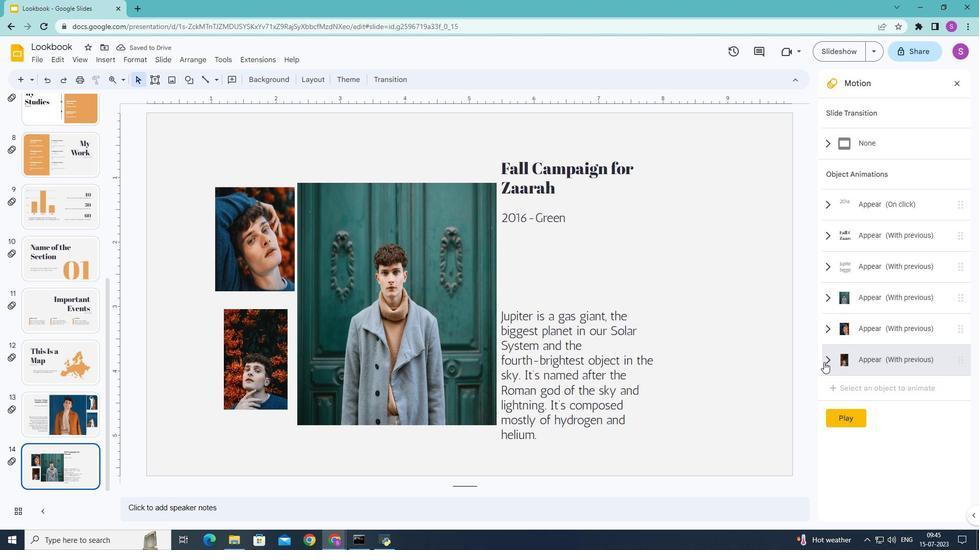
Action: Mouse moved to (47, 466)
Screenshot: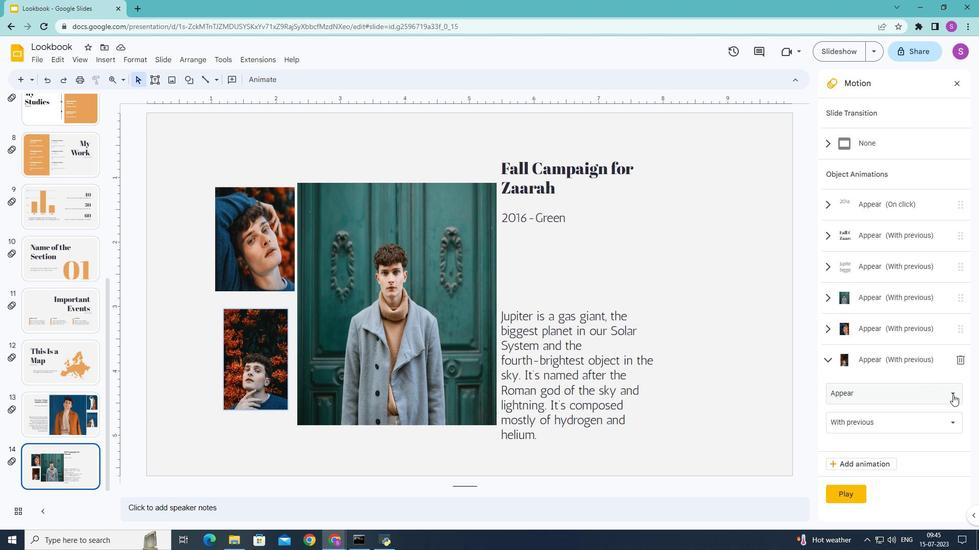 
Action: Mouse pressed left at (47, 466)
Screenshot: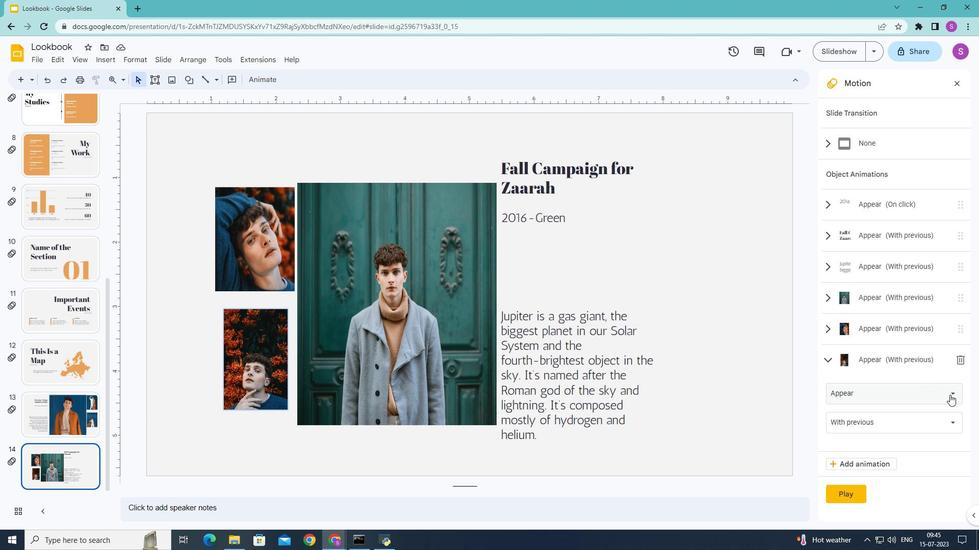 
Action: Mouse moved to (47, 466)
Screenshot: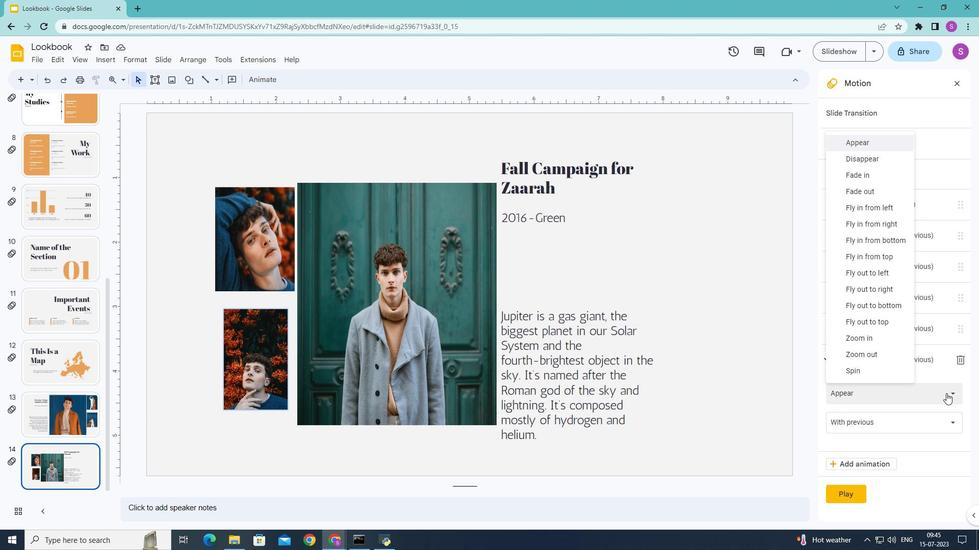 
Action: Mouse pressed left at (47, 466)
Screenshot: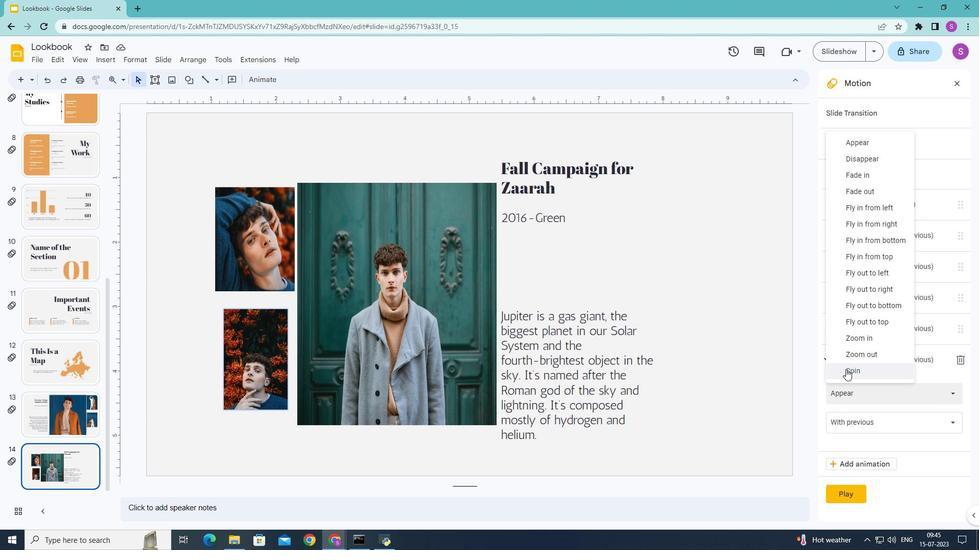 
Action: Mouse moved to (47, 465)
Screenshot: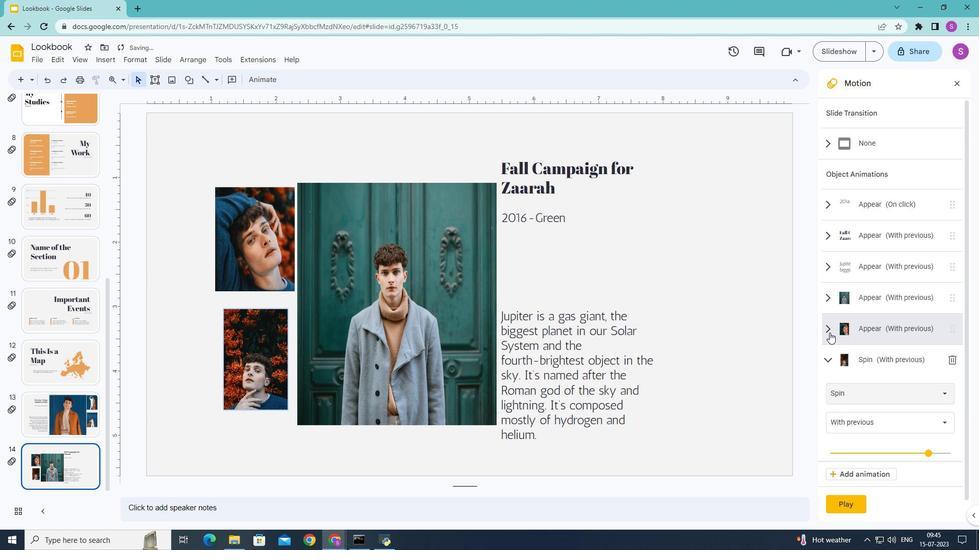 
Action: Mouse pressed left at (47, 465)
Screenshot: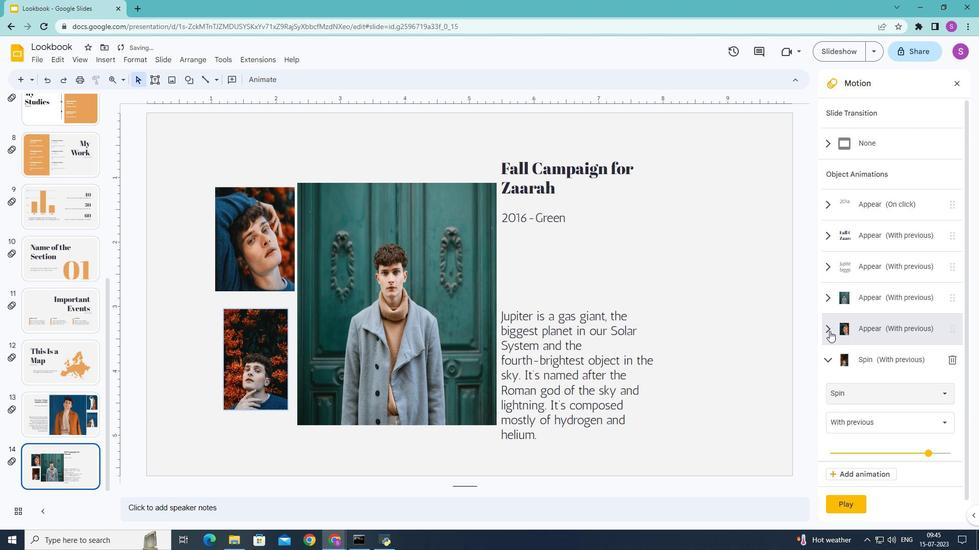 
Action: Mouse moved to (47, 466)
Screenshot: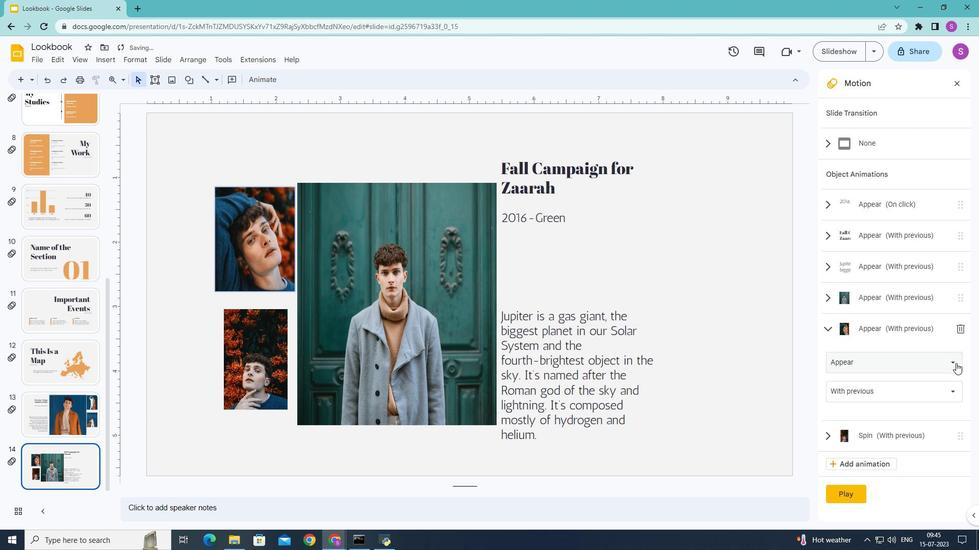 
Action: Mouse pressed left at (47, 466)
Screenshot: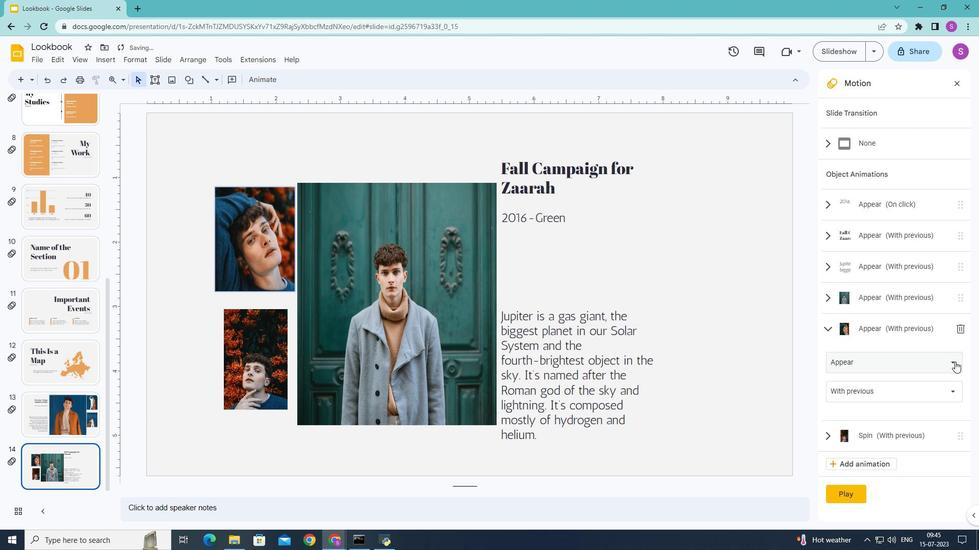 
Action: Mouse moved to (47, 465)
Screenshot: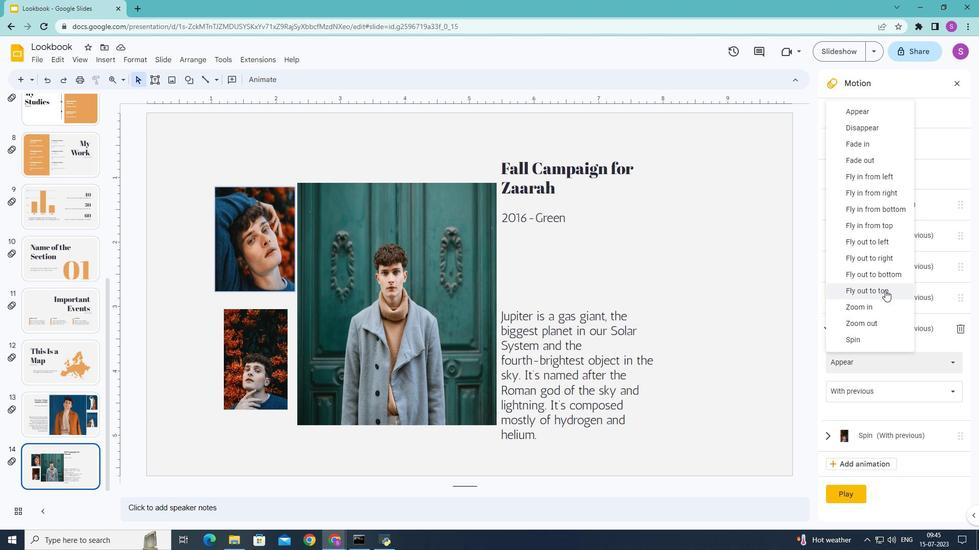 
Action: Mouse pressed left at (47, 465)
Screenshot: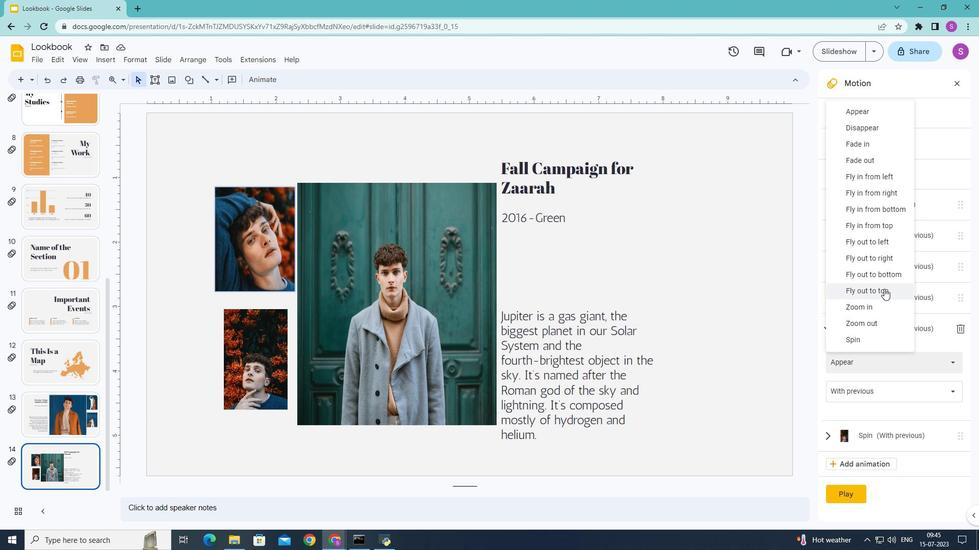 
Action: Mouse moved to (47, 466)
Screenshot: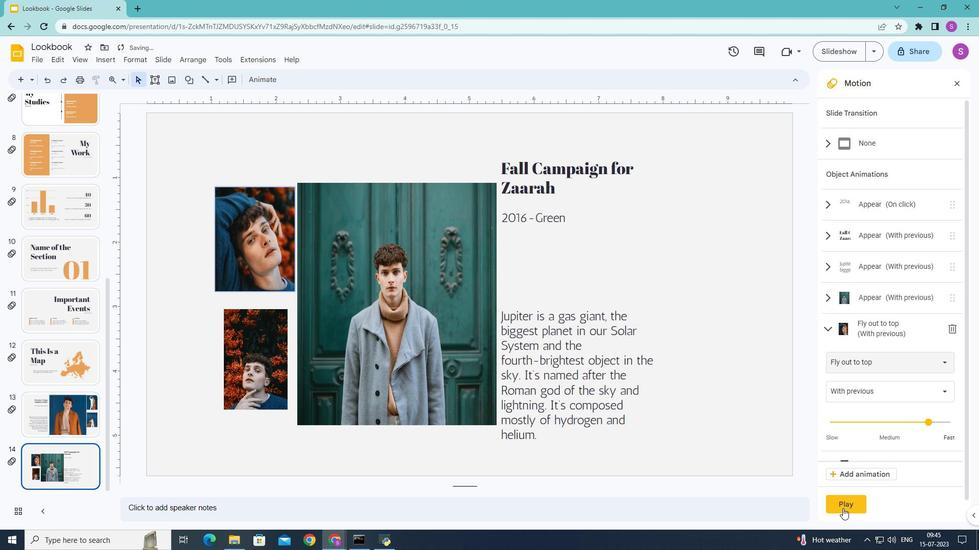 
Action: Mouse pressed left at (47, 466)
Screenshot: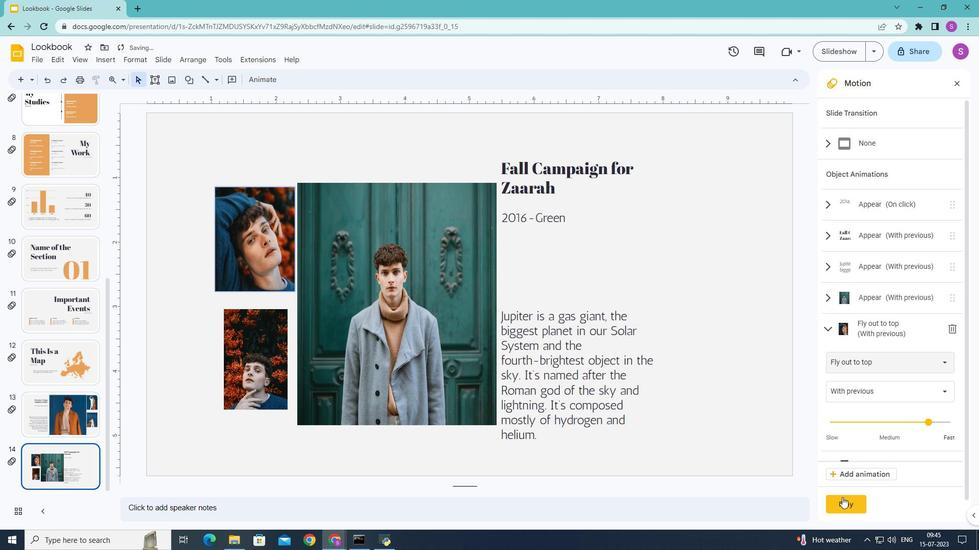
Action: Mouse moved to (47, 466)
Screenshot: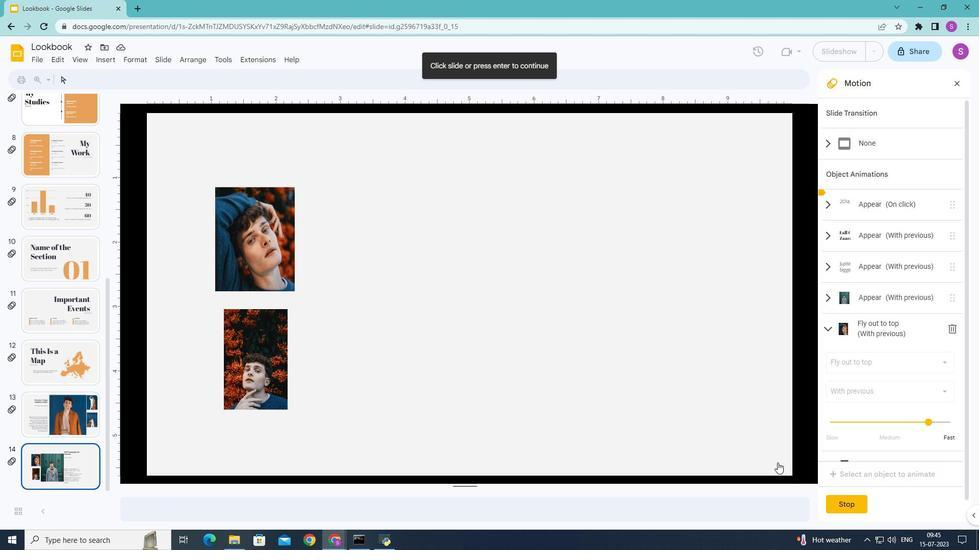 
Action: Key pressed <Key.enter><Key.enter>
Screenshot: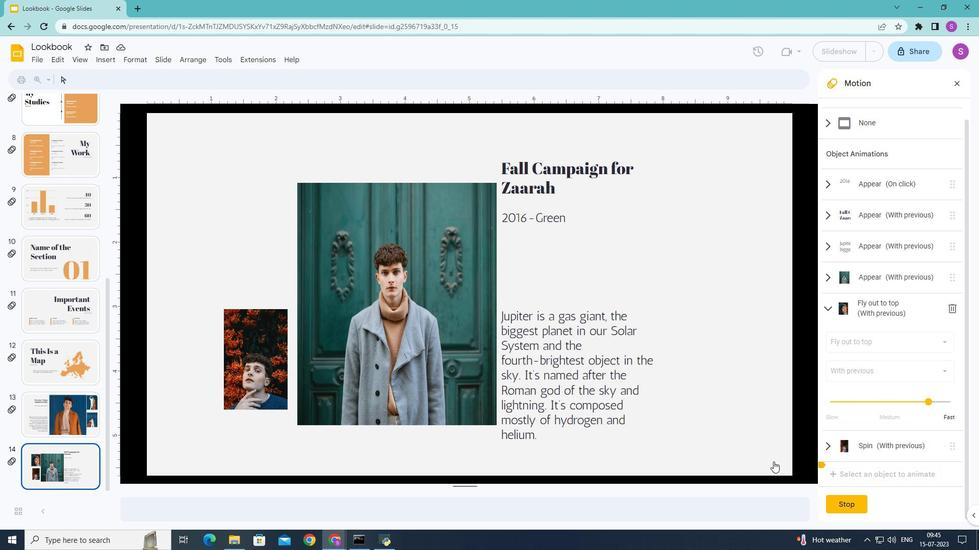 
Action: Mouse moved to (47, 466)
Screenshot: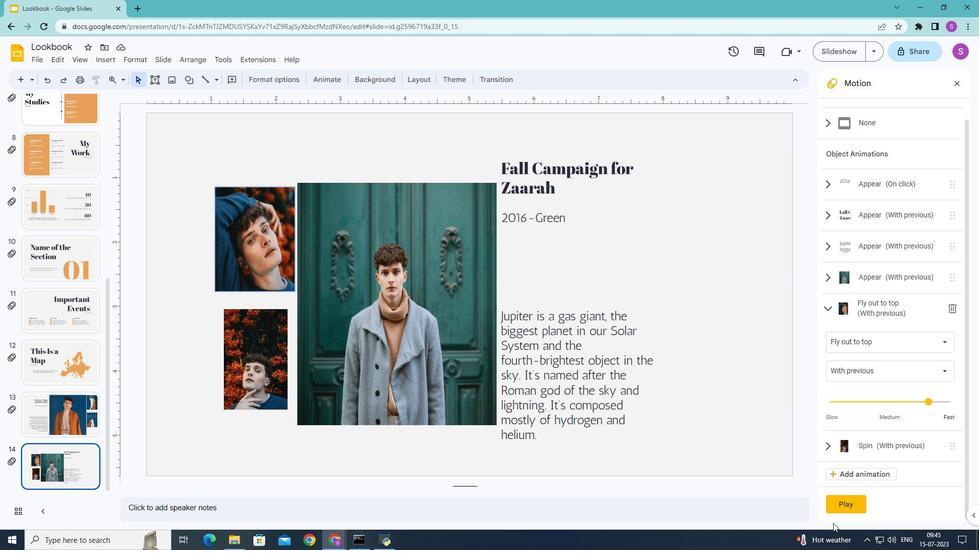 
Action: Key pressed <Key.enter>
Screenshot: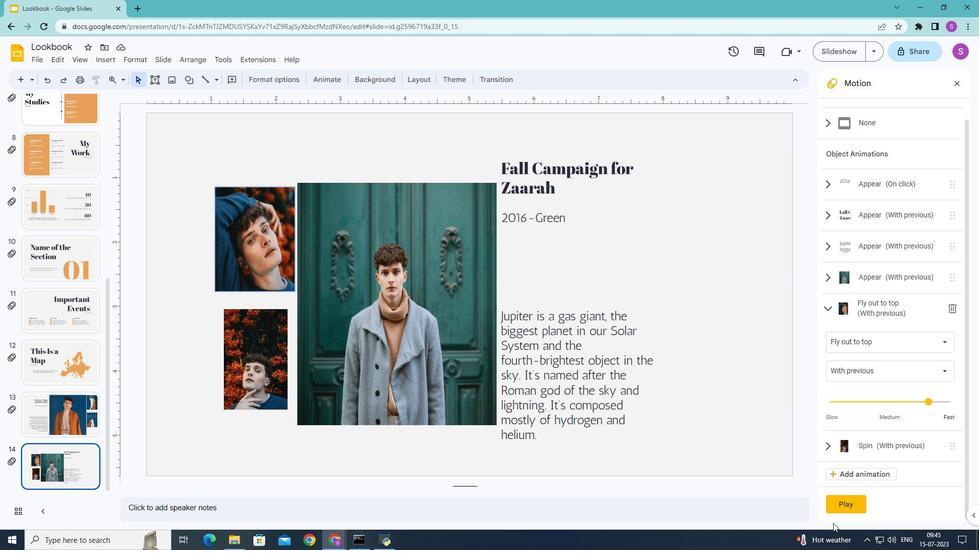 
Action: Mouse moved to (47, 465)
Screenshot: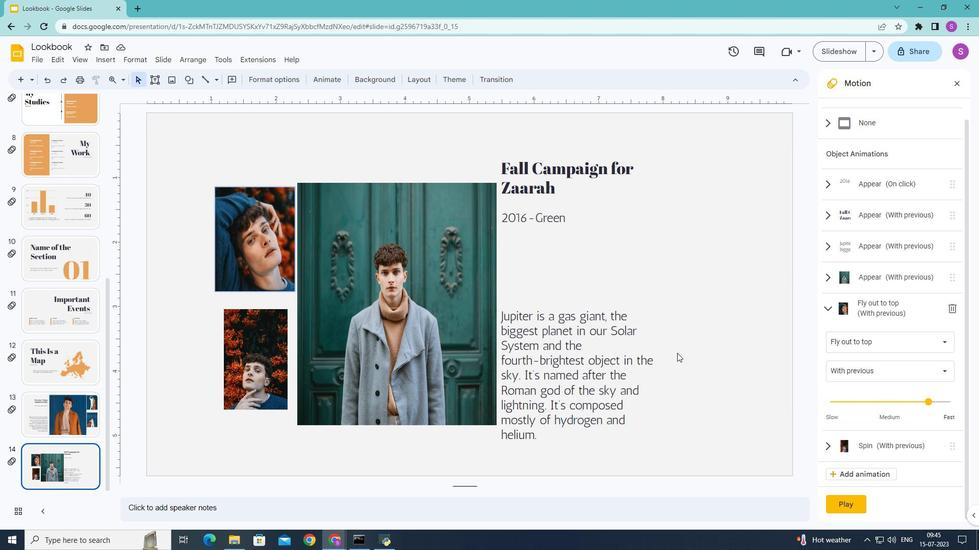 
